 Task: Play online wordle game with 9 letters.
Action: Mouse moved to (506, 430)
Screenshot: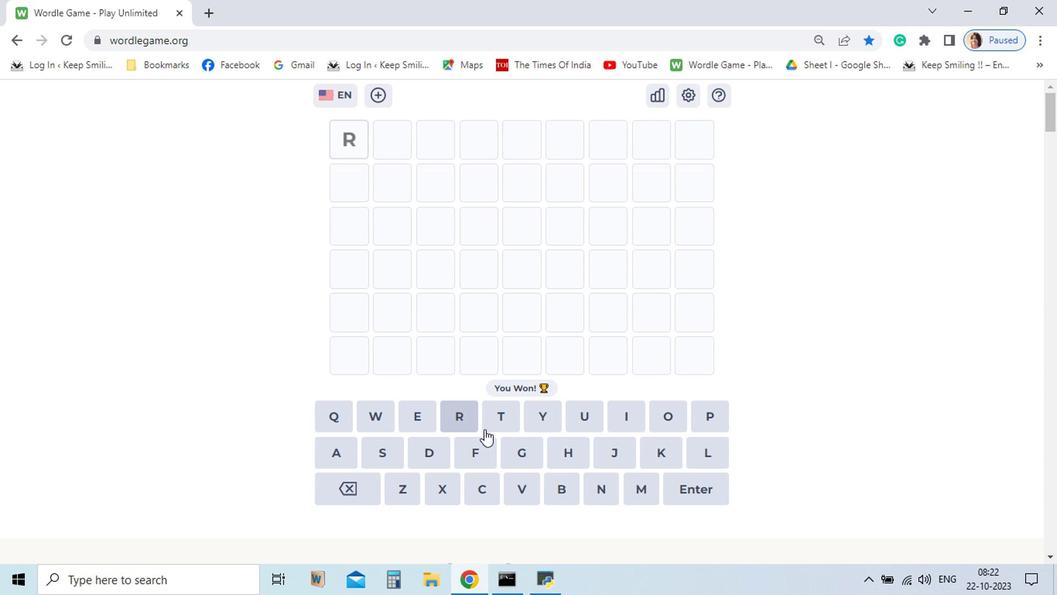 
Action: Mouse pressed left at (506, 430)
Screenshot: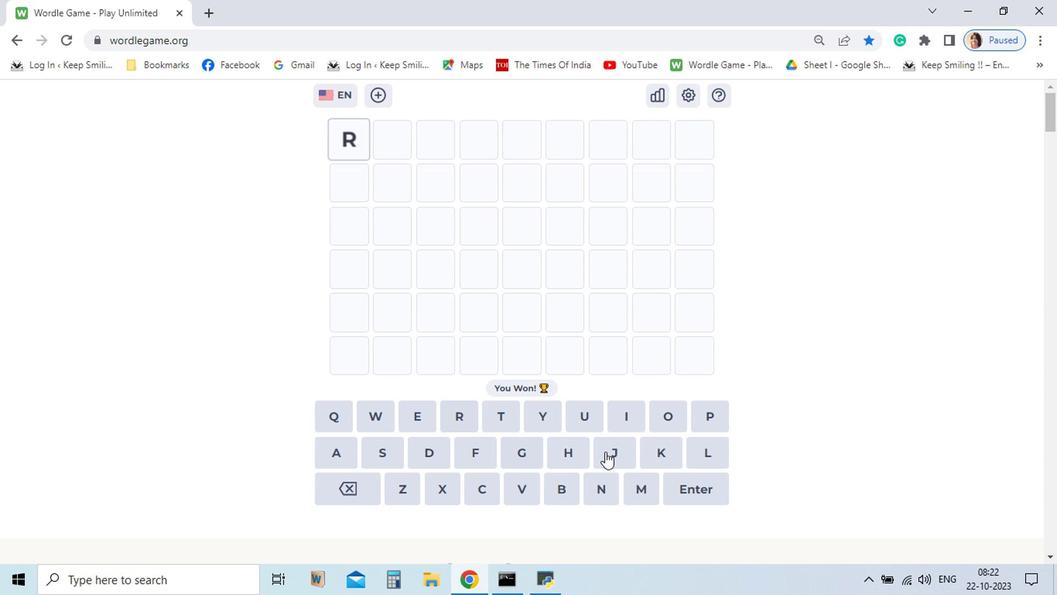
Action: Mouse moved to (609, 431)
Screenshot: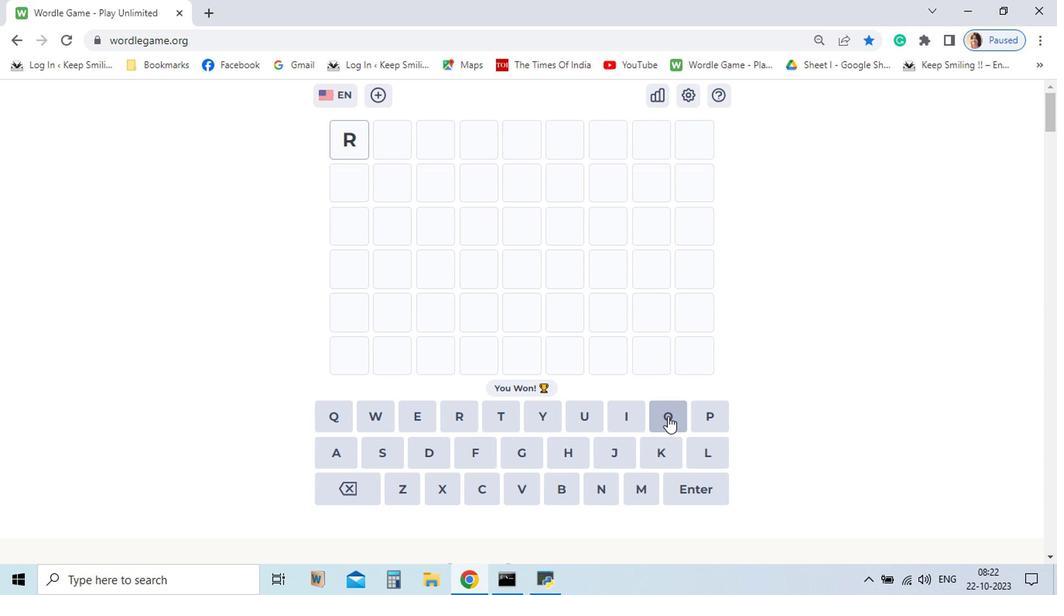
Action: Mouse pressed left at (609, 431)
Screenshot: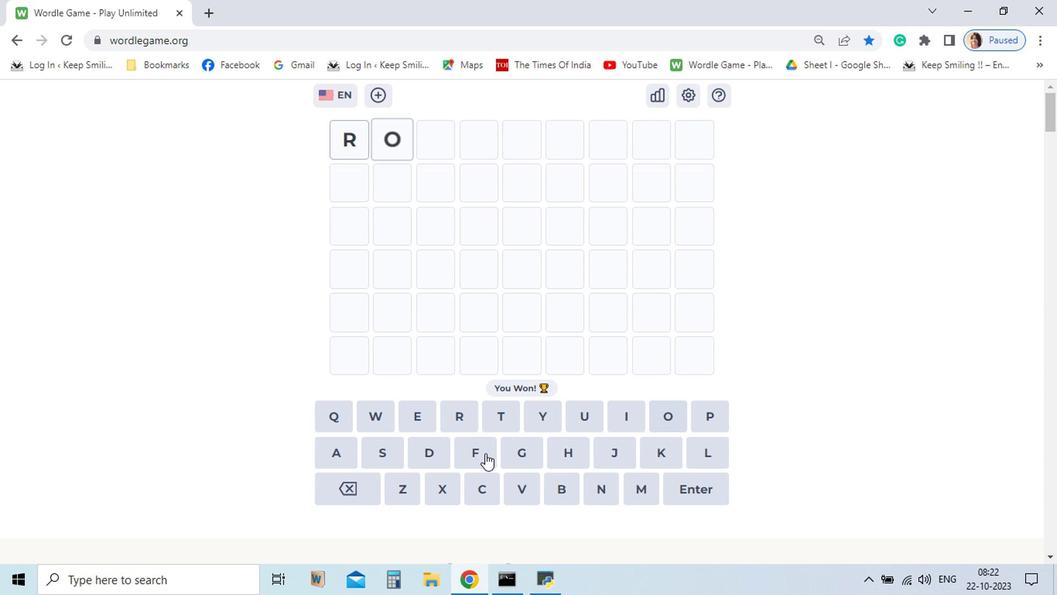 
Action: Mouse moved to (522, 435)
Screenshot: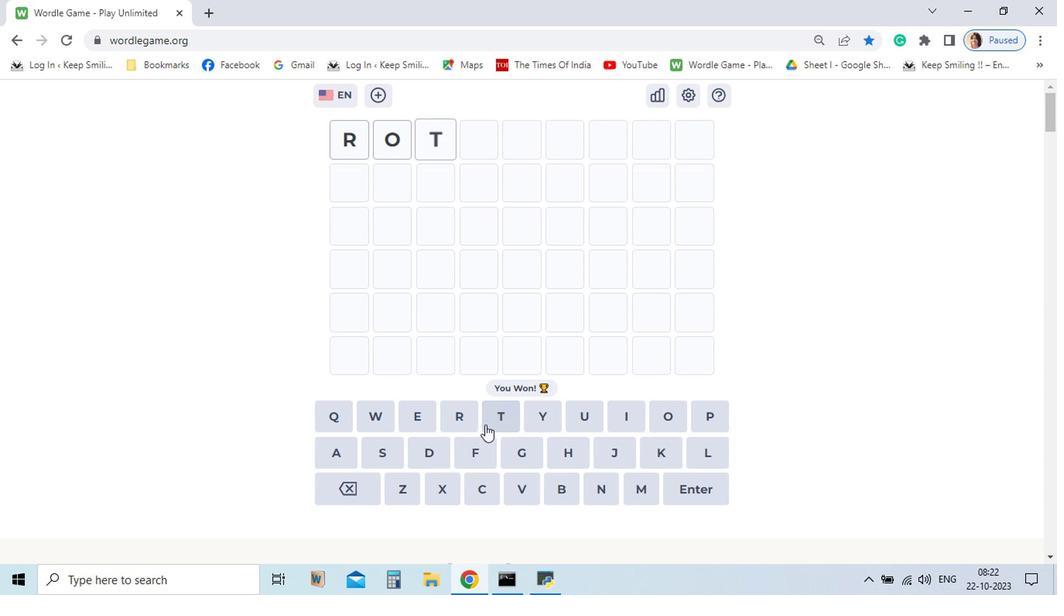 
Action: Mouse pressed left at (522, 435)
Screenshot: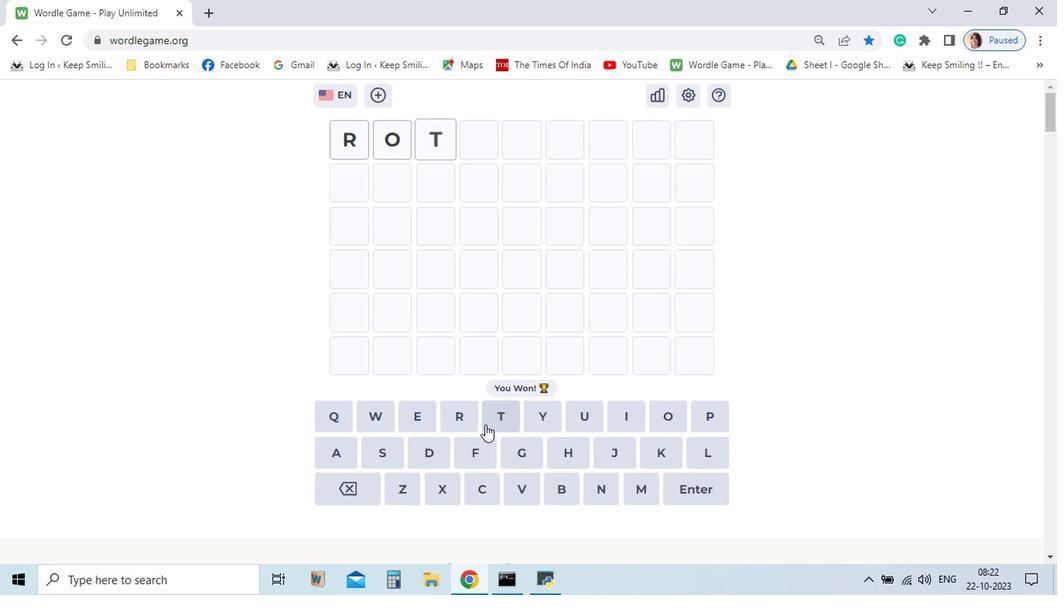 
Action: Mouse moved to (444, 458)
Screenshot: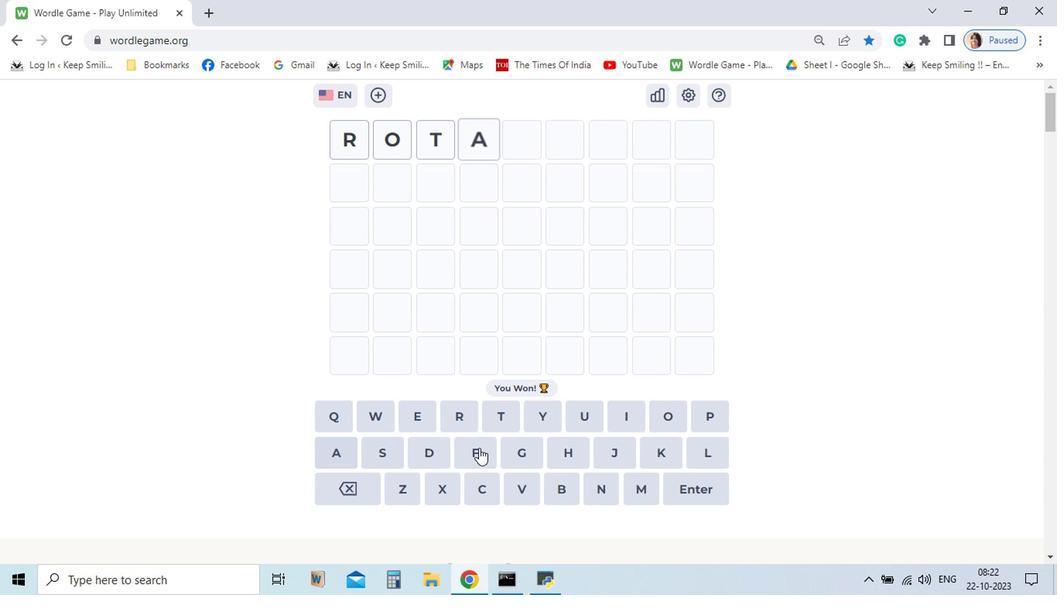
Action: Mouse pressed left at (444, 458)
Screenshot: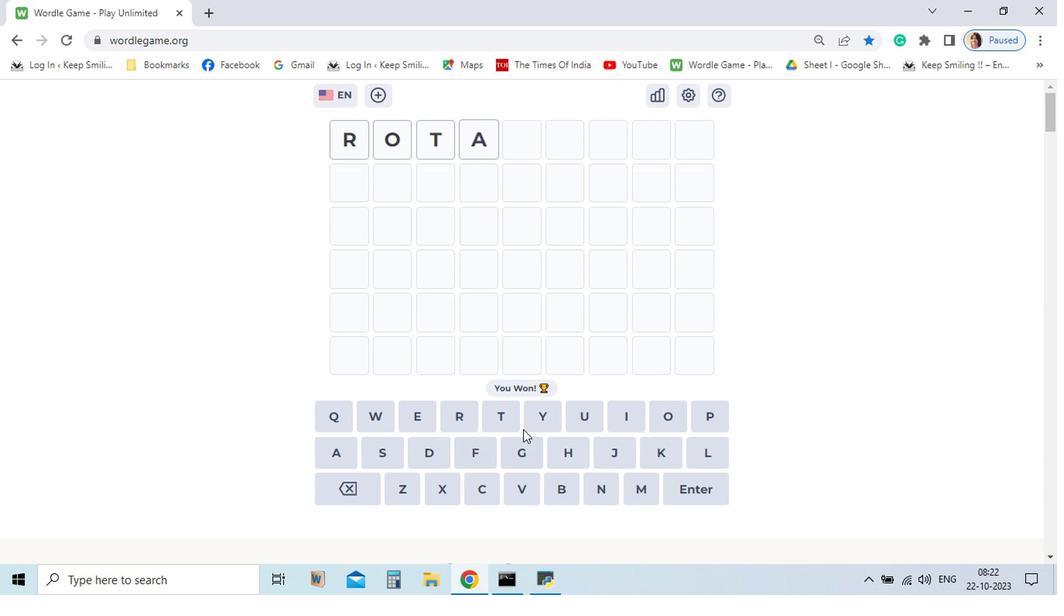 
Action: Mouse moved to (522, 430)
Screenshot: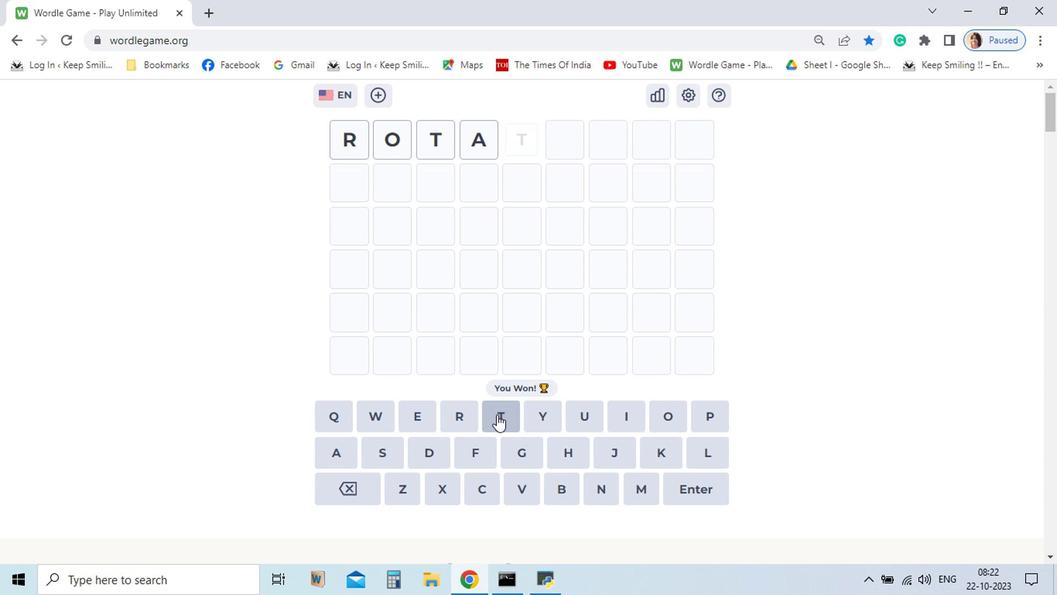 
Action: Mouse pressed left at (522, 430)
Screenshot: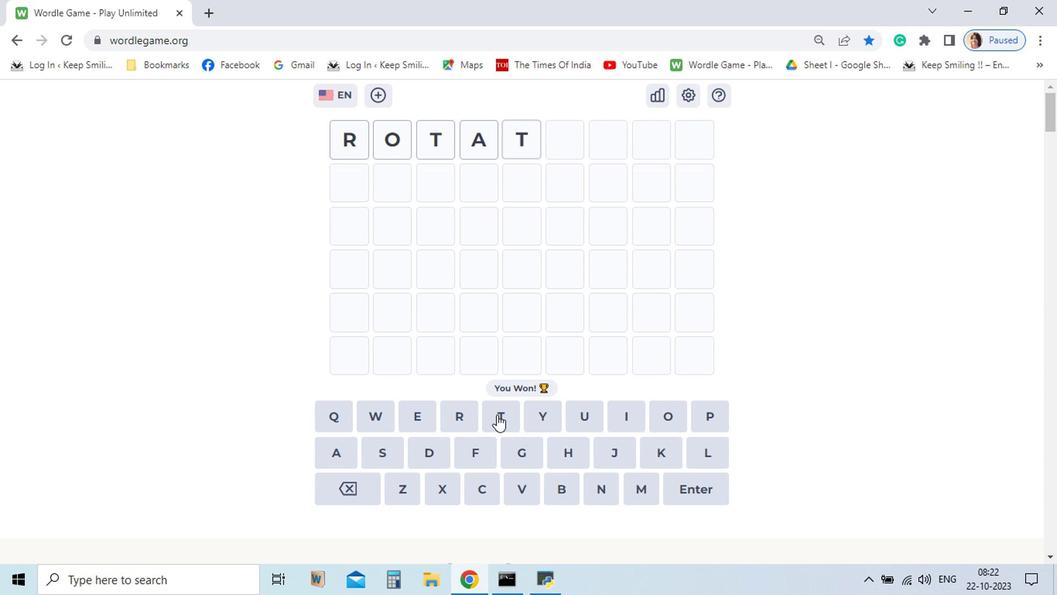 
Action: Mouse moved to (587, 426)
Screenshot: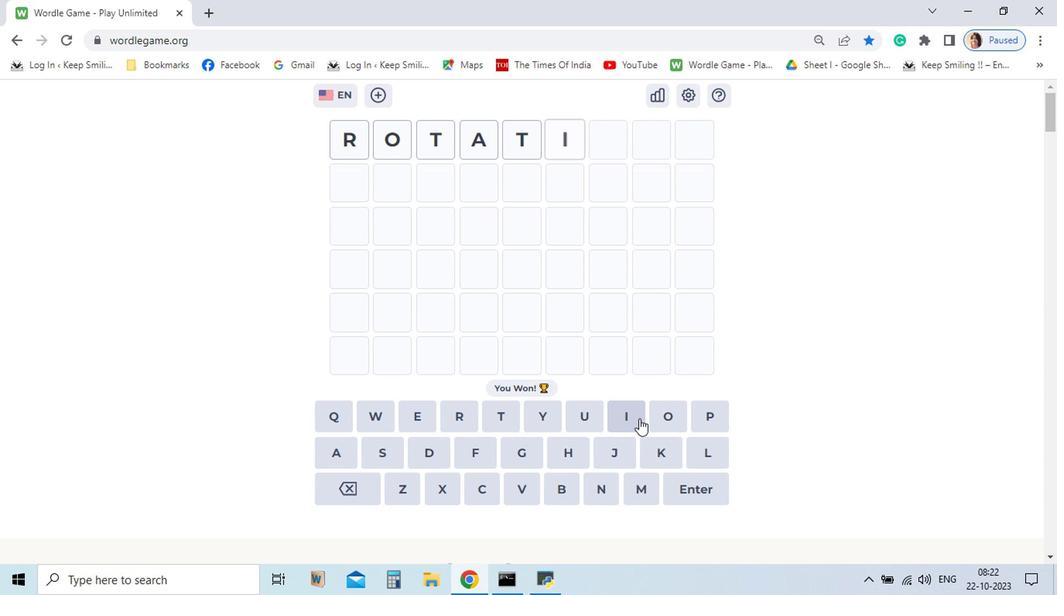 
Action: Mouse pressed left at (587, 426)
Screenshot: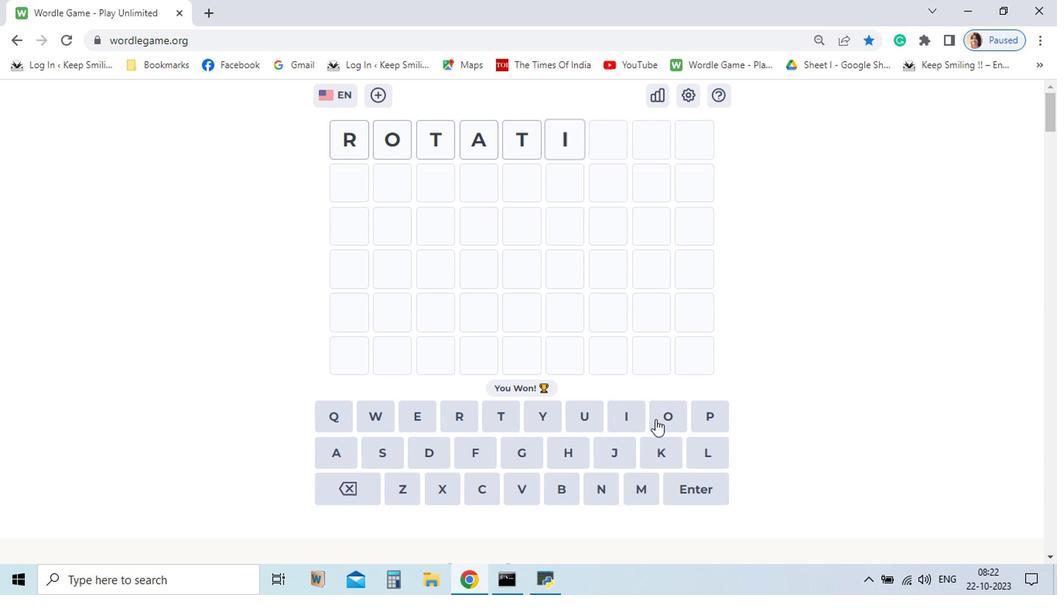 
Action: Mouse moved to (611, 430)
Screenshot: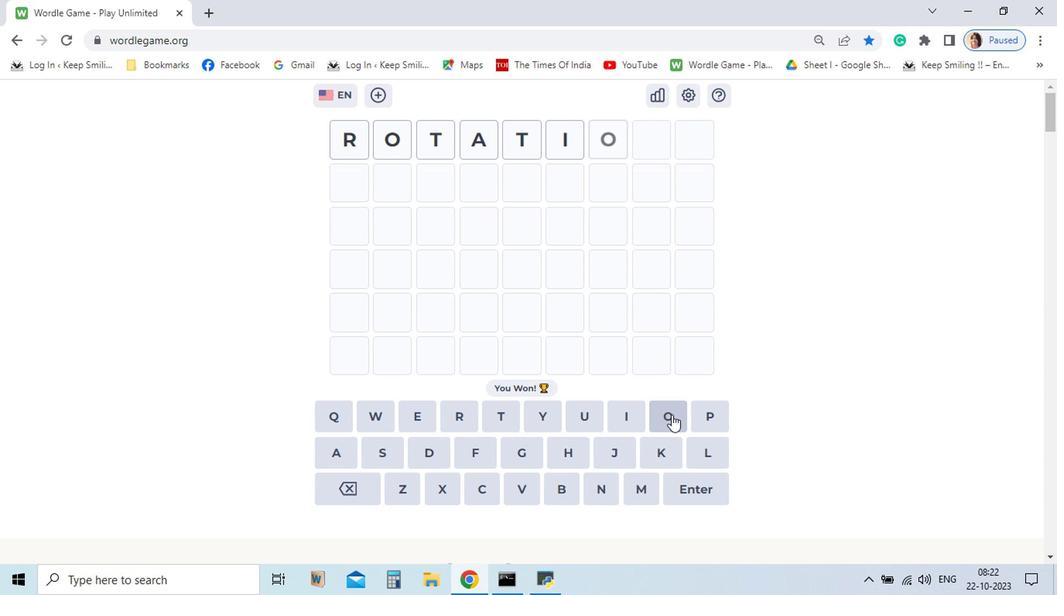 
Action: Mouse pressed left at (611, 430)
Screenshot: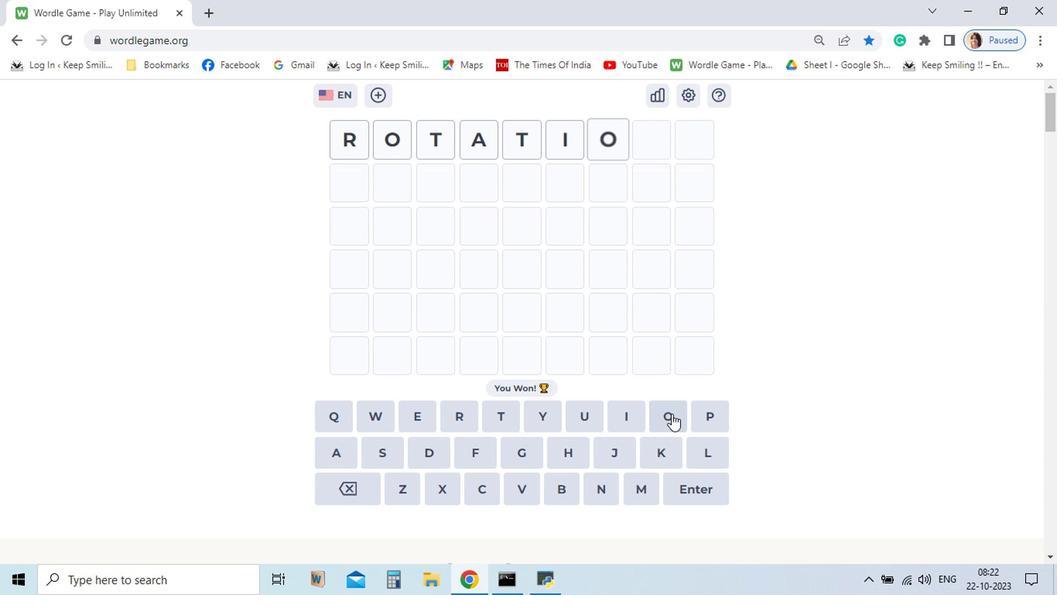 
Action: Mouse moved to (568, 488)
Screenshot: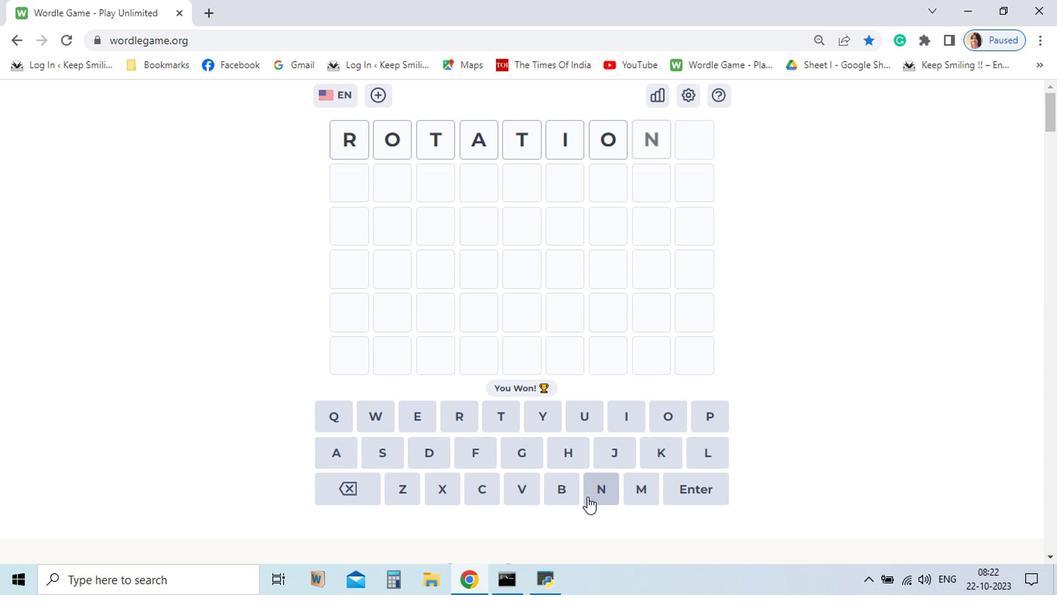 
Action: Mouse pressed left at (568, 488)
Screenshot: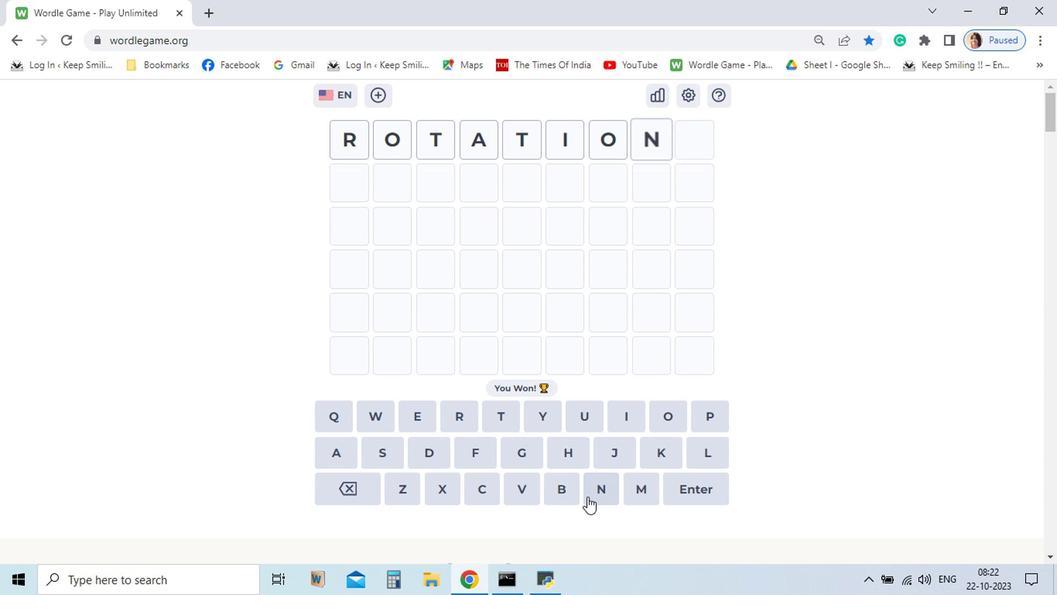 
Action: Mouse moved to (461, 458)
Screenshot: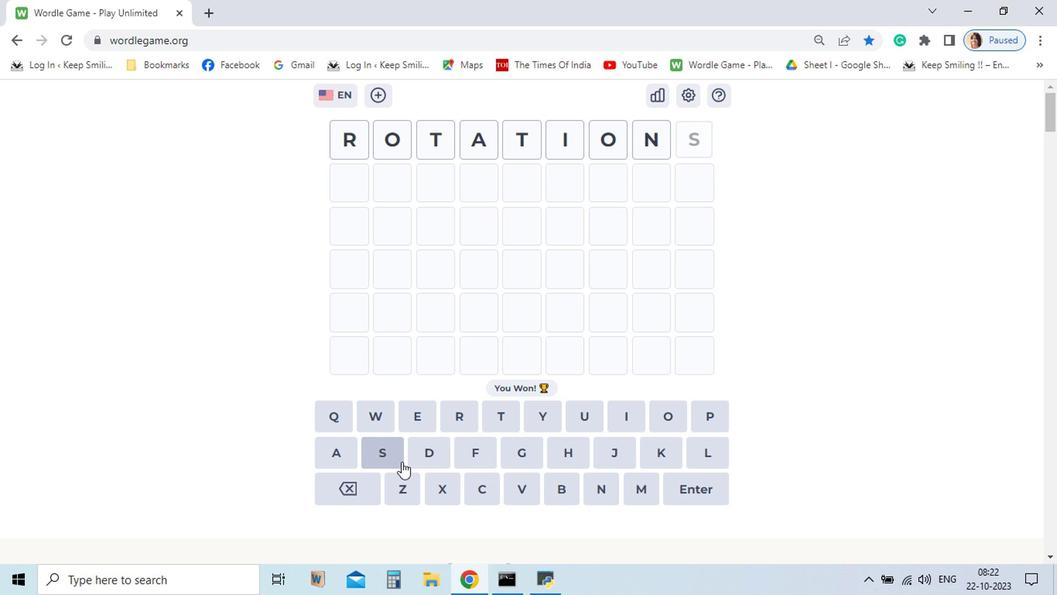
Action: Mouse pressed left at (461, 458)
Screenshot: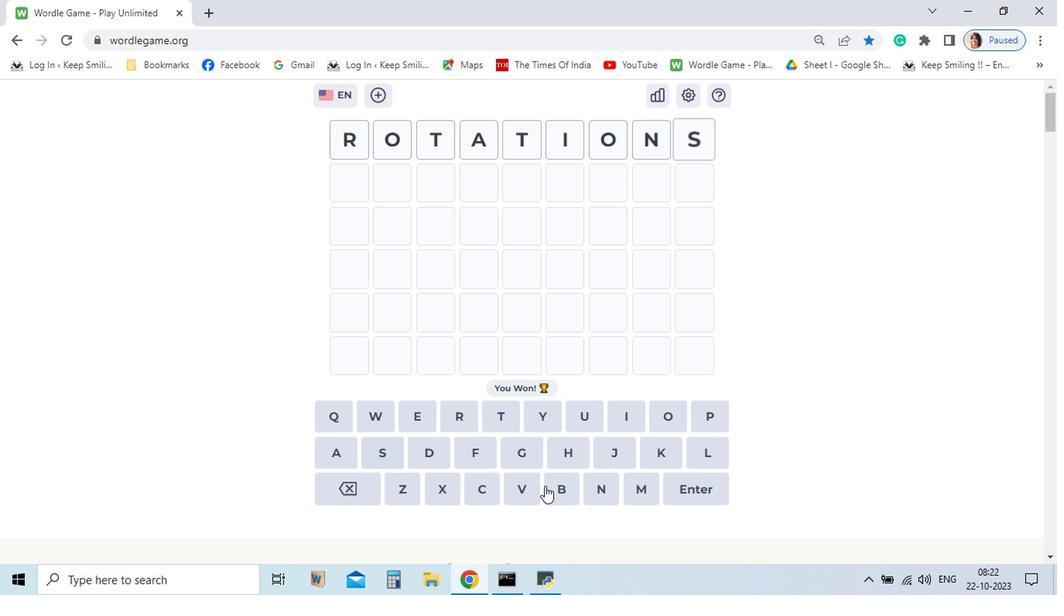 
Action: Mouse moved to (616, 481)
Screenshot: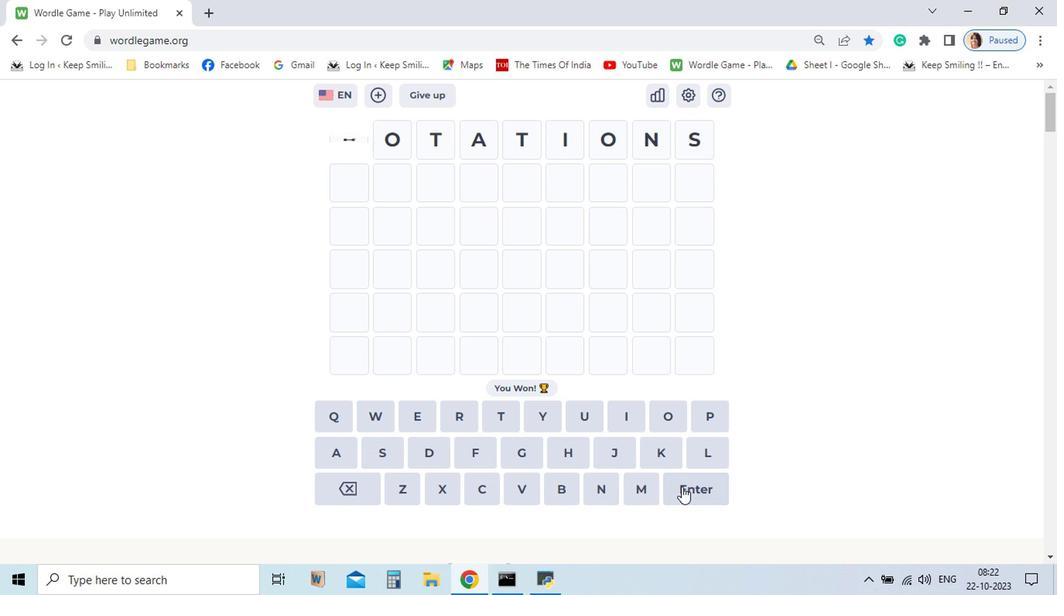 
Action: Mouse pressed left at (616, 481)
Screenshot: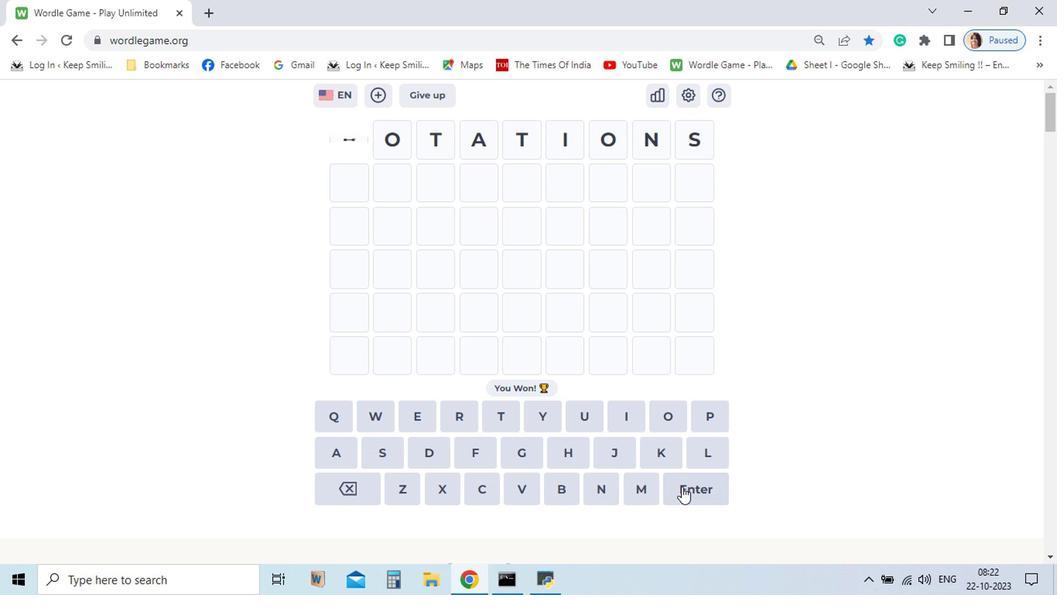 
Action: Mouse moved to (630, 432)
Screenshot: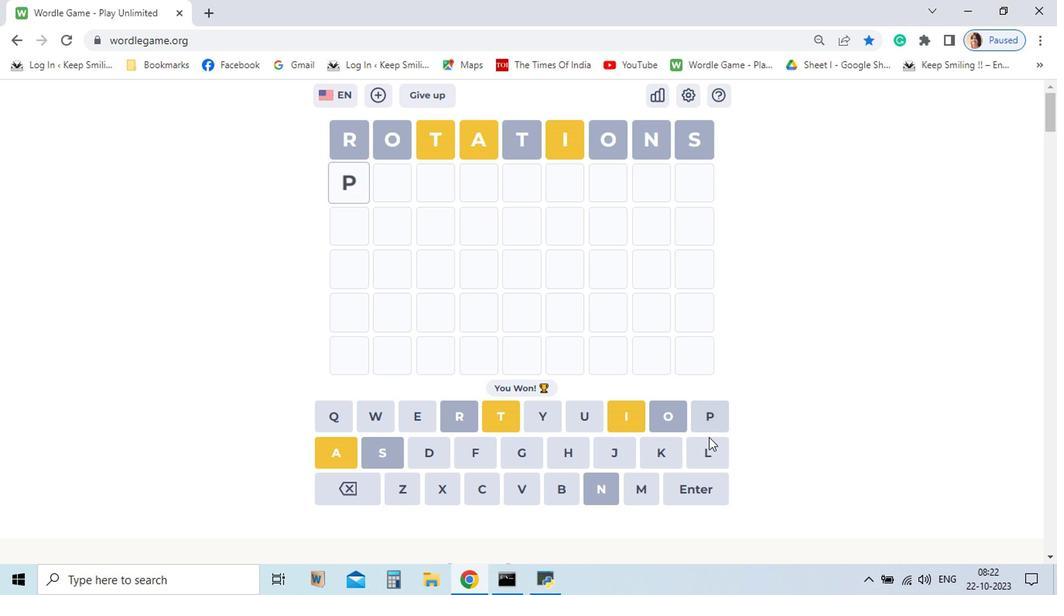 
Action: Mouse pressed left at (630, 432)
Screenshot: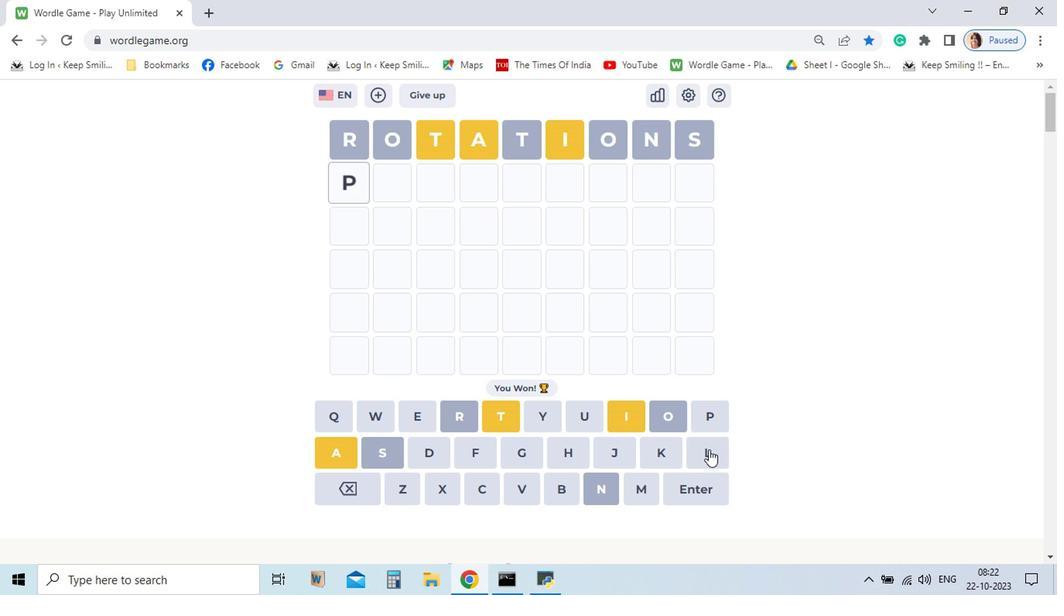 
Action: Mouse moved to (630, 456)
Screenshot: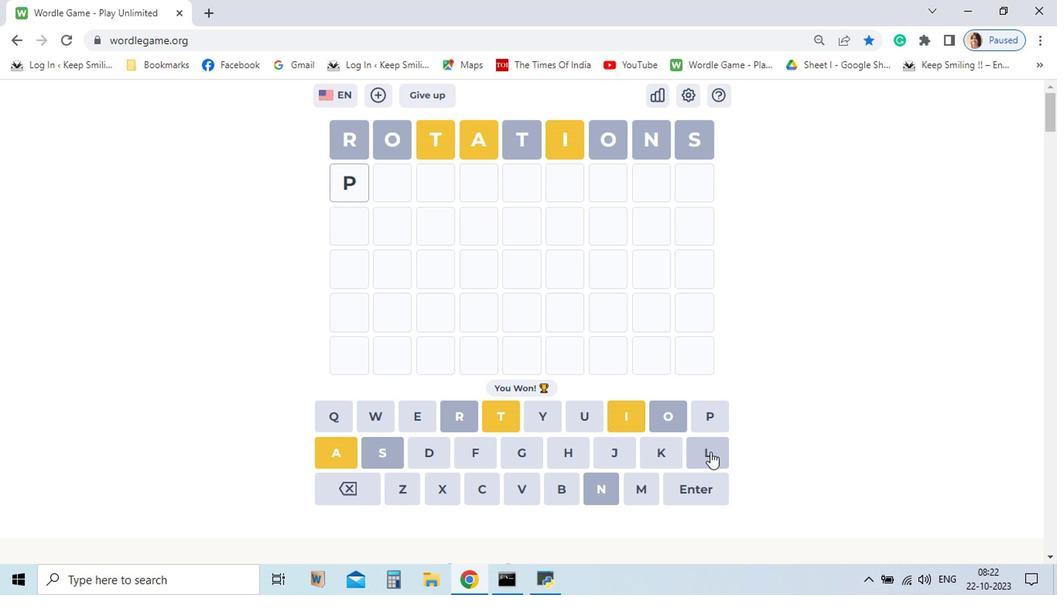 
Action: Mouse pressed left at (630, 456)
Screenshot: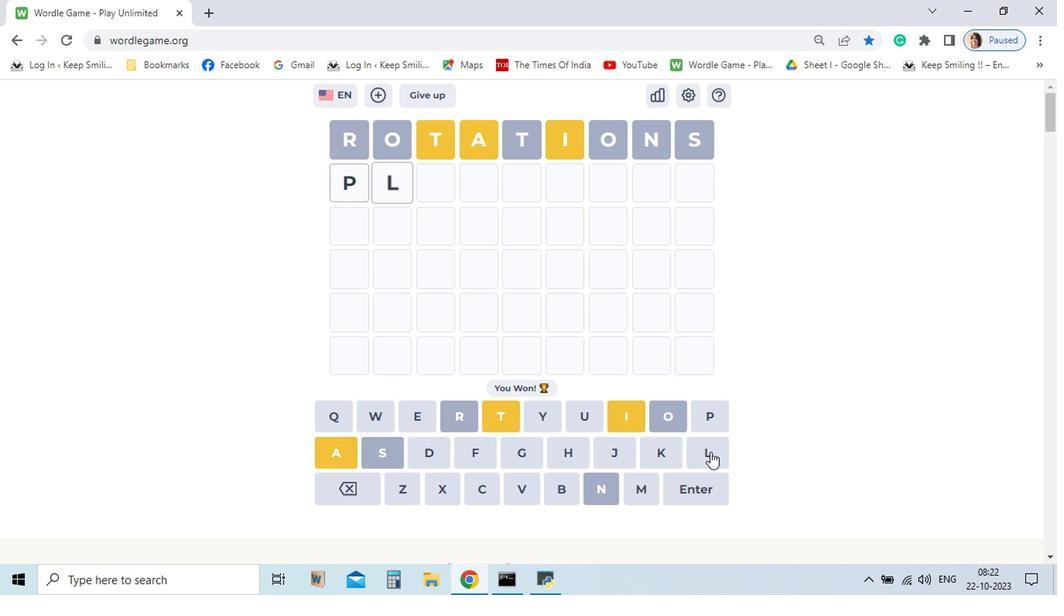 
Action: Mouse moved to (445, 484)
Screenshot: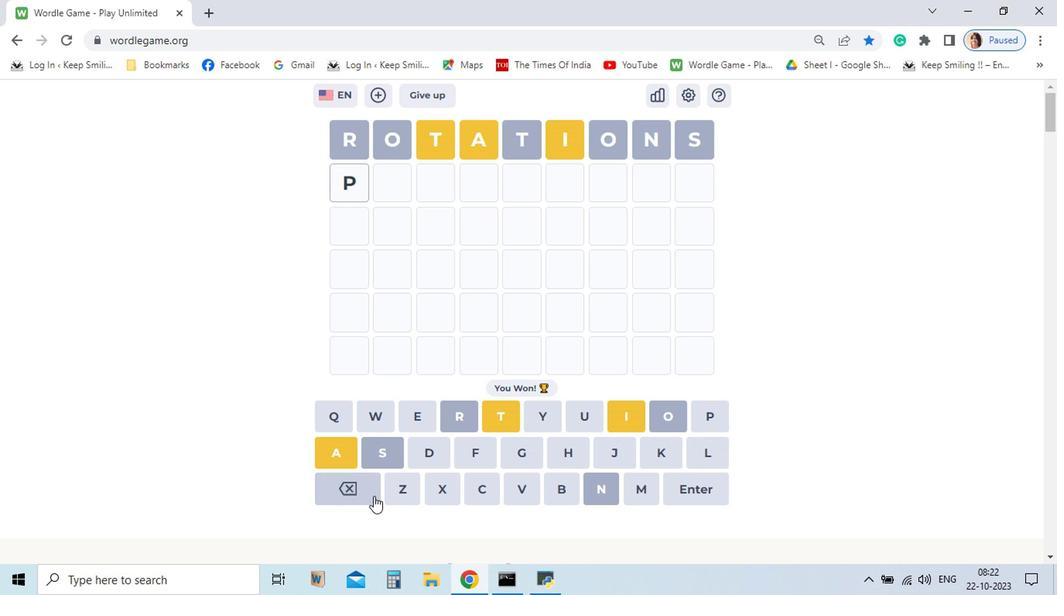 
Action: Mouse pressed left at (445, 484)
Screenshot: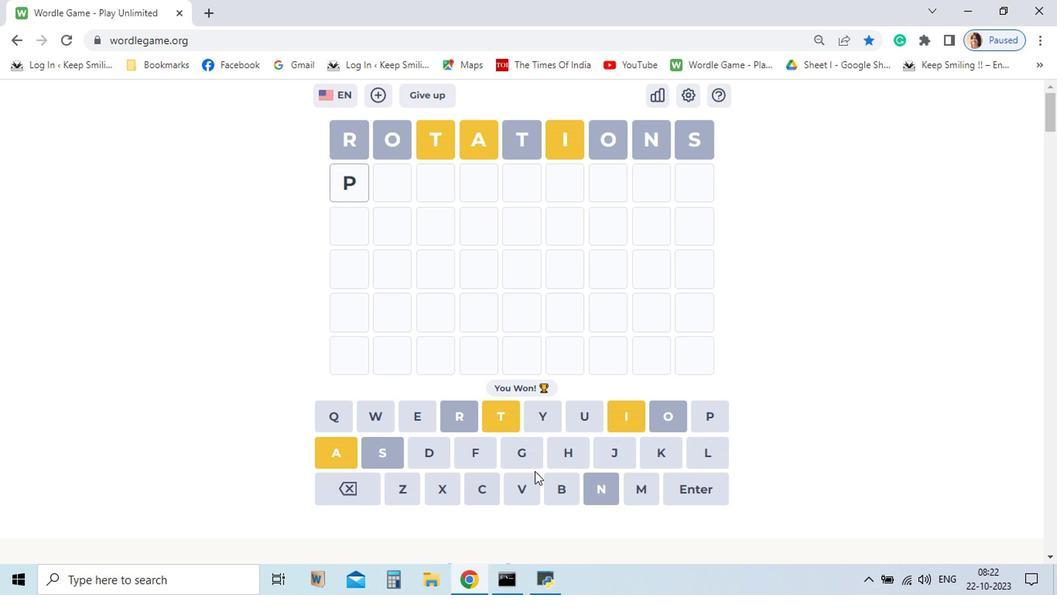
Action: Mouse moved to (626, 458)
Screenshot: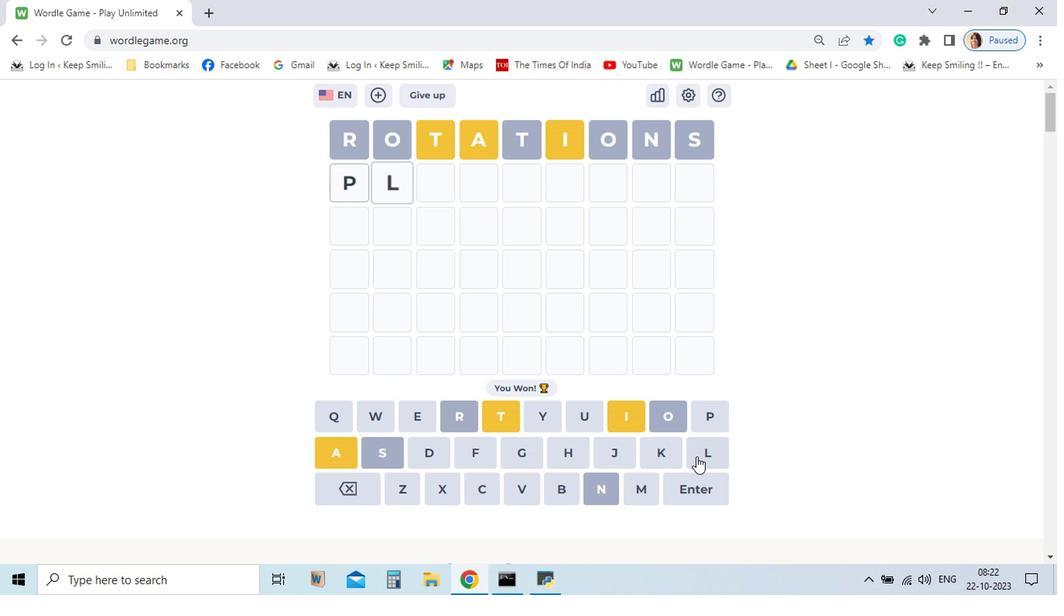 
Action: Mouse pressed left at (626, 458)
Screenshot: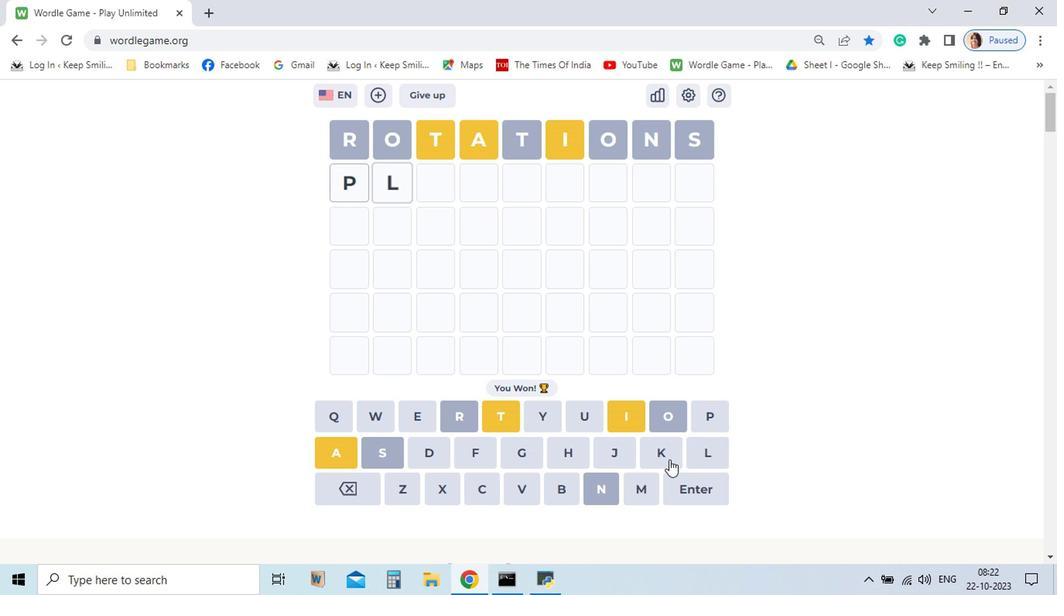 
Action: Mouse moved to (443, 460)
Screenshot: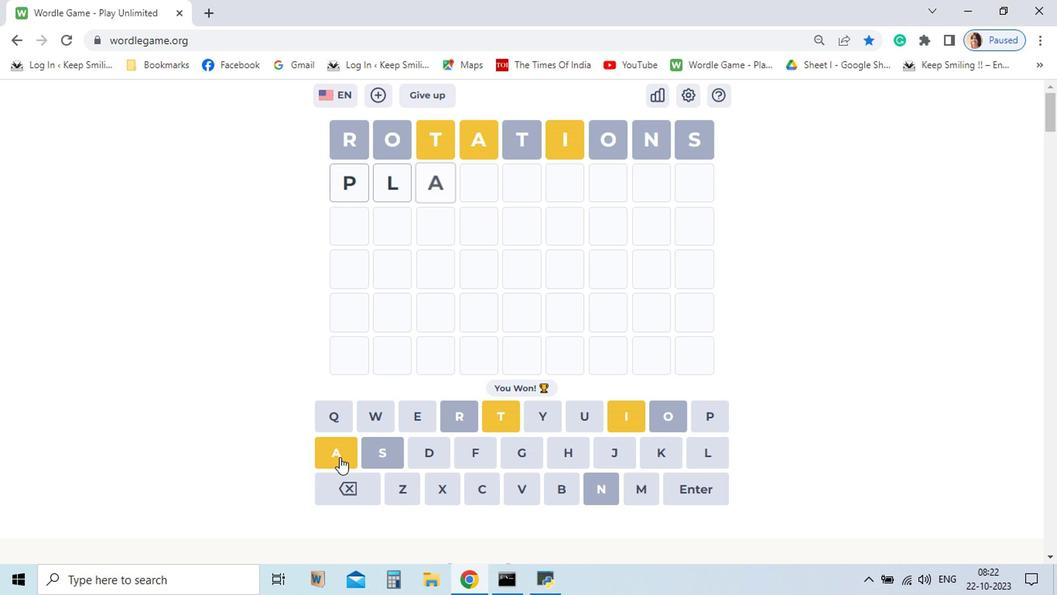 
Action: Mouse pressed left at (443, 460)
Screenshot: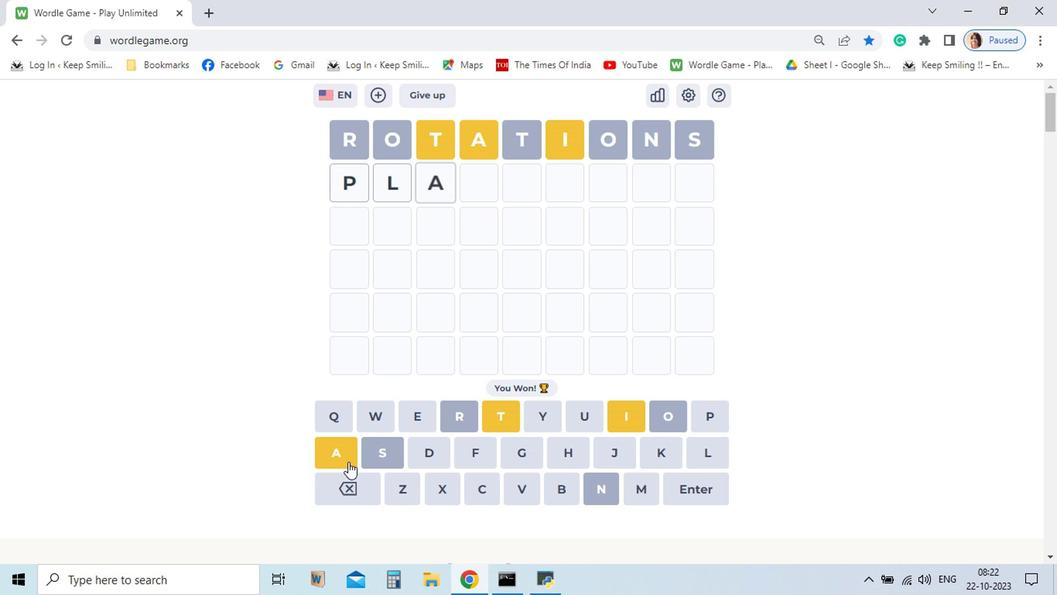 
Action: Mouse moved to (525, 430)
Screenshot: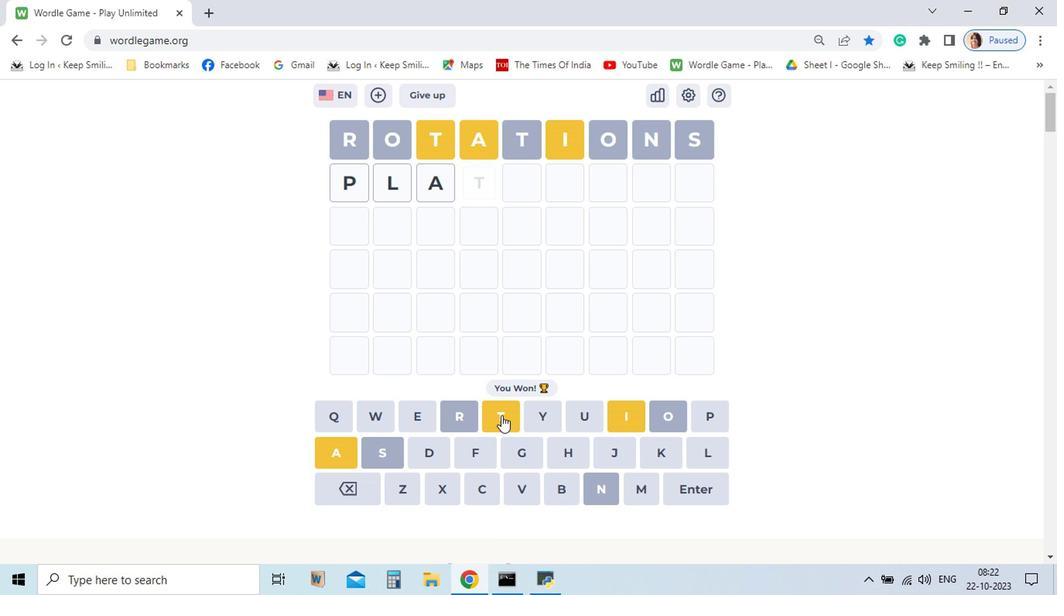 
Action: Mouse pressed left at (525, 430)
Screenshot: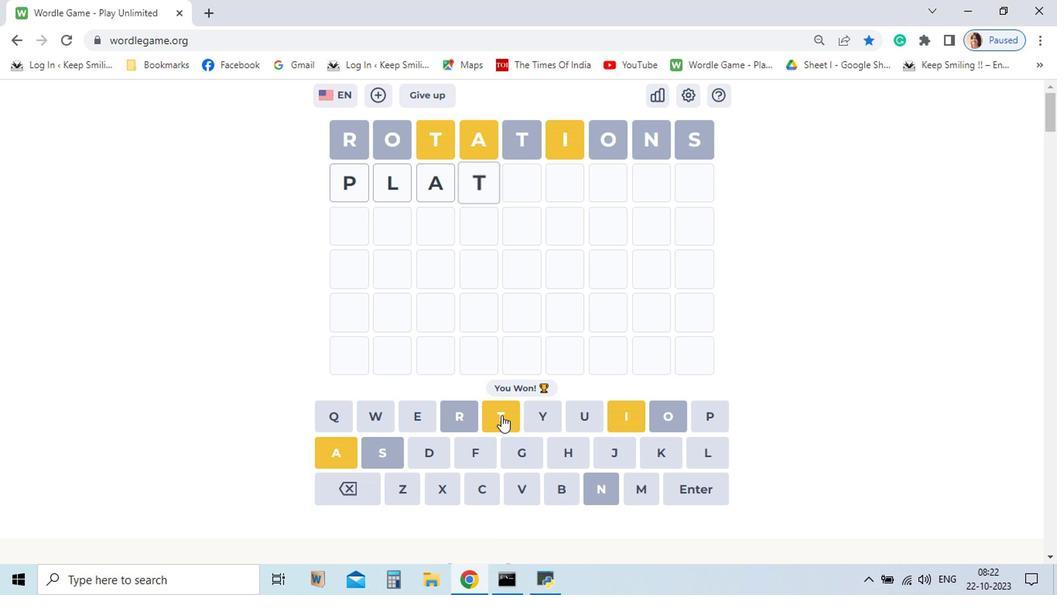 
Action: Mouse pressed left at (525, 430)
Screenshot: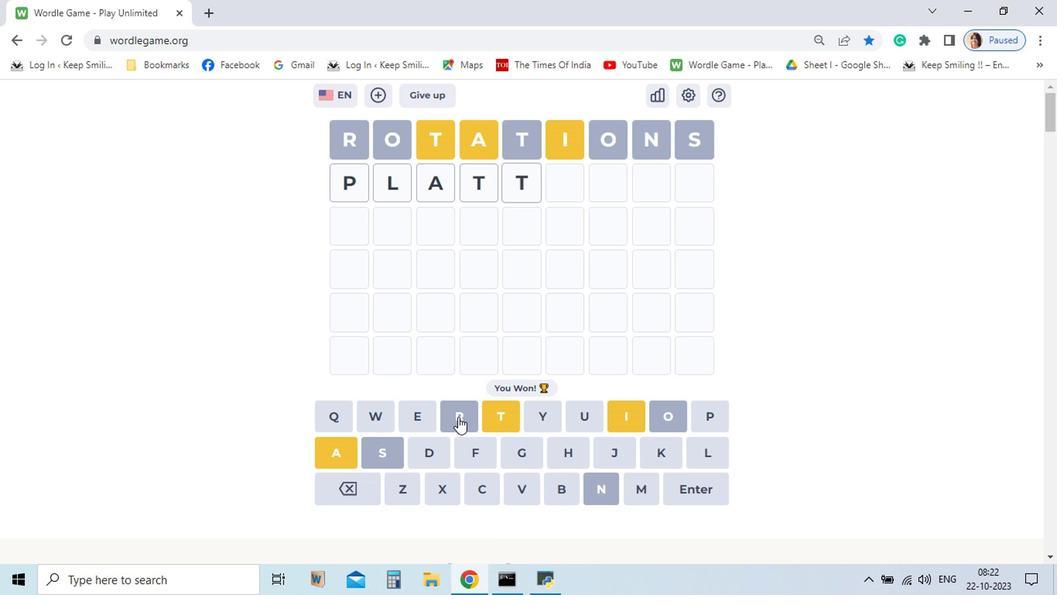 
Action: Mouse moved to (486, 428)
Screenshot: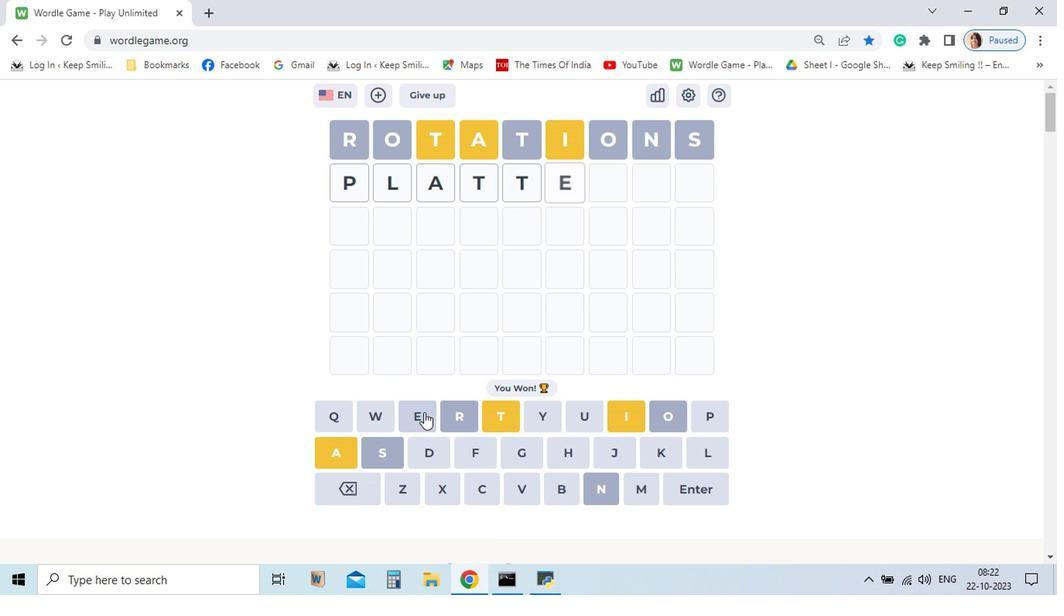 
Action: Mouse pressed left at (486, 428)
Screenshot: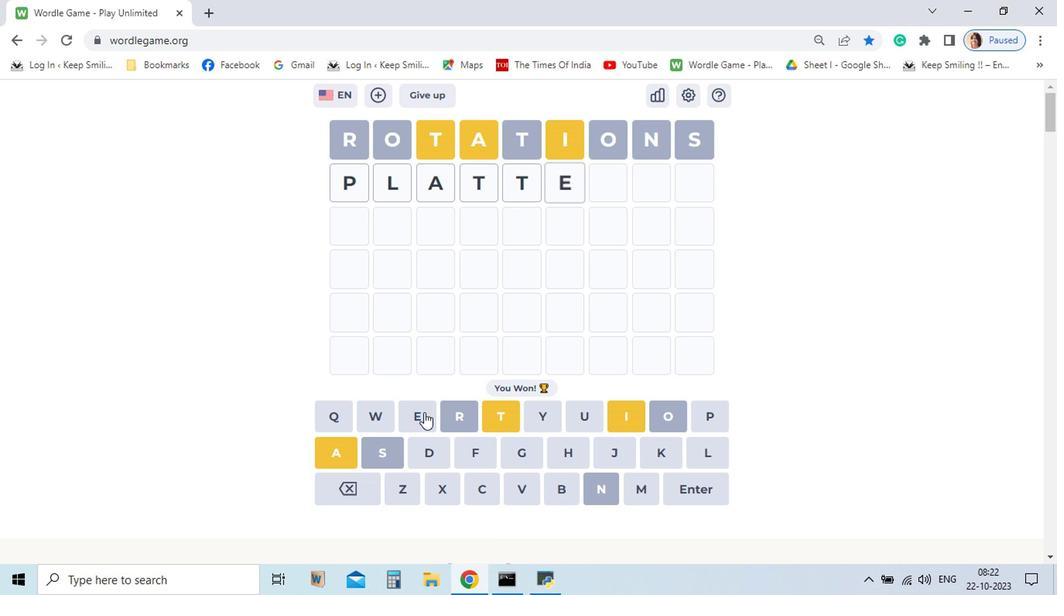 
Action: Mouse moved to (505, 430)
Screenshot: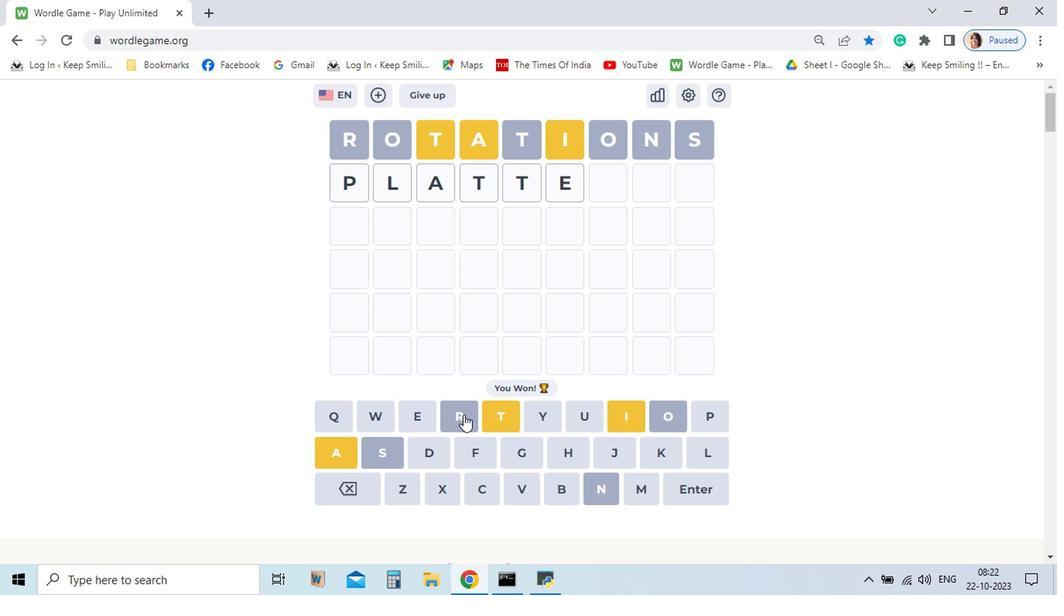 
Action: Mouse pressed left at (505, 430)
Screenshot: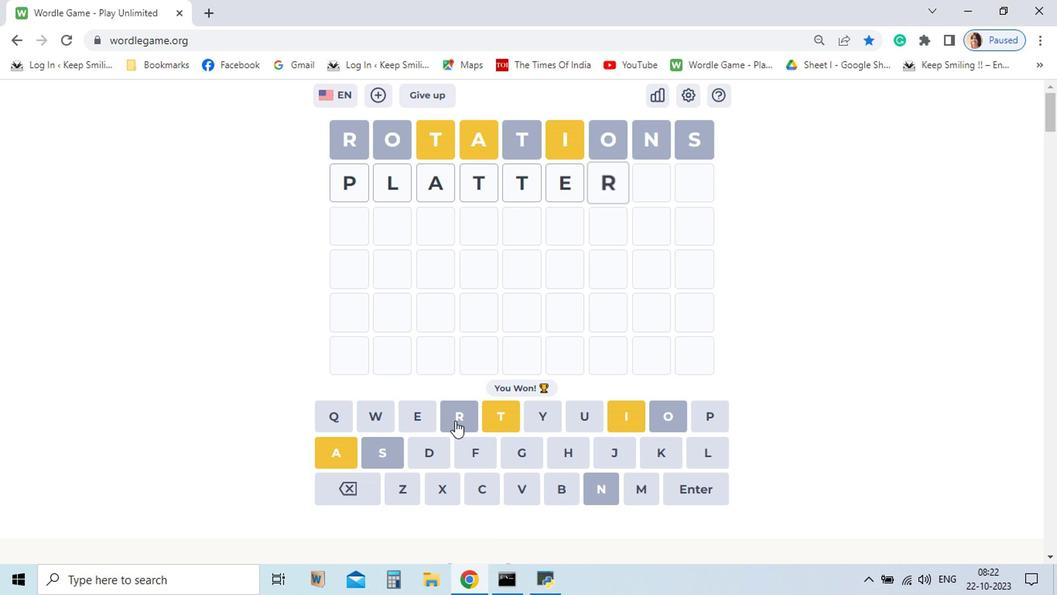 
Action: Mouse moved to (468, 453)
Screenshot: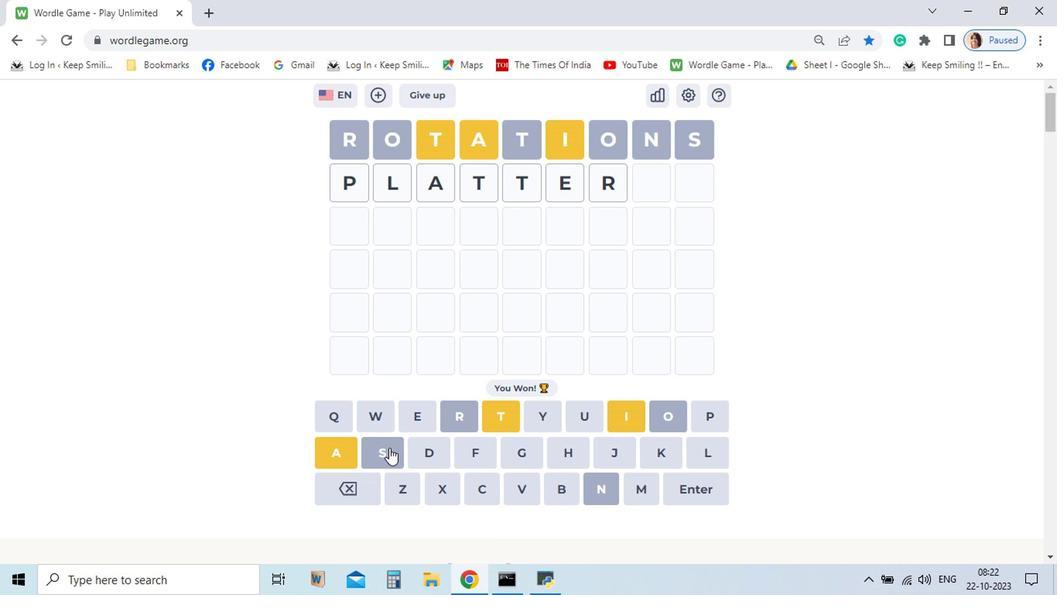 
Action: Mouse pressed left at (468, 453)
Screenshot: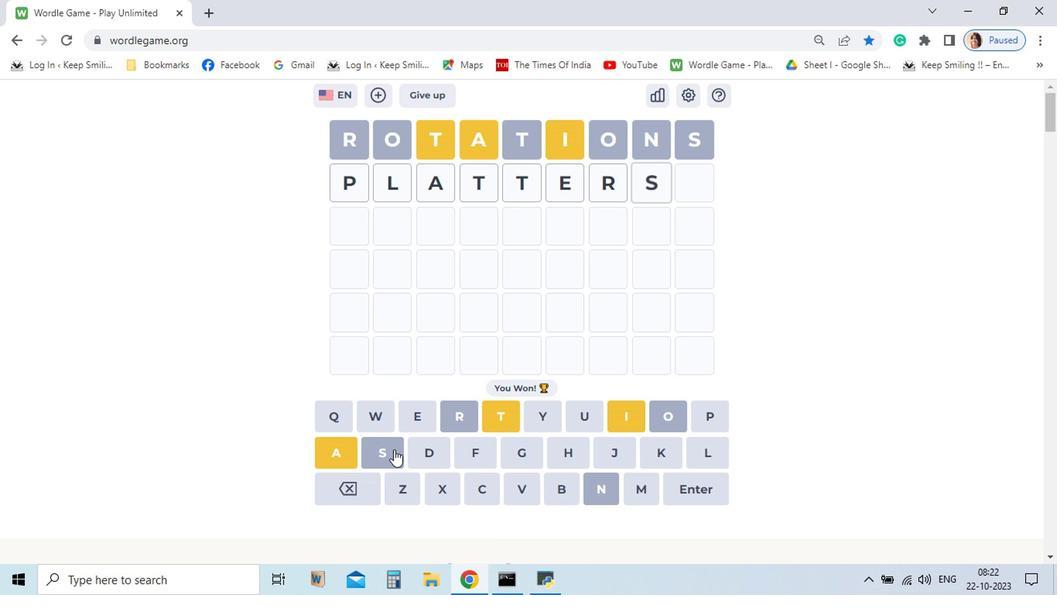 
Action: Mouse moved to (445, 486)
Screenshot: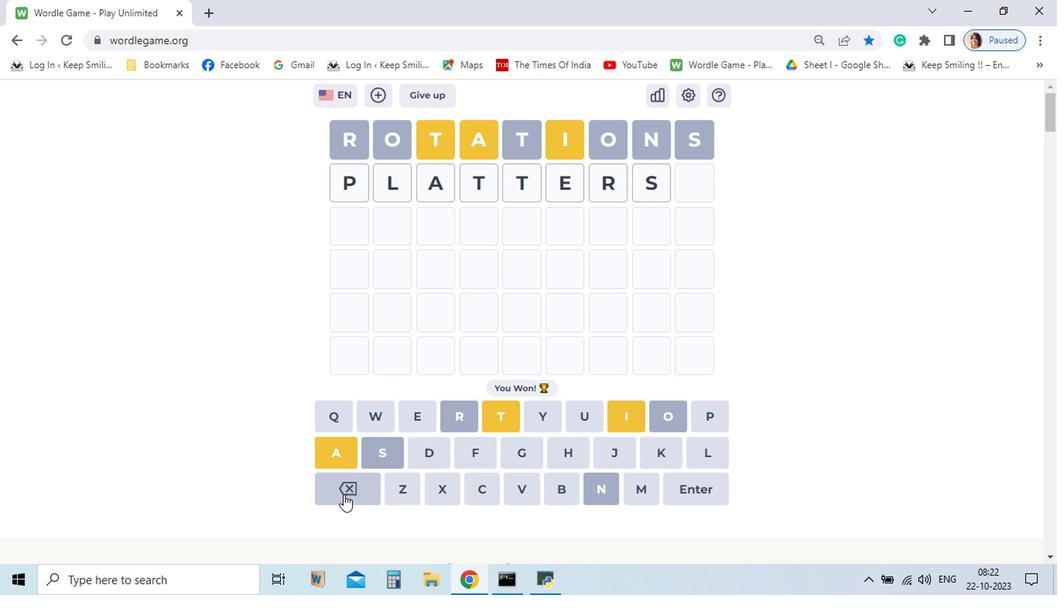 
Action: Mouse pressed left at (445, 486)
Screenshot: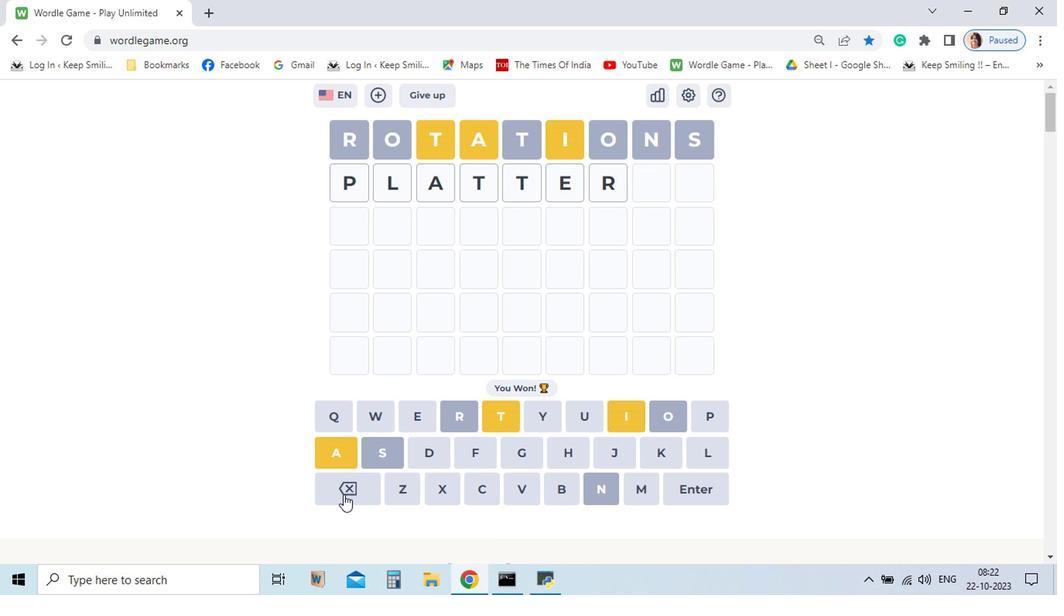 
Action: Mouse moved to (446, 483)
Screenshot: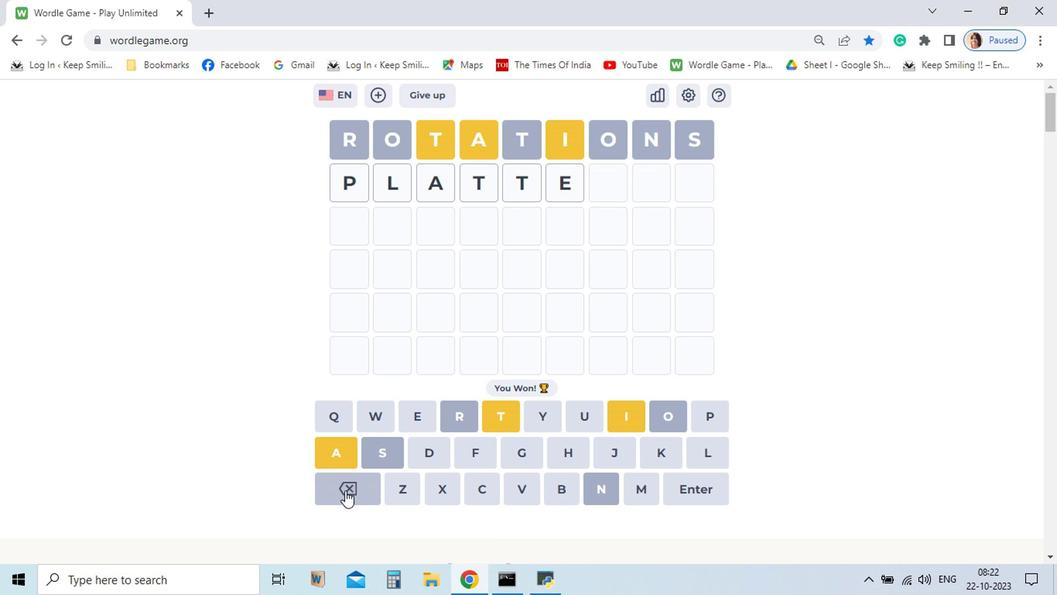 
Action: Mouse pressed left at (446, 483)
Screenshot: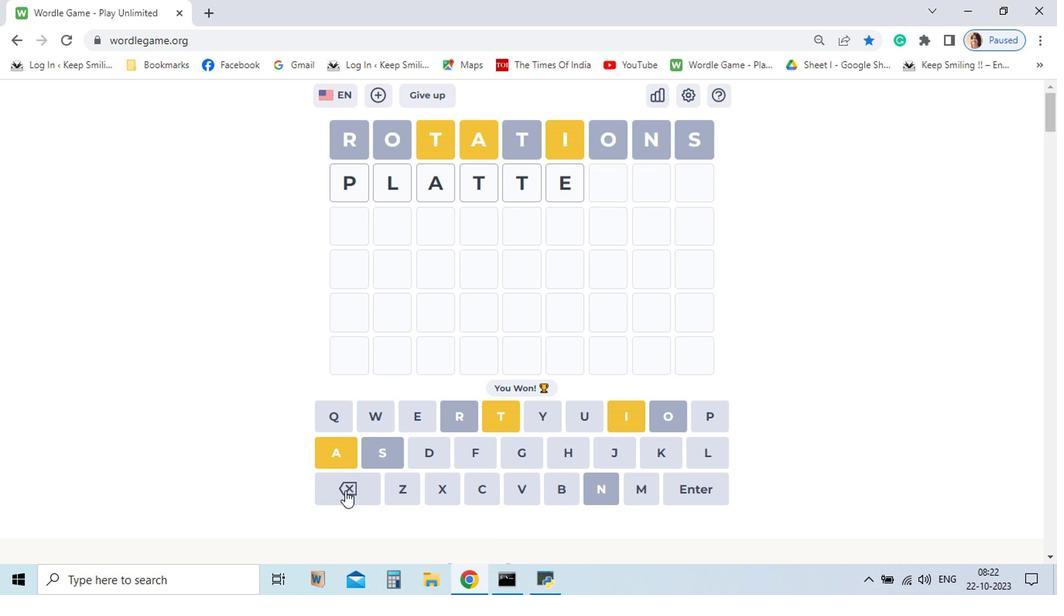 
Action: Mouse pressed left at (446, 483)
Screenshot: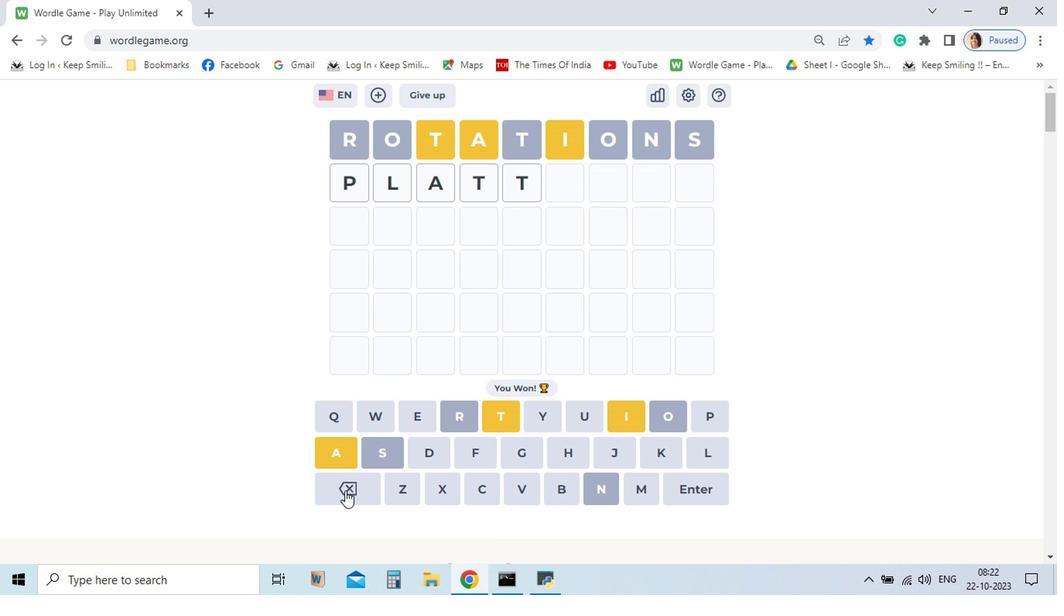 
Action: Mouse pressed left at (446, 483)
Screenshot: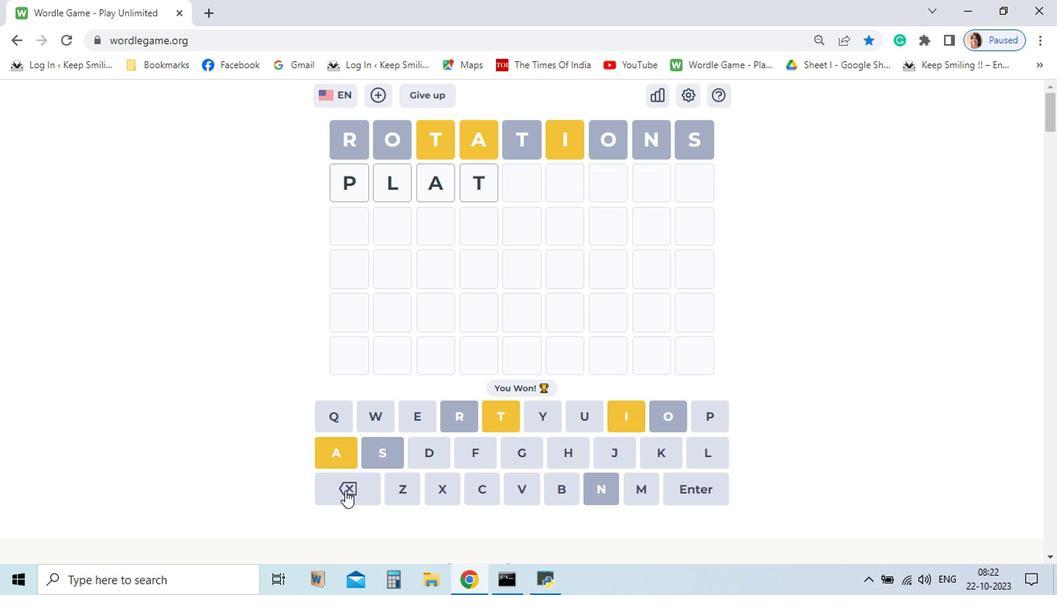 
Action: Mouse moved to (588, 431)
Screenshot: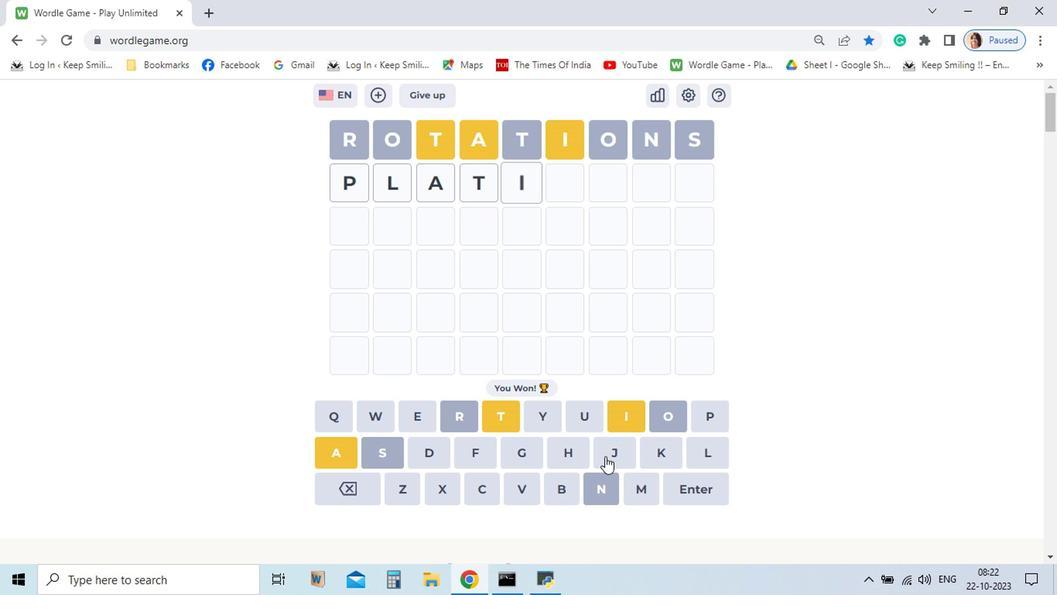 
Action: Mouse pressed left at (588, 431)
Screenshot: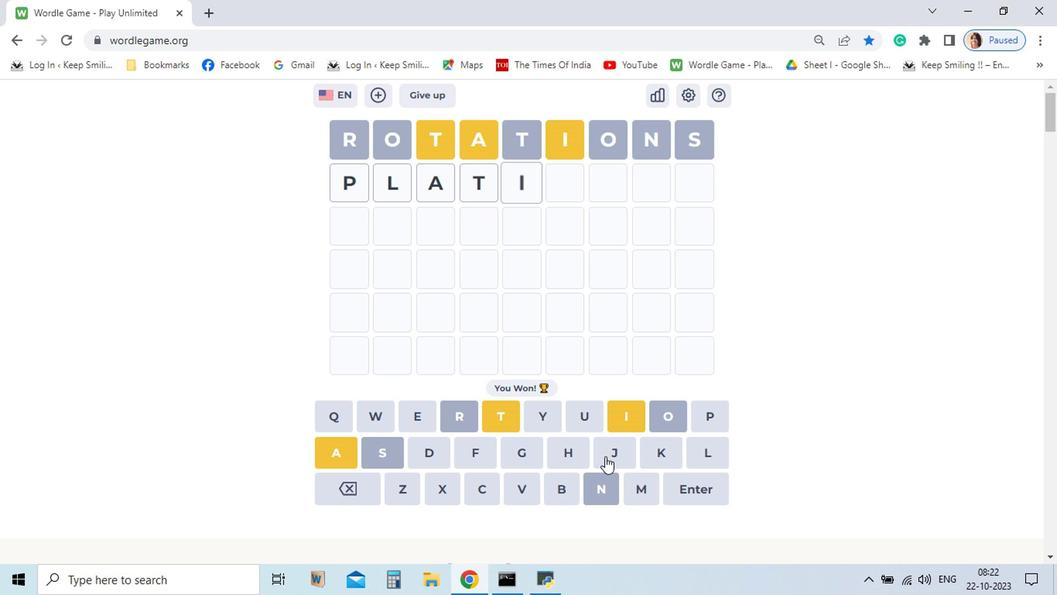 
Action: Mouse moved to (571, 483)
Screenshot: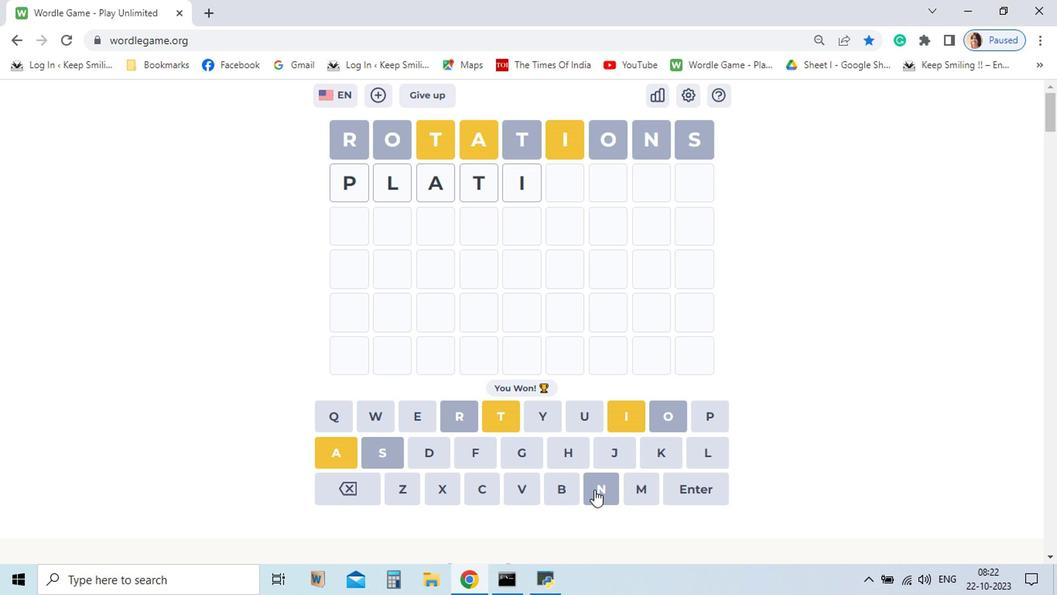 
Action: Mouse pressed left at (571, 483)
Screenshot: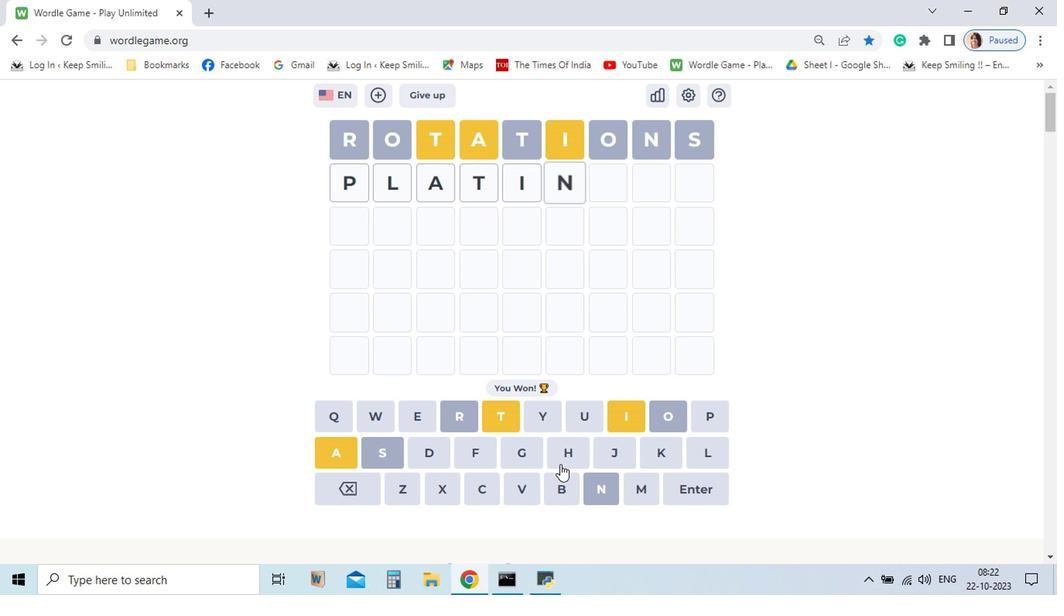 
Action: Mouse moved to (539, 454)
Screenshot: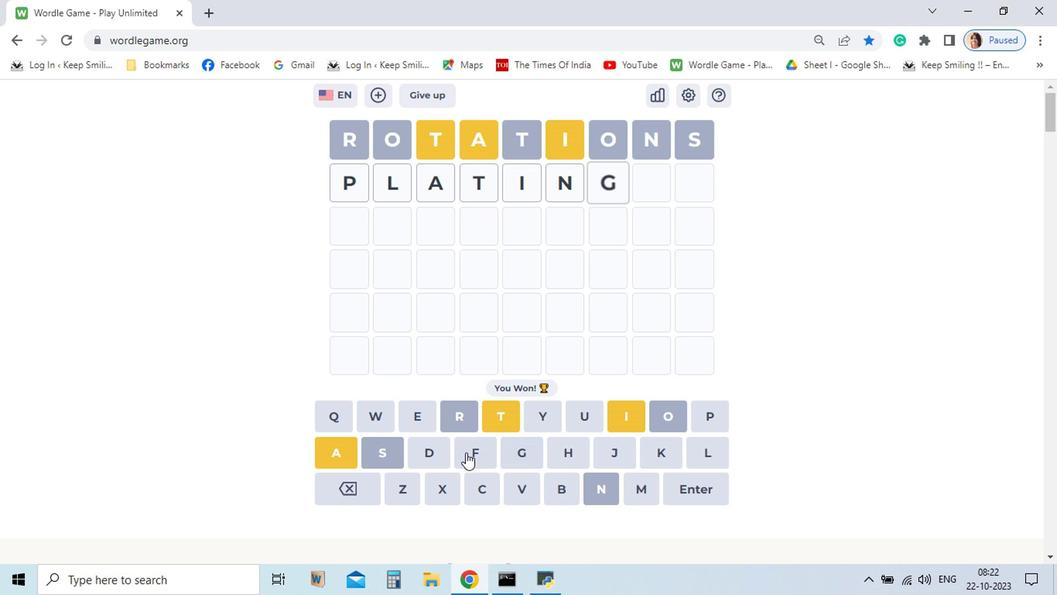
Action: Mouse pressed left at (539, 454)
Screenshot: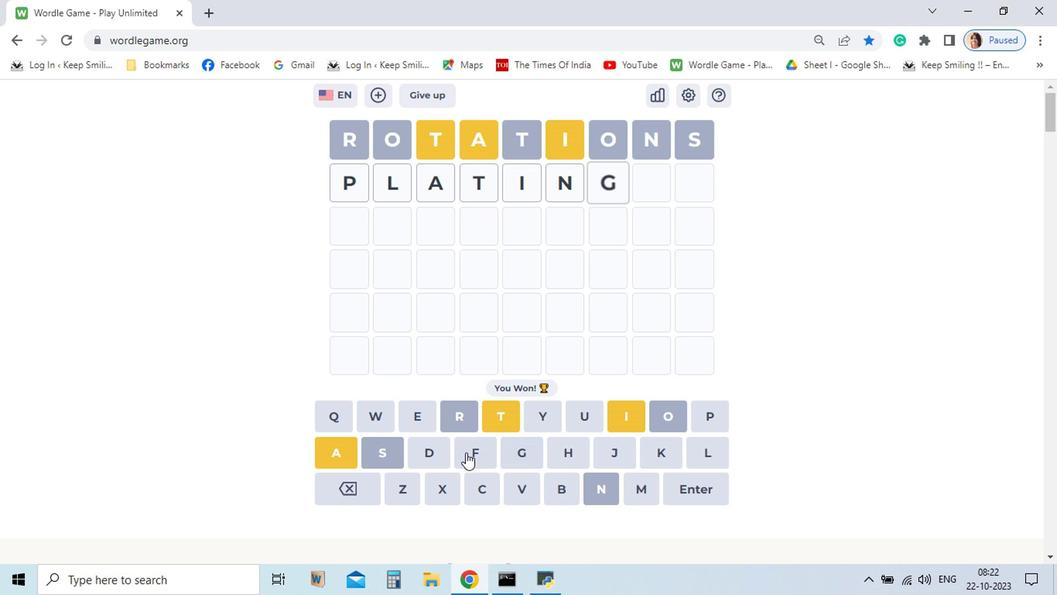 
Action: Mouse moved to (471, 459)
Screenshot: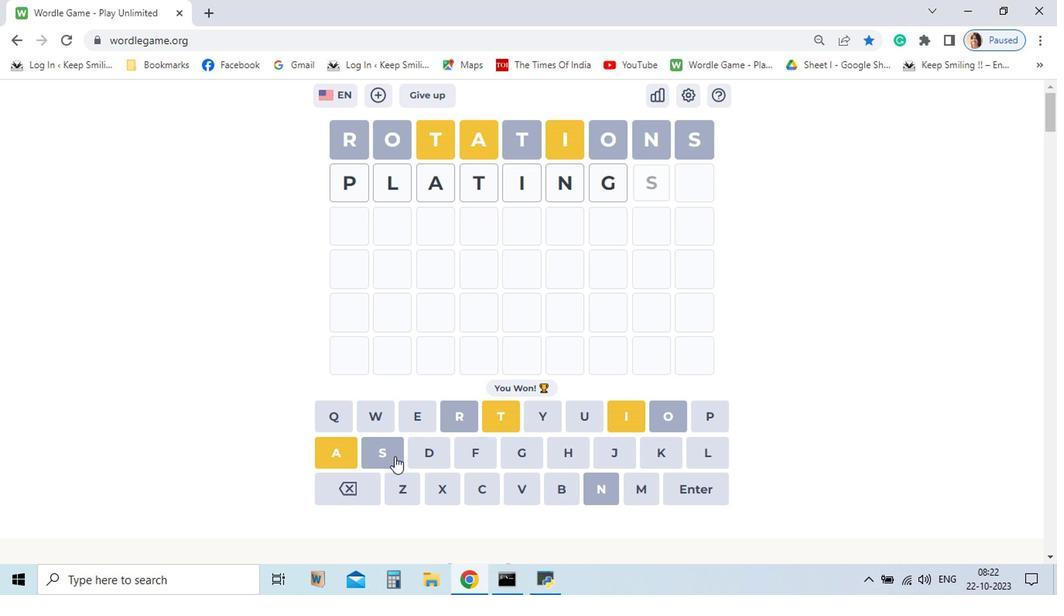 
Action: Mouse pressed left at (471, 459)
Screenshot: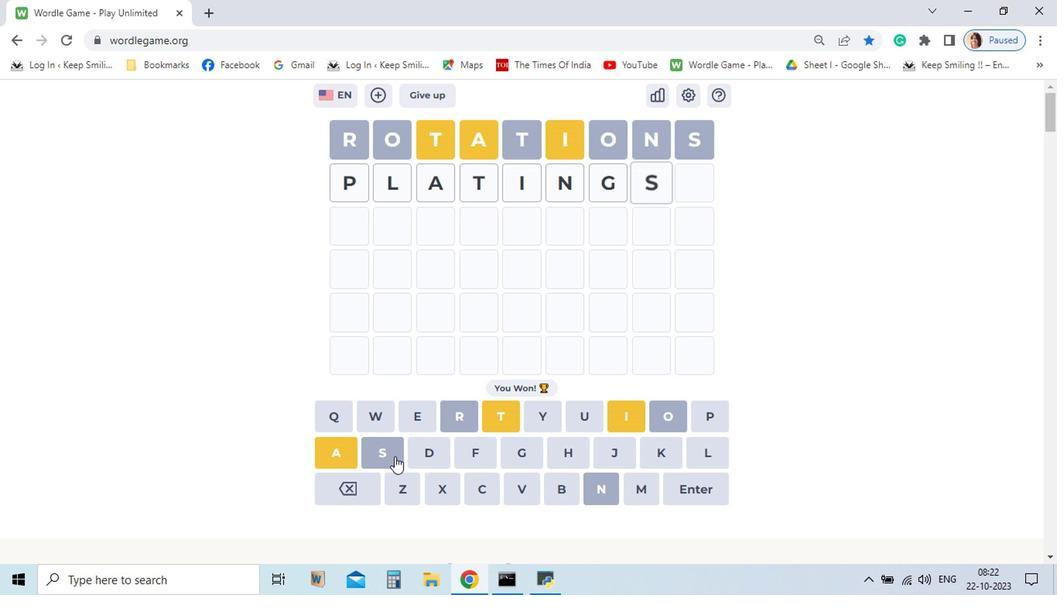 
Action: Mouse moved to (444, 483)
Screenshot: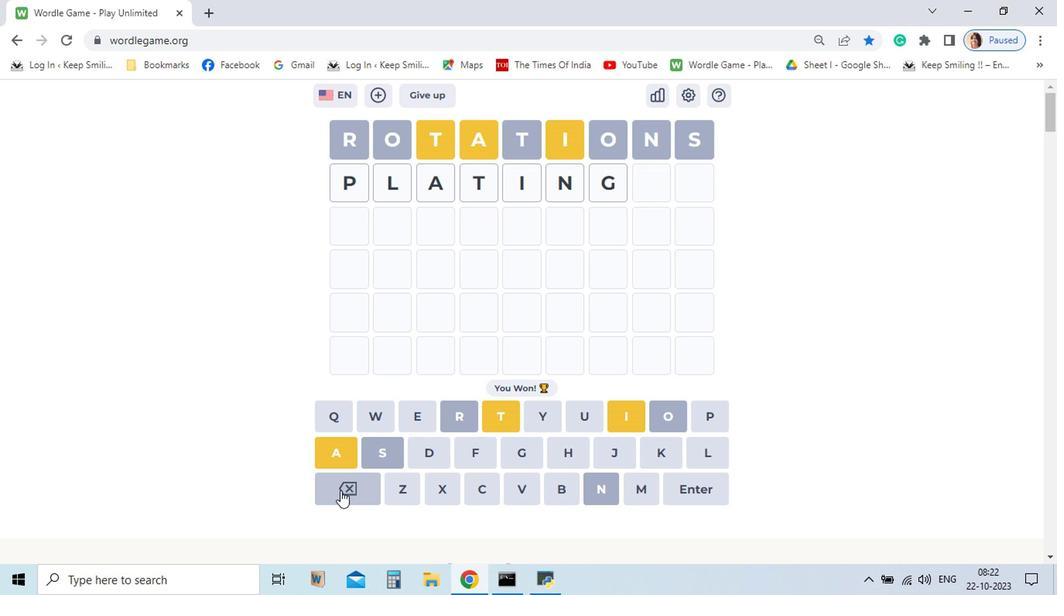 
Action: Mouse pressed left at (444, 483)
Screenshot: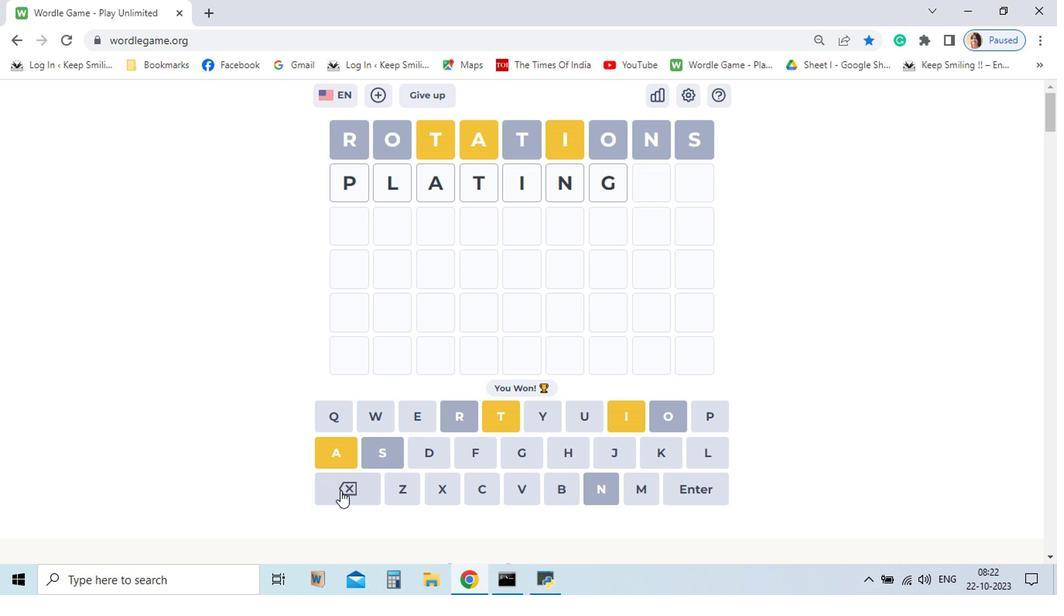 
Action: Mouse pressed left at (444, 483)
Screenshot: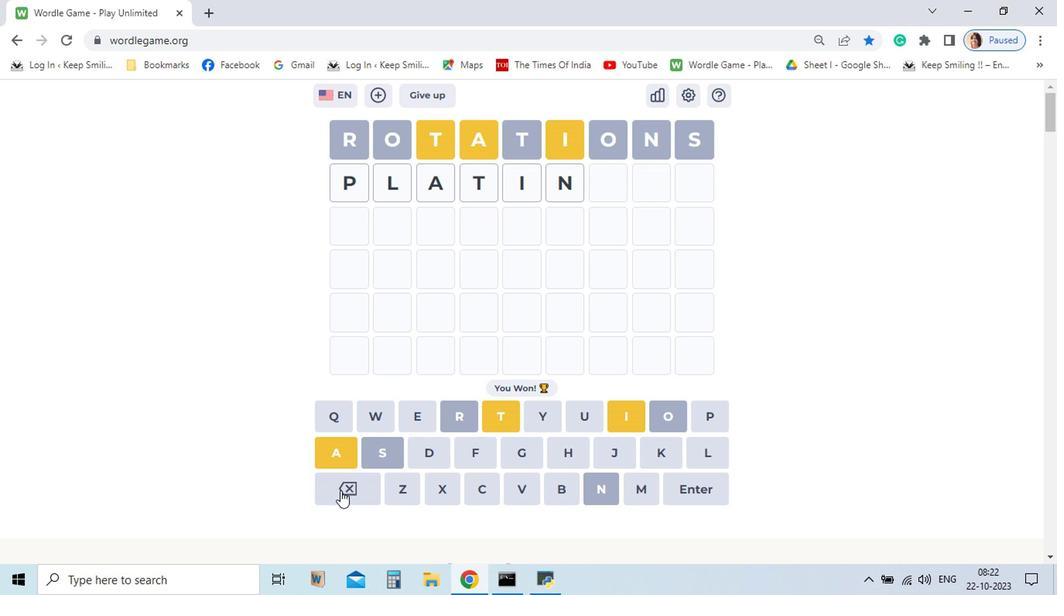 
Action: Mouse pressed left at (444, 483)
Screenshot: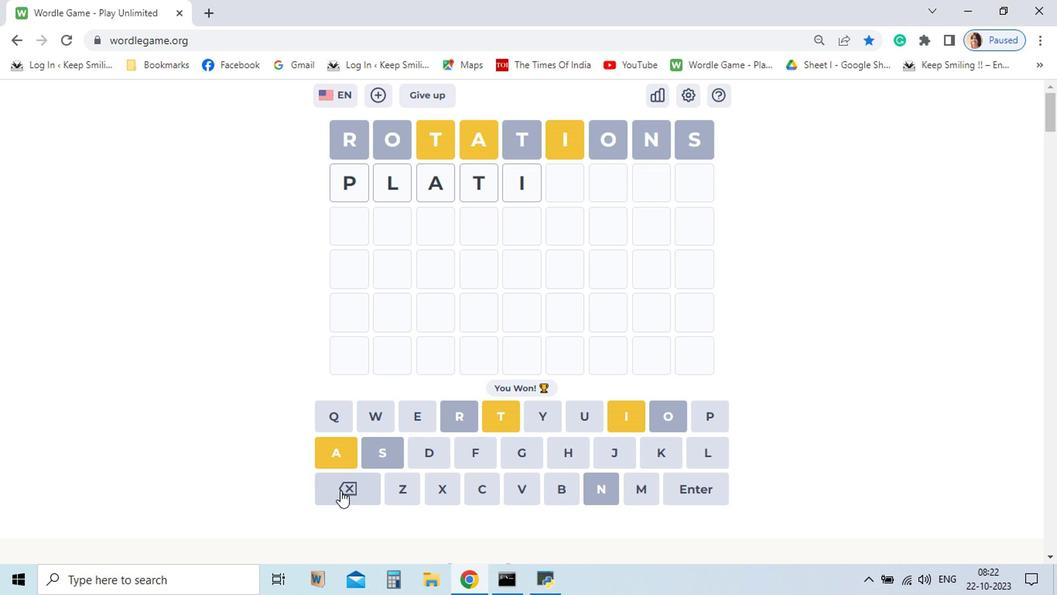 
Action: Mouse pressed left at (444, 483)
Screenshot: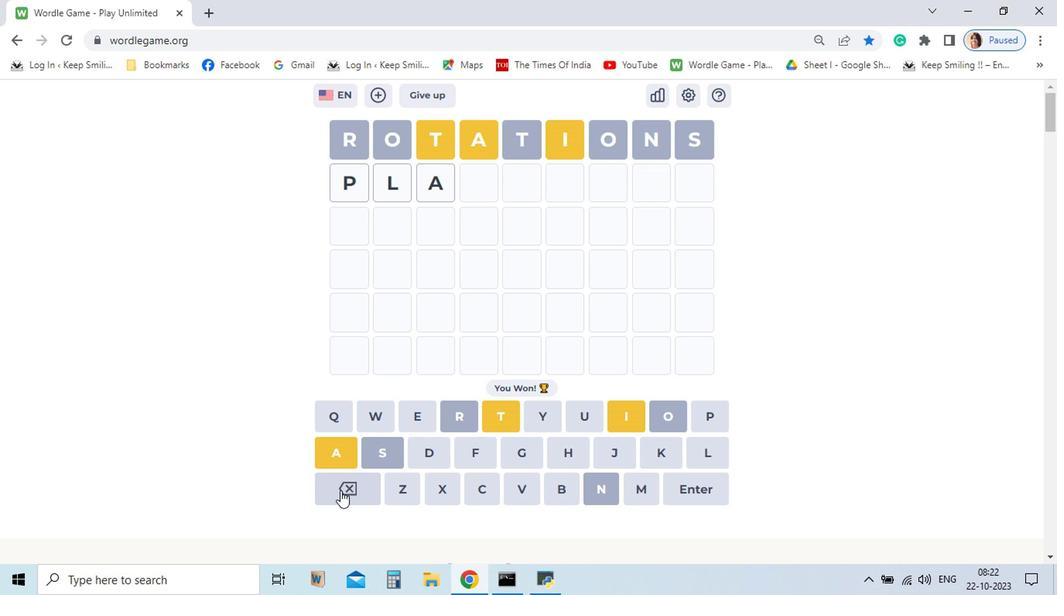 
Action: Mouse pressed left at (444, 483)
Screenshot: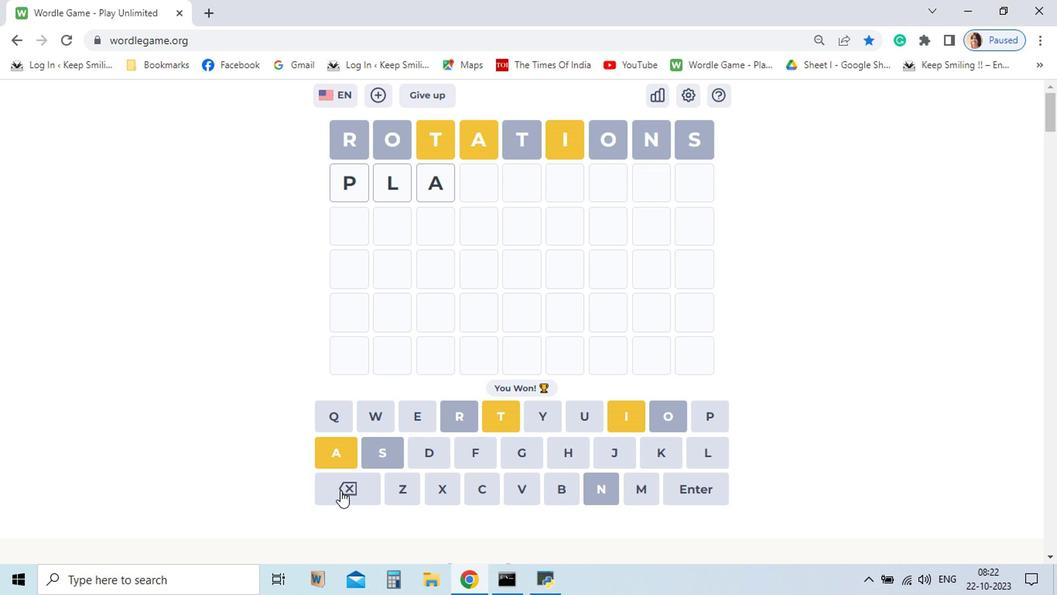 
Action: Mouse moved to (523, 431)
Screenshot: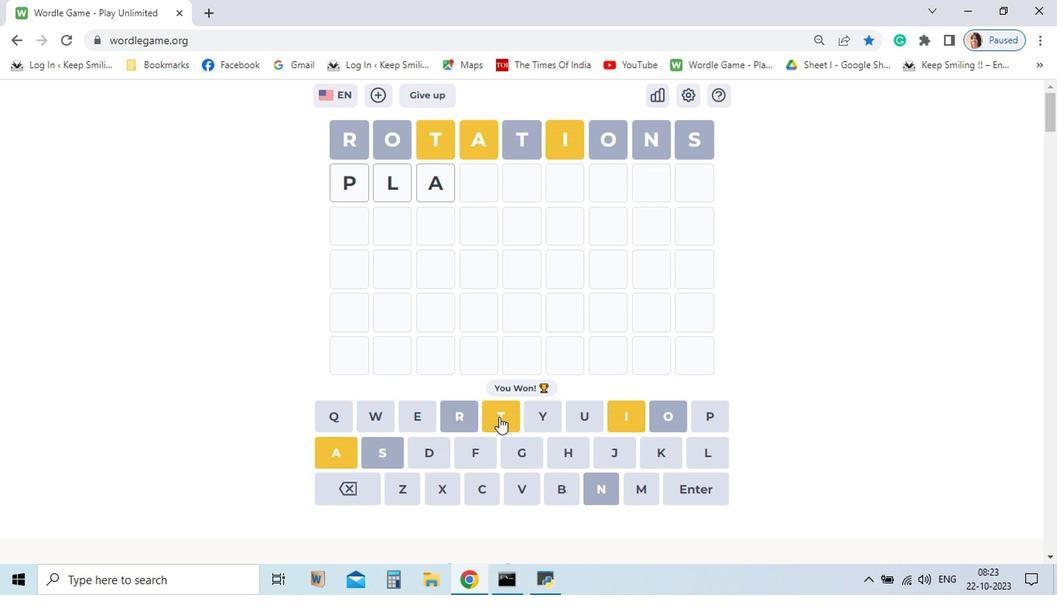 
Action: Mouse pressed left at (523, 431)
Screenshot: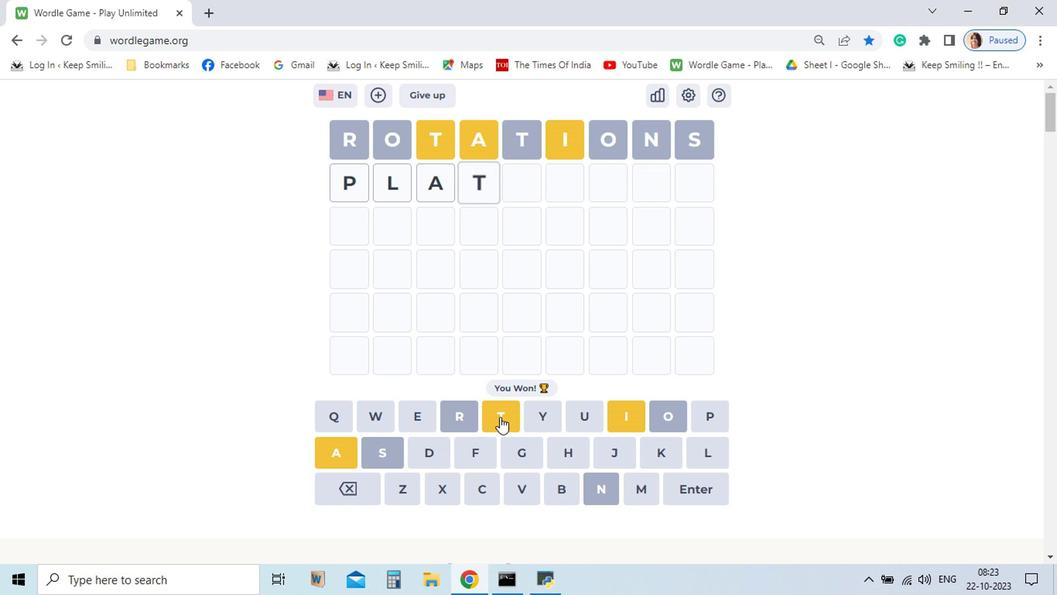 
Action: Mouse moved to (483, 430)
Screenshot: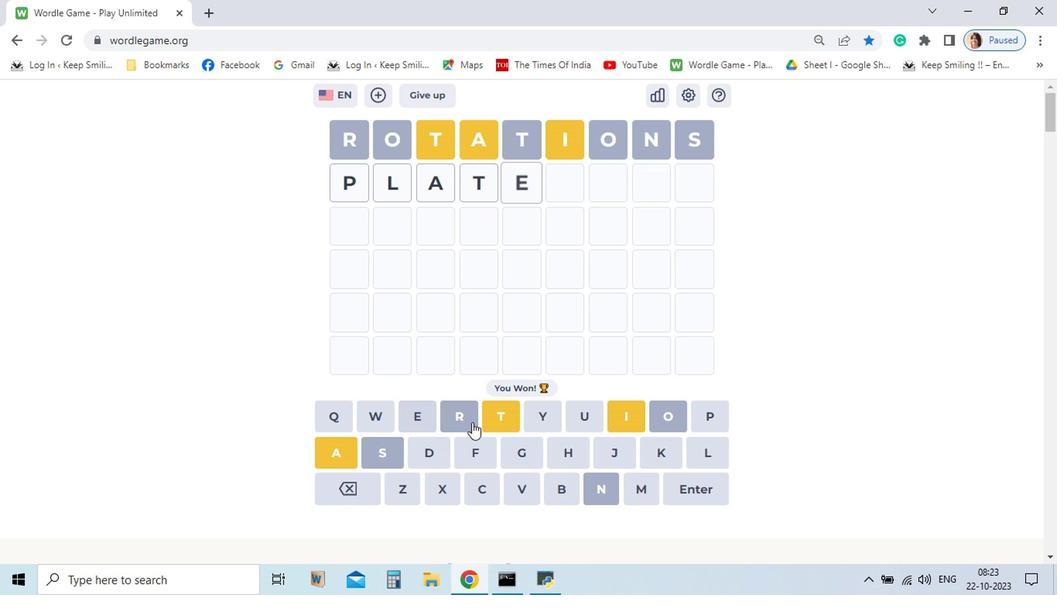 
Action: Mouse pressed left at (483, 430)
Screenshot: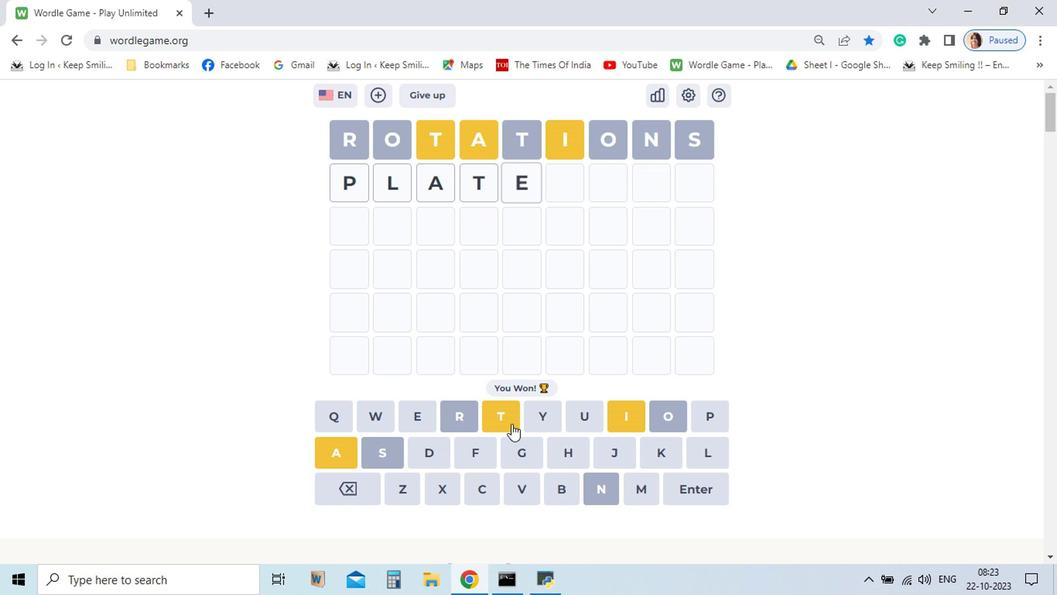 
Action: Mouse moved to (529, 430)
Screenshot: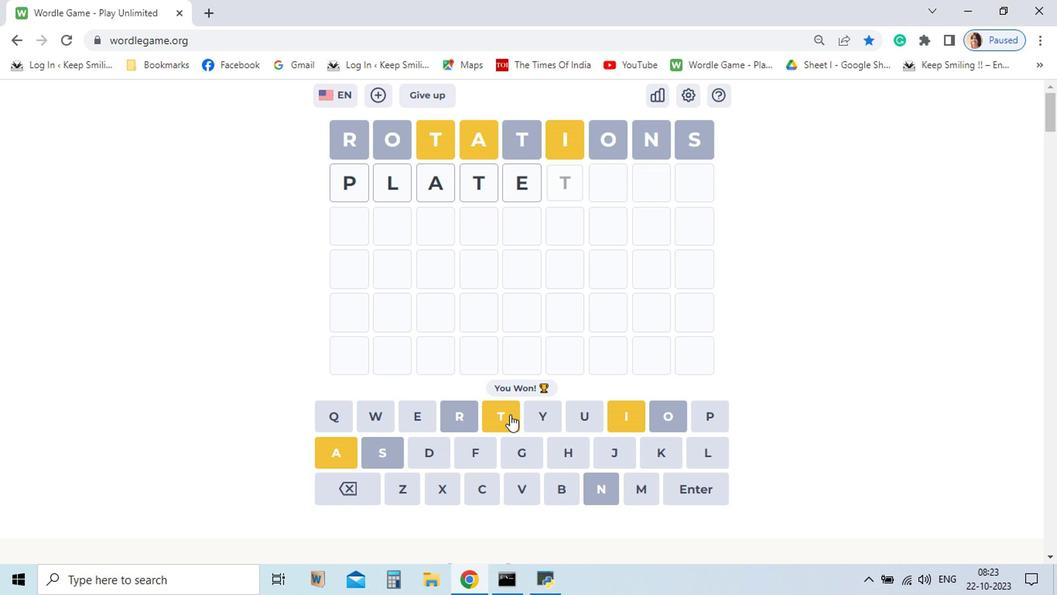 
Action: Mouse pressed left at (529, 430)
Screenshot: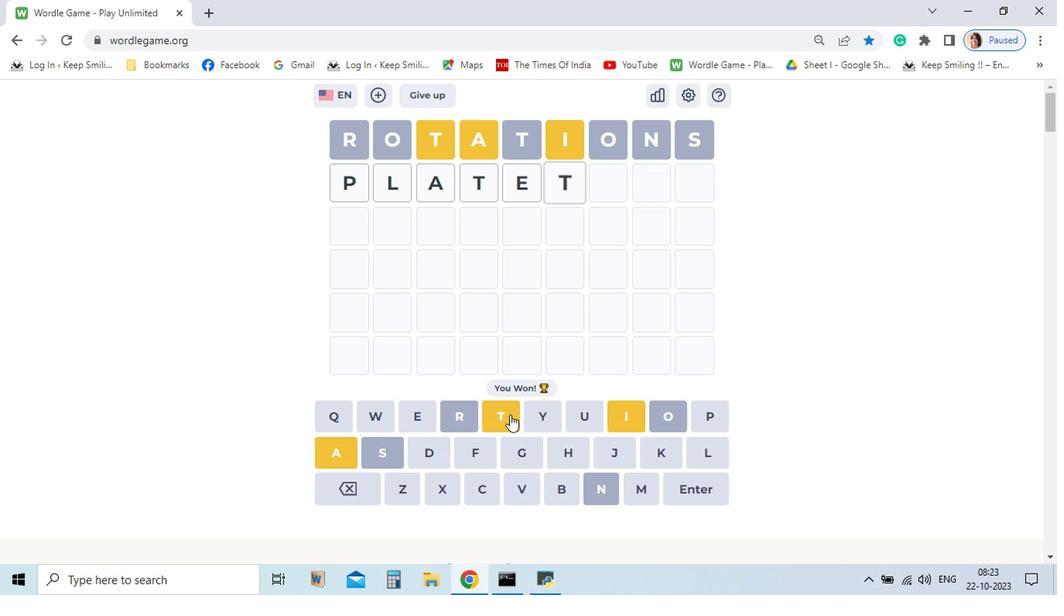 
Action: Mouse moved to (587, 428)
Screenshot: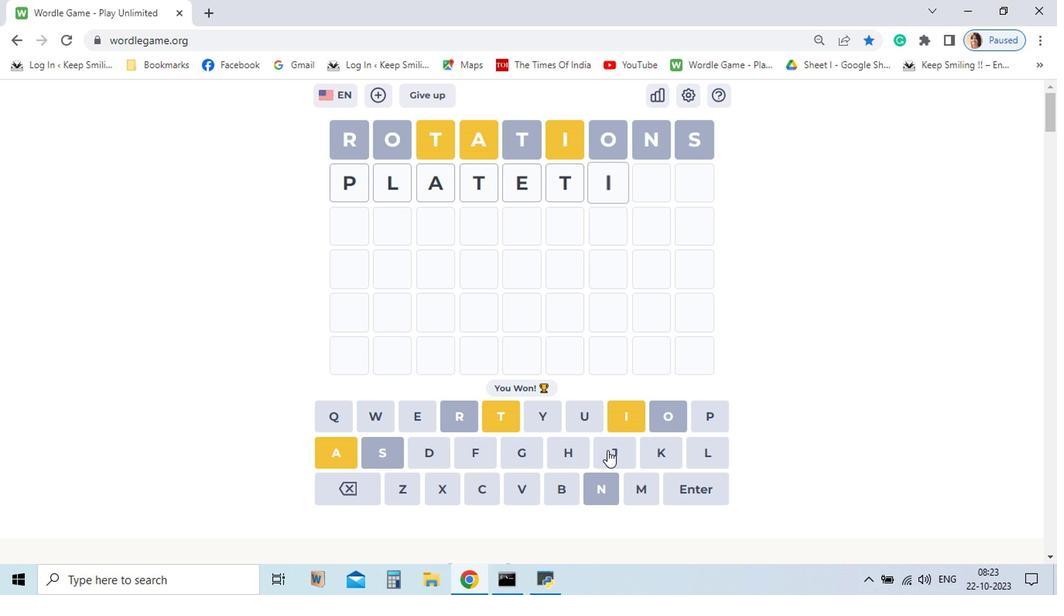 
Action: Mouse pressed left at (587, 428)
Screenshot: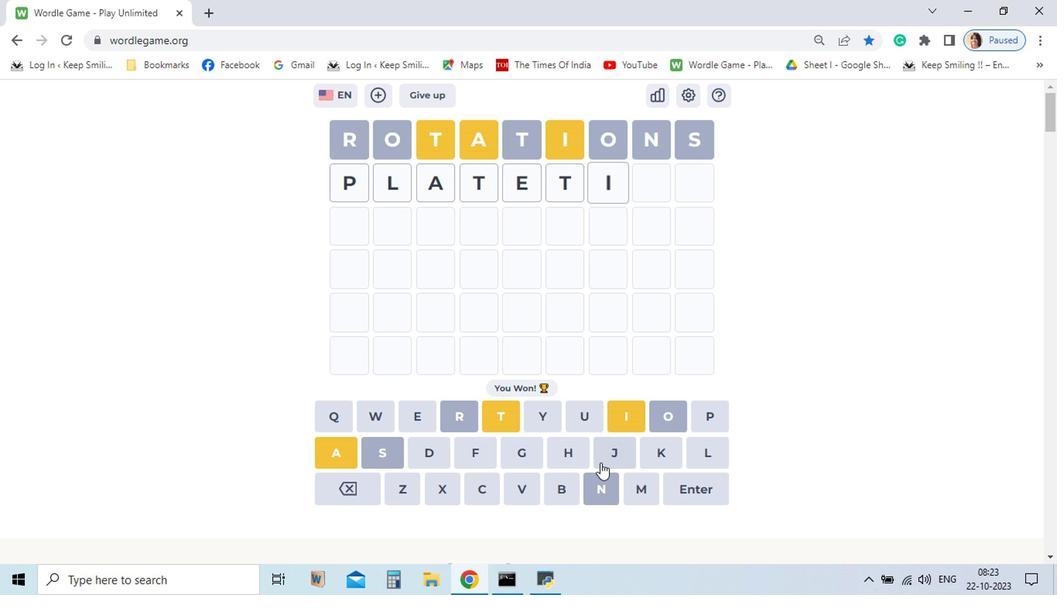 
Action: Mouse moved to (573, 479)
Screenshot: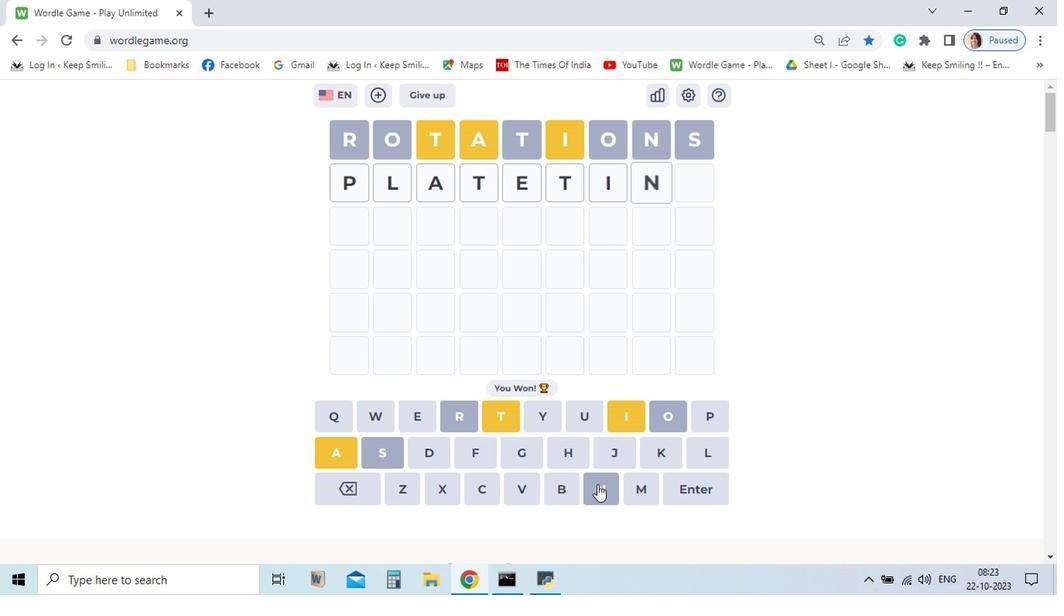 
Action: Mouse pressed left at (573, 479)
Screenshot: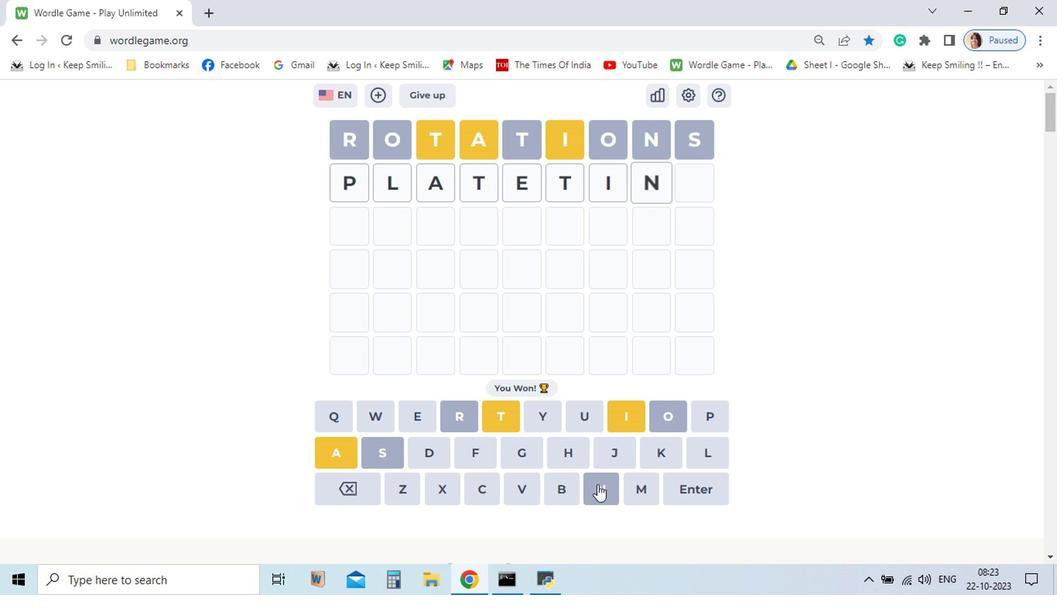 
Action: Mouse moved to (535, 455)
Screenshot: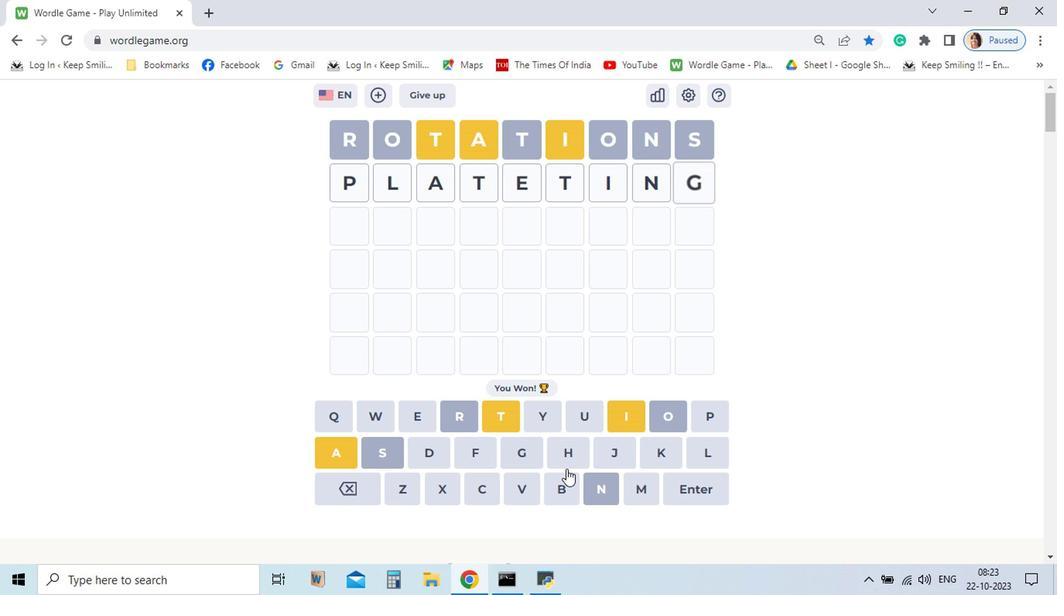 
Action: Mouse pressed left at (535, 455)
Screenshot: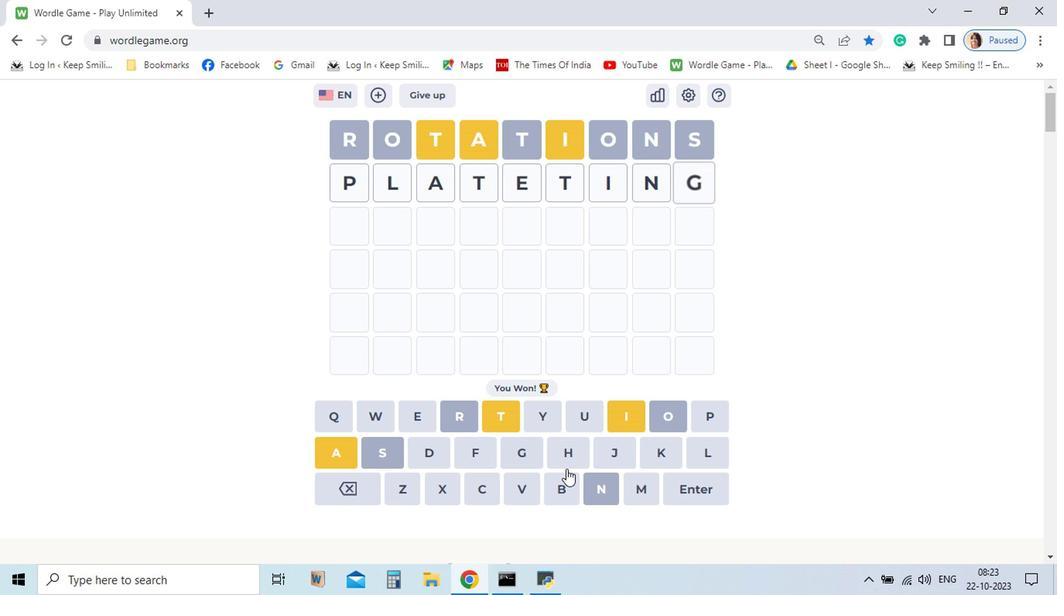 
Action: Mouse moved to (618, 485)
Screenshot: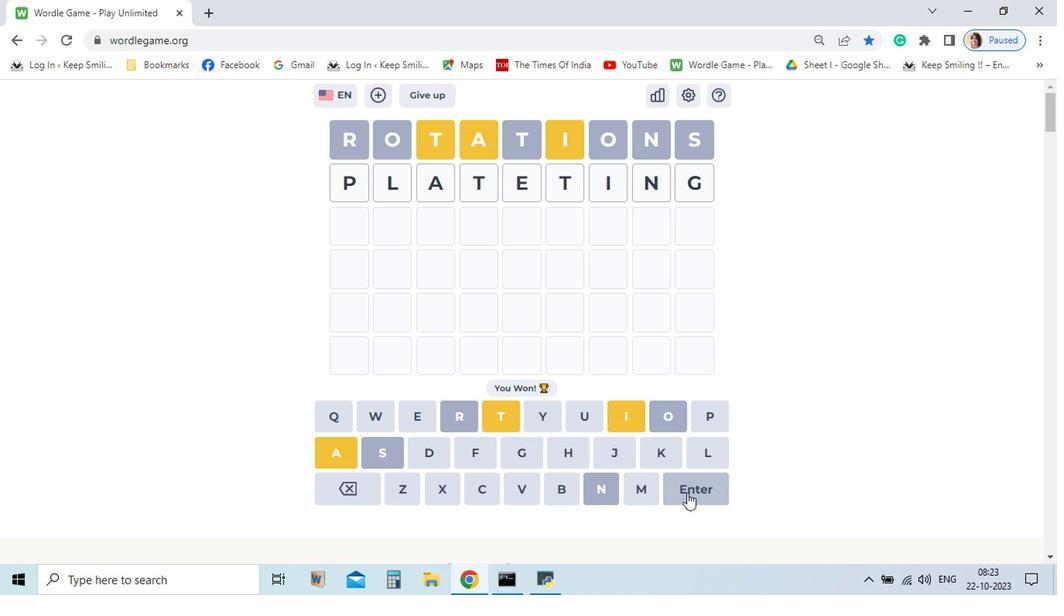 
Action: Mouse pressed left at (618, 485)
Screenshot: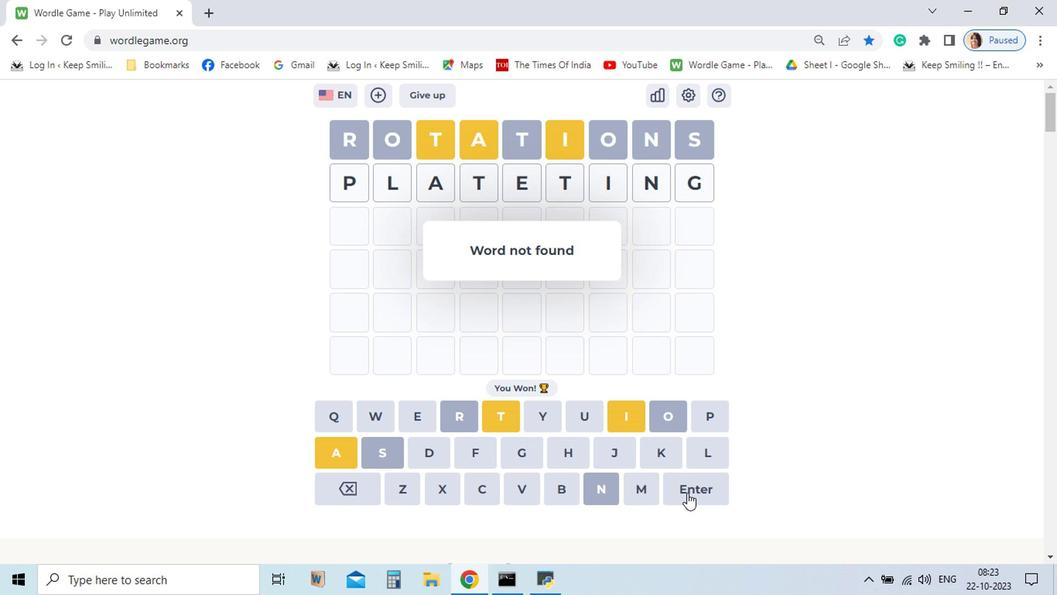 
Action: Mouse moved to (452, 481)
Screenshot: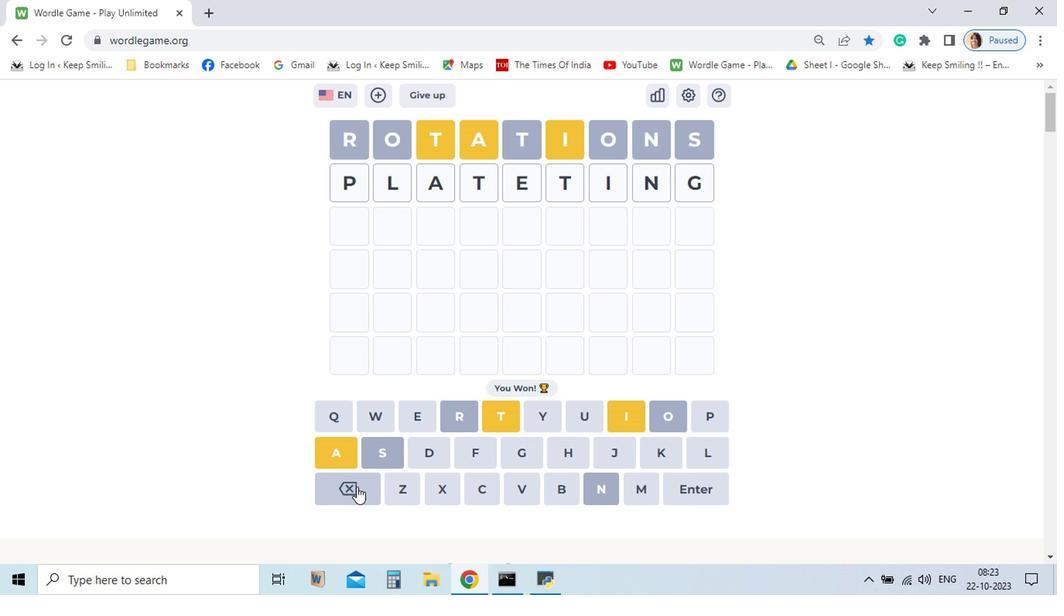 
Action: Mouse pressed left at (452, 481)
Screenshot: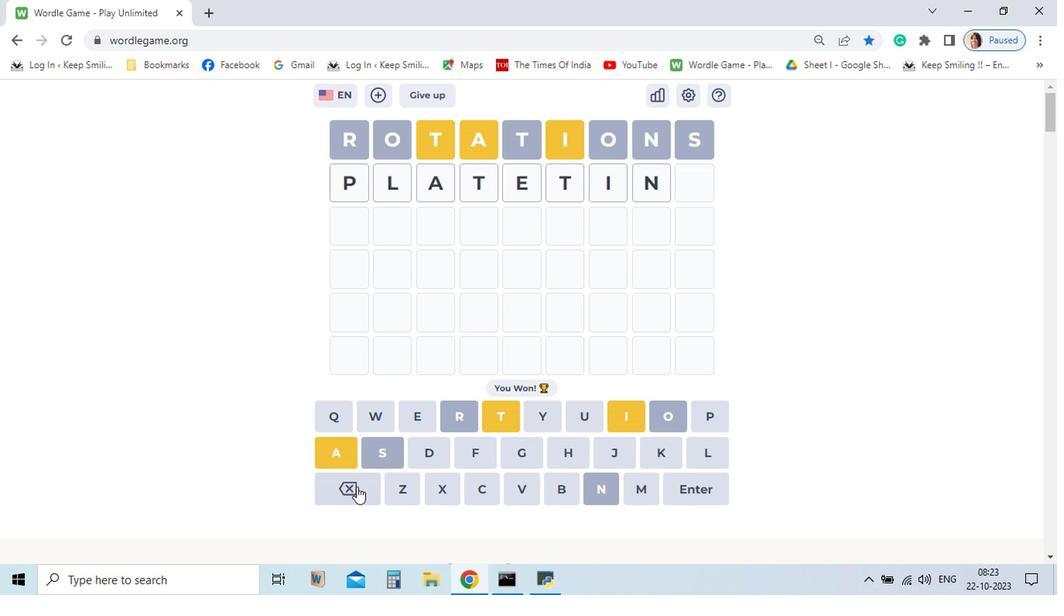 
Action: Mouse pressed left at (452, 481)
Screenshot: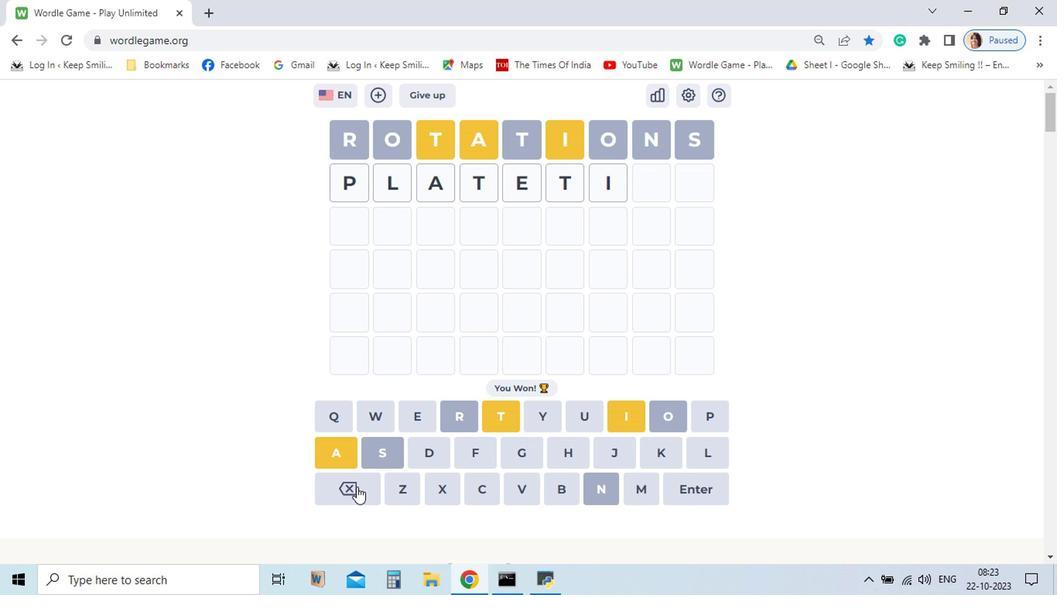
Action: Mouse pressed left at (452, 481)
Screenshot: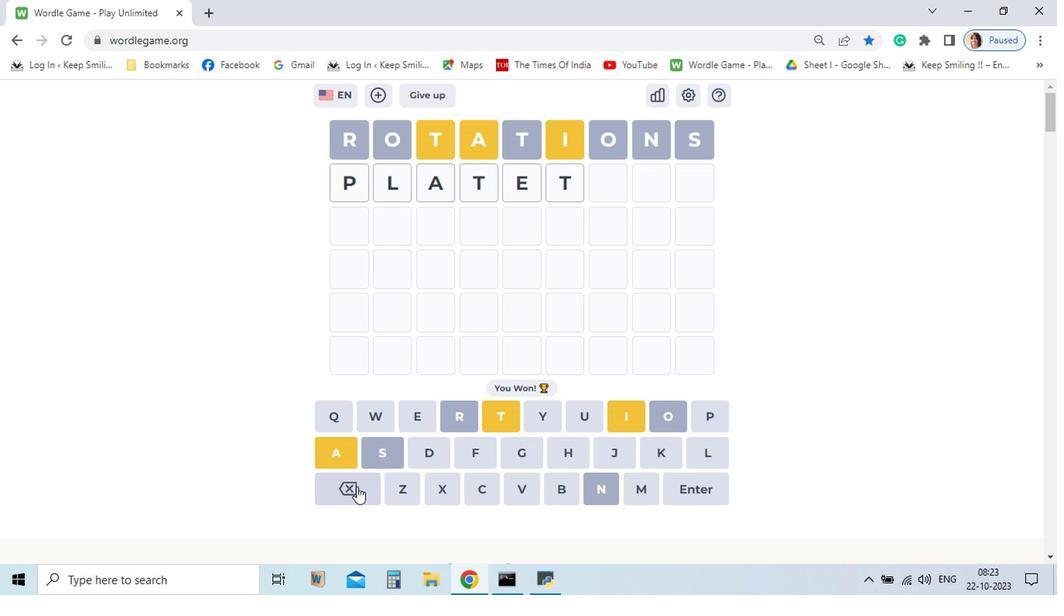
Action: Mouse pressed left at (452, 481)
Screenshot: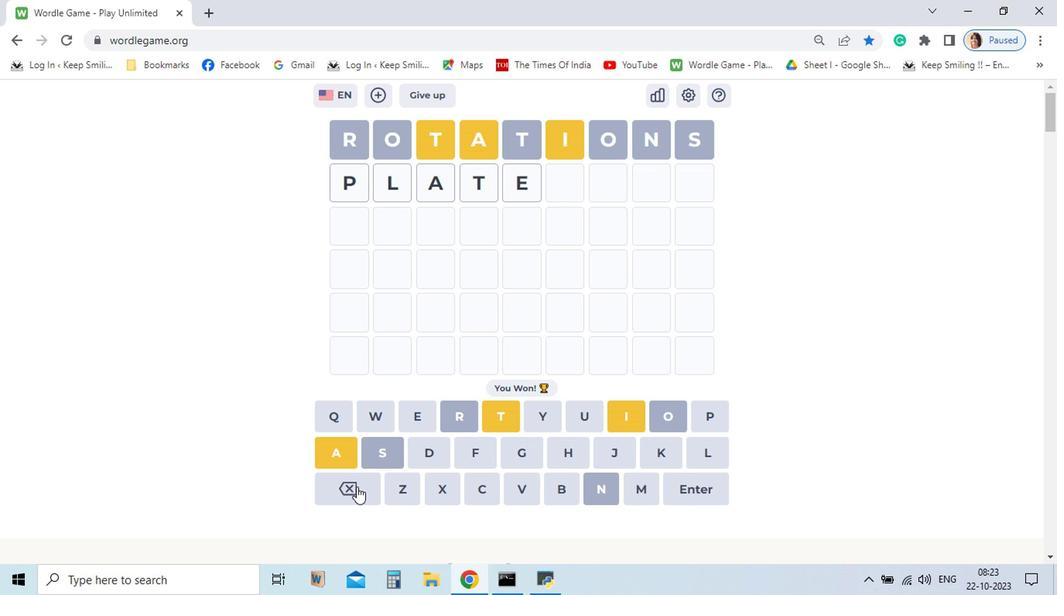 
Action: Mouse moved to (623, 452)
Screenshot: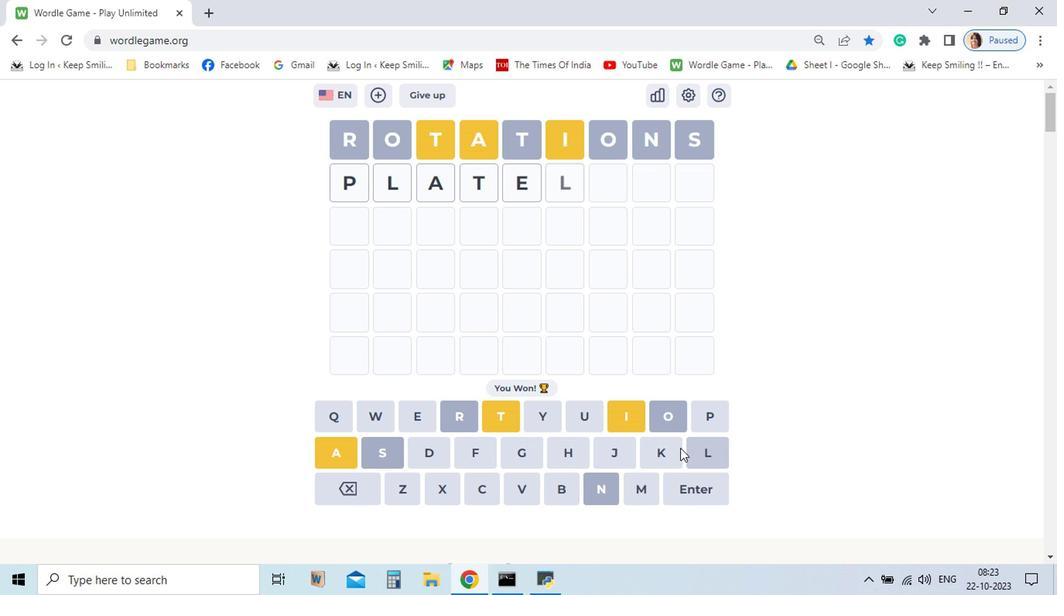 
Action: Mouse pressed left at (623, 452)
Screenshot: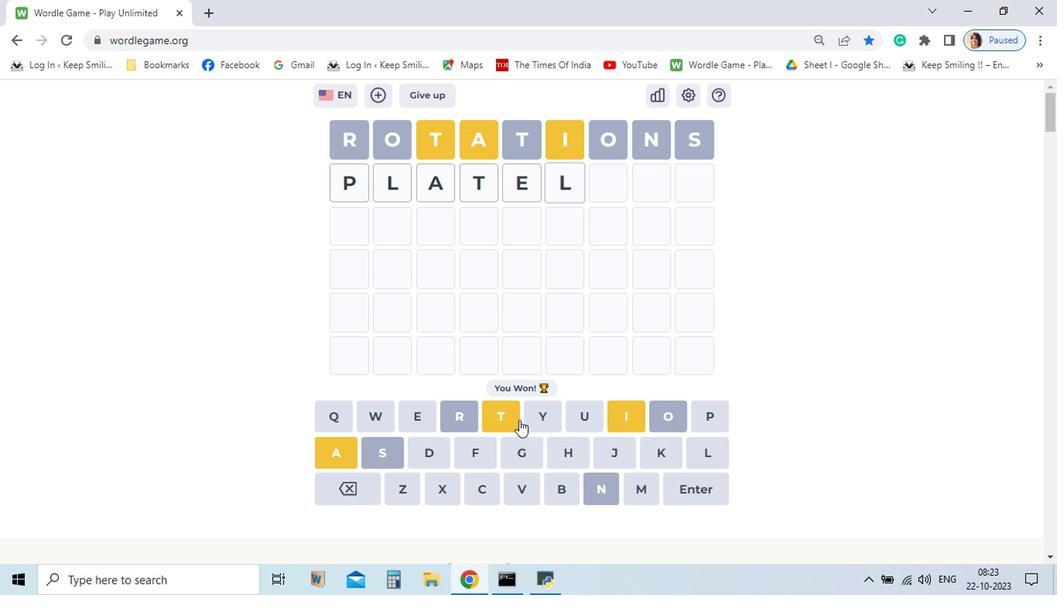 
Action: Mouse moved to (484, 430)
Screenshot: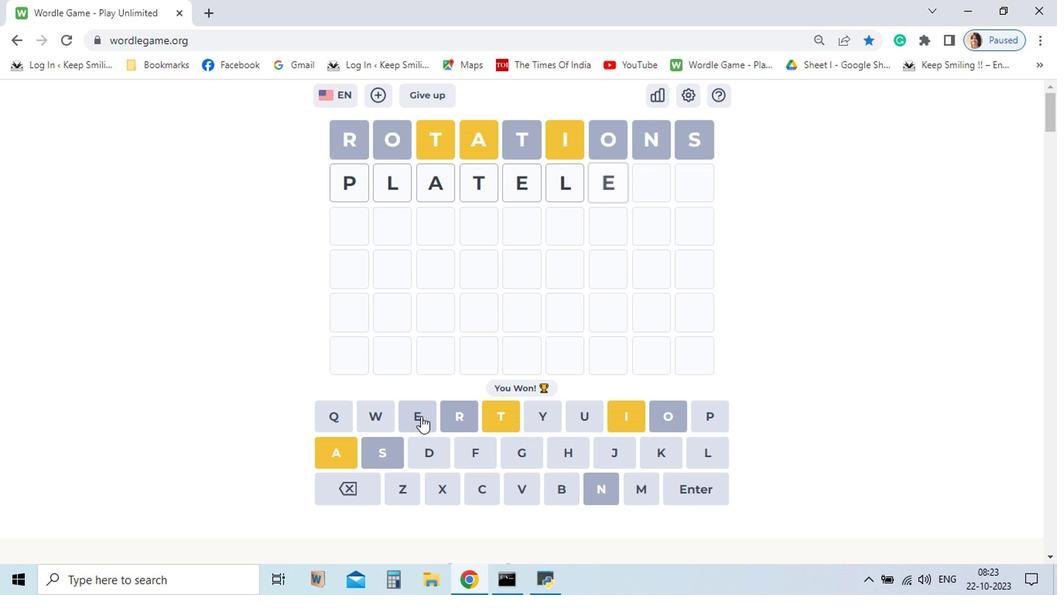 
Action: Mouse pressed left at (484, 430)
Screenshot: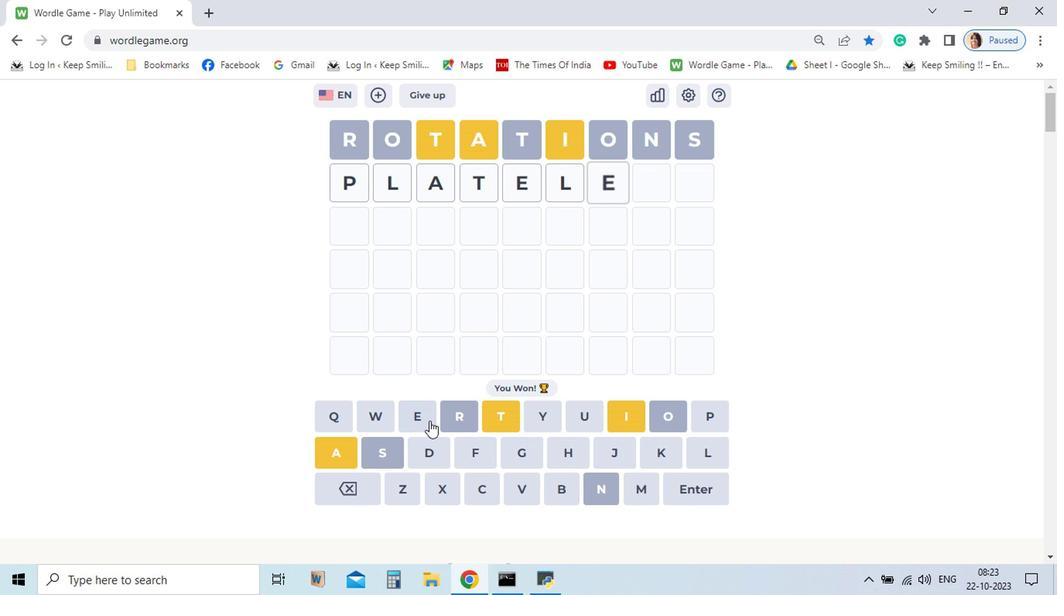 
Action: Mouse moved to (528, 431)
Screenshot: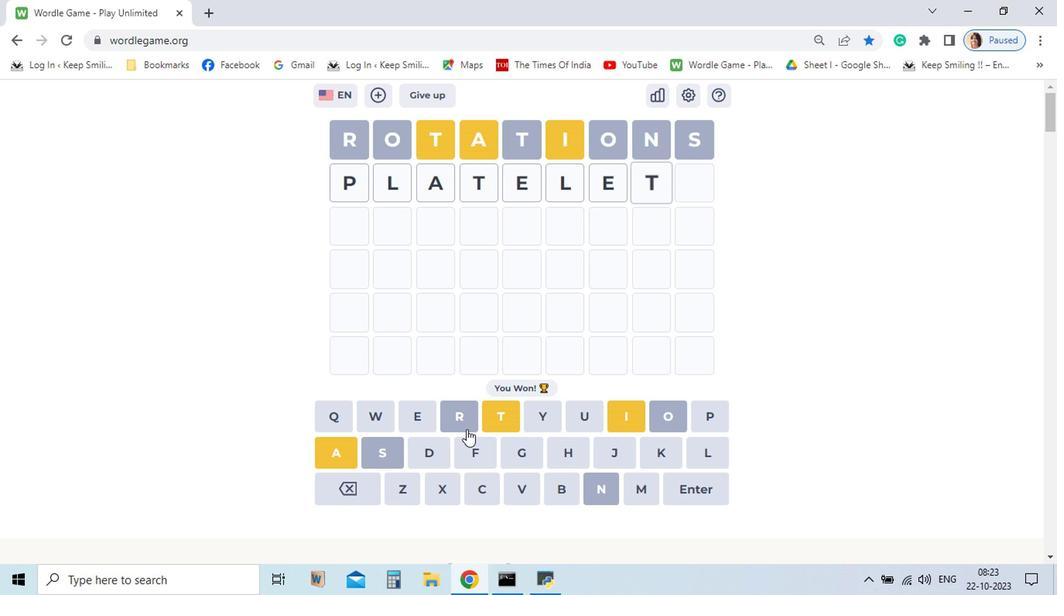 
Action: Mouse pressed left at (528, 431)
Screenshot: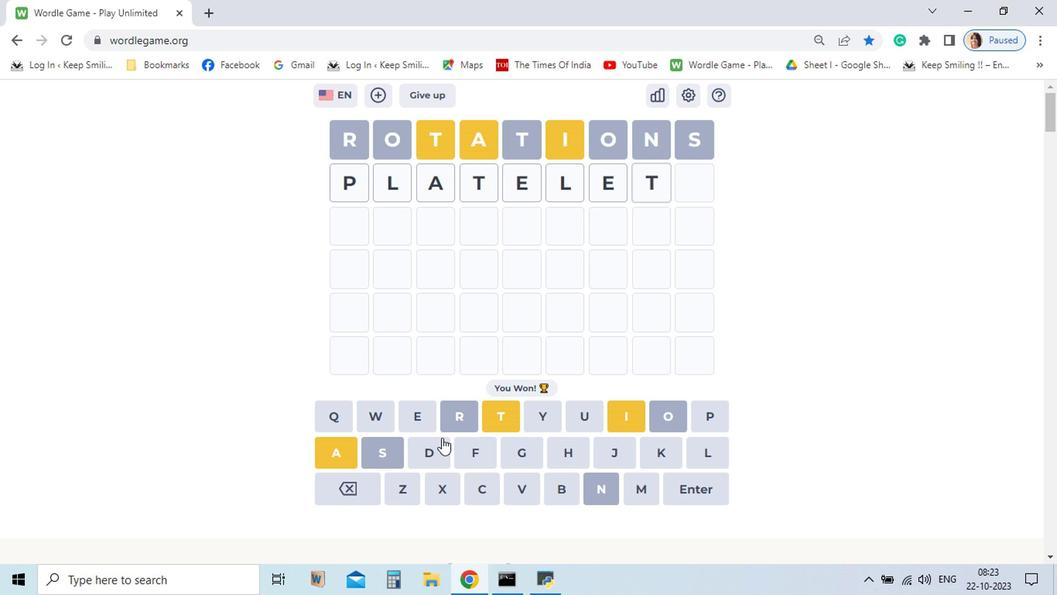 
Action: Mouse moved to (472, 455)
Screenshot: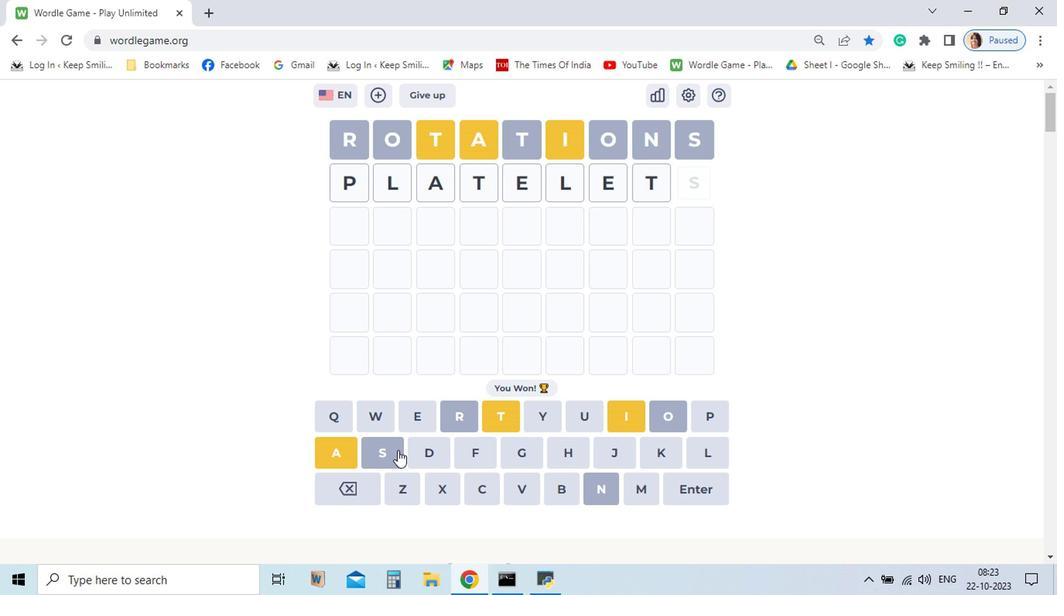 
Action: Mouse pressed left at (472, 455)
Screenshot: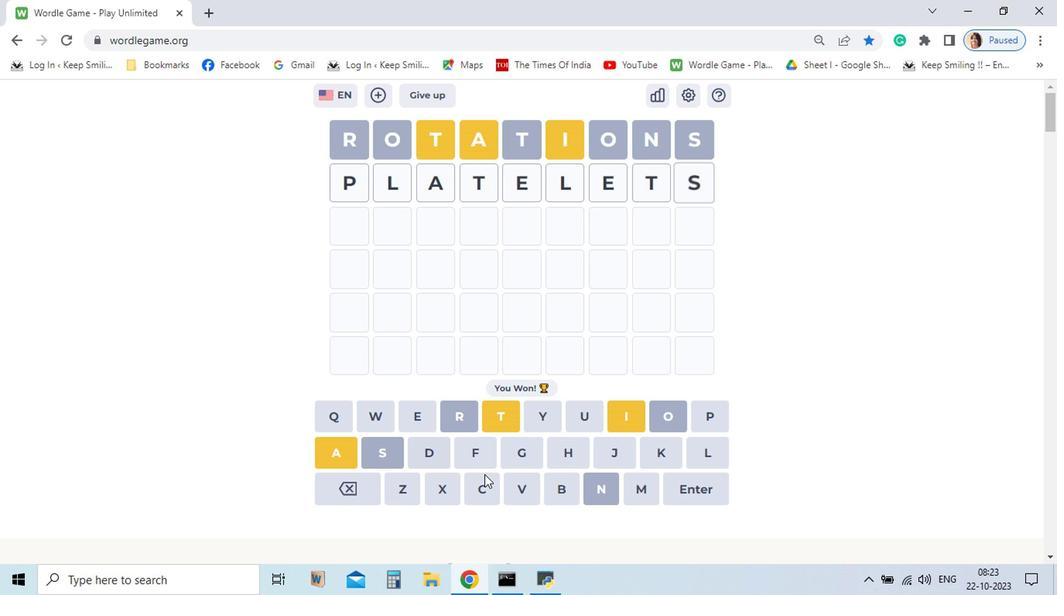 
Action: Mouse moved to (622, 483)
Screenshot: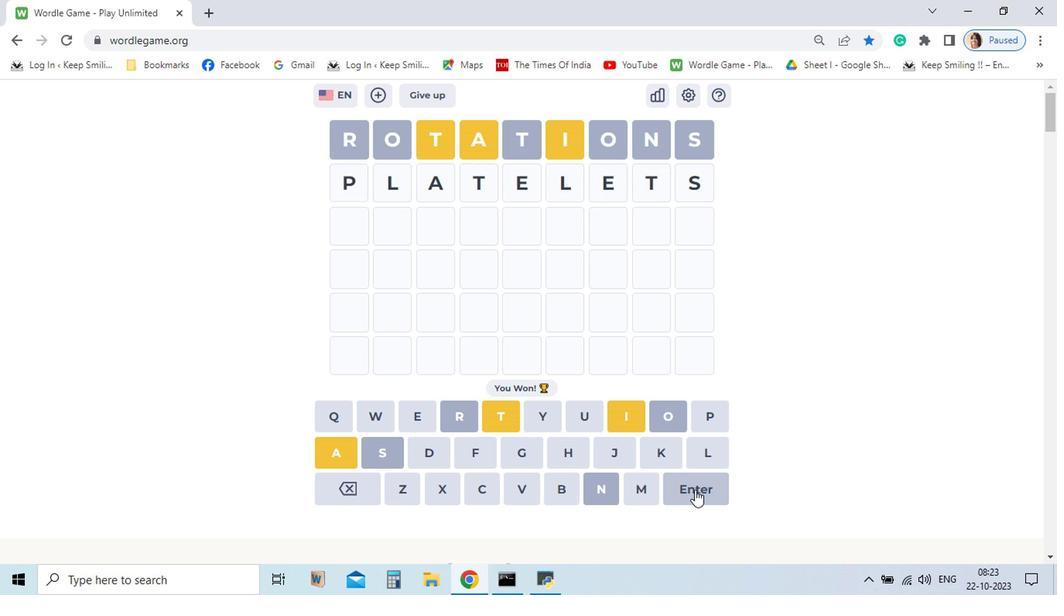 
Action: Mouse pressed left at (622, 483)
Screenshot: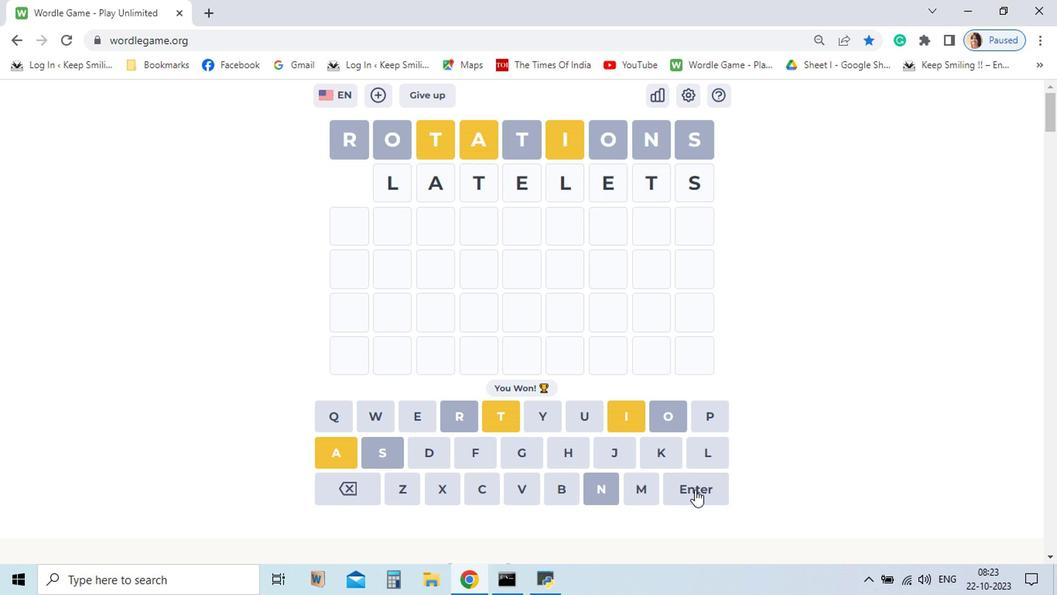 
Action: Mouse moved to (441, 454)
Screenshot: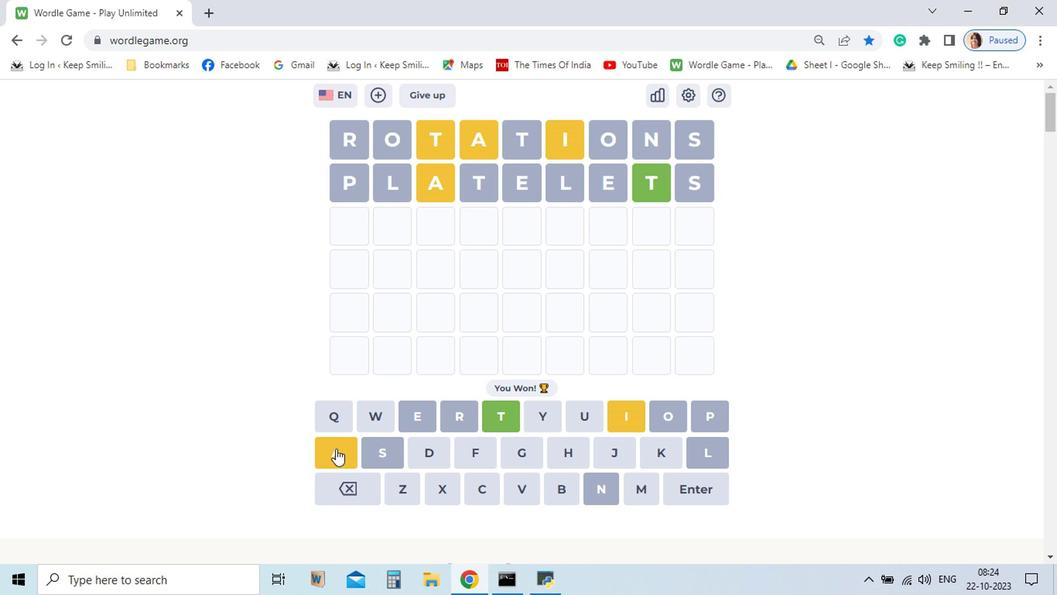 
Action: Mouse pressed left at (441, 454)
Screenshot: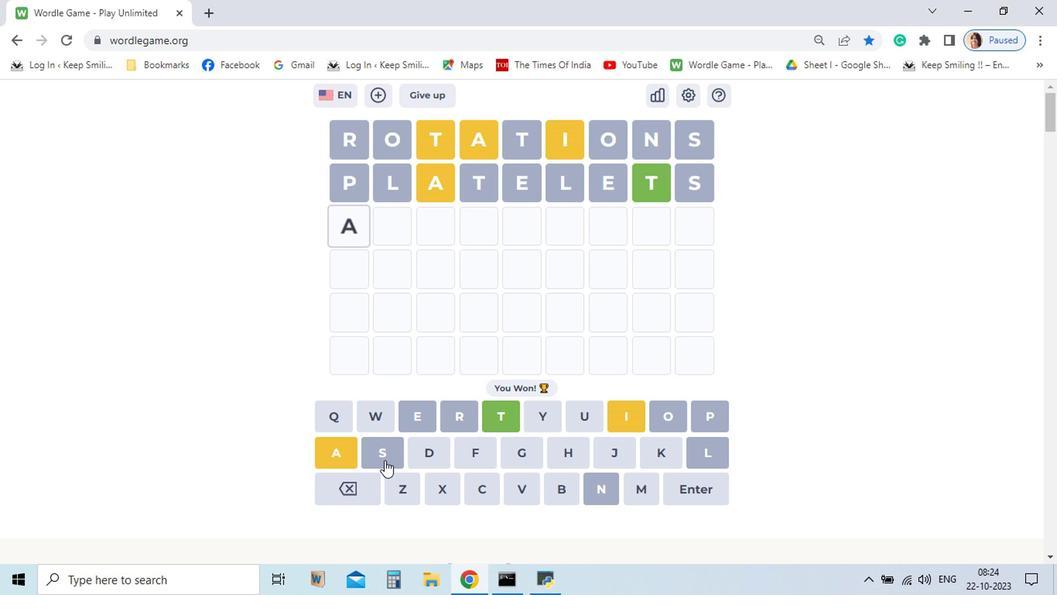 
Action: Mouse moved to (592, 480)
Screenshot: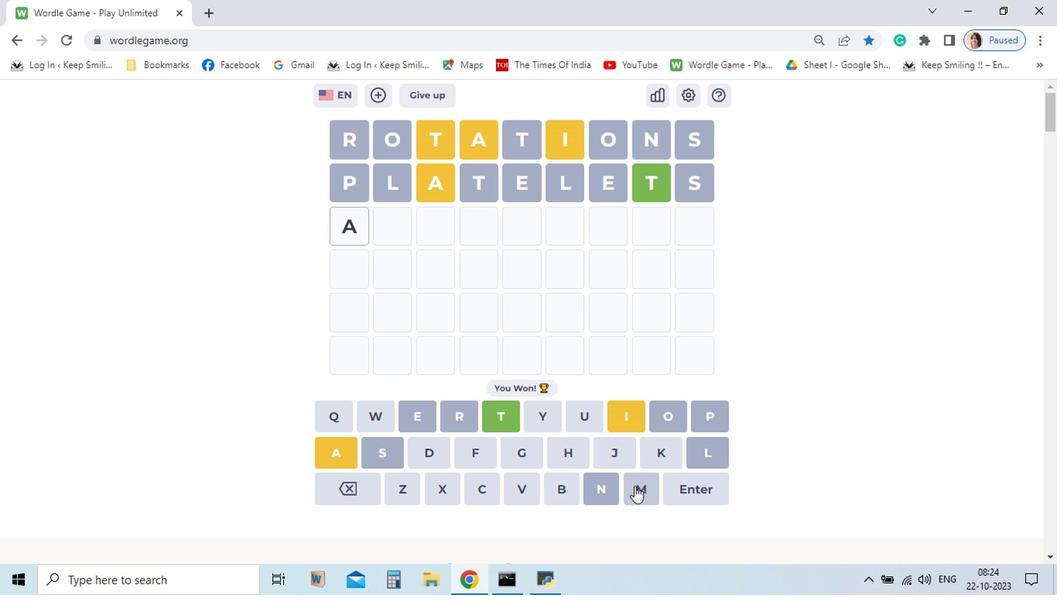 
Action: Mouse pressed left at (592, 480)
Screenshot: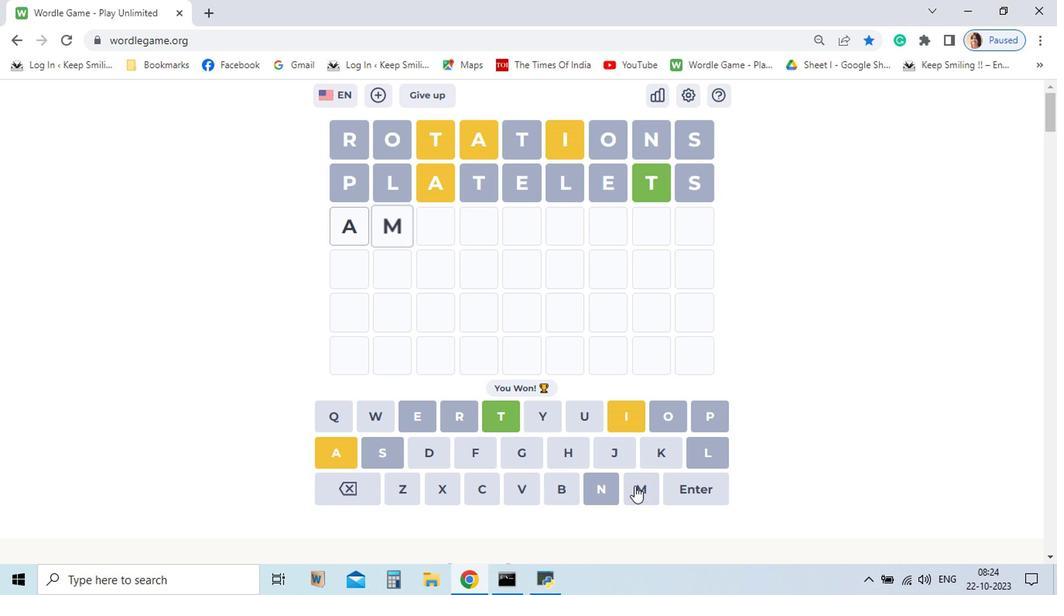 
Action: Mouse pressed left at (592, 480)
Screenshot: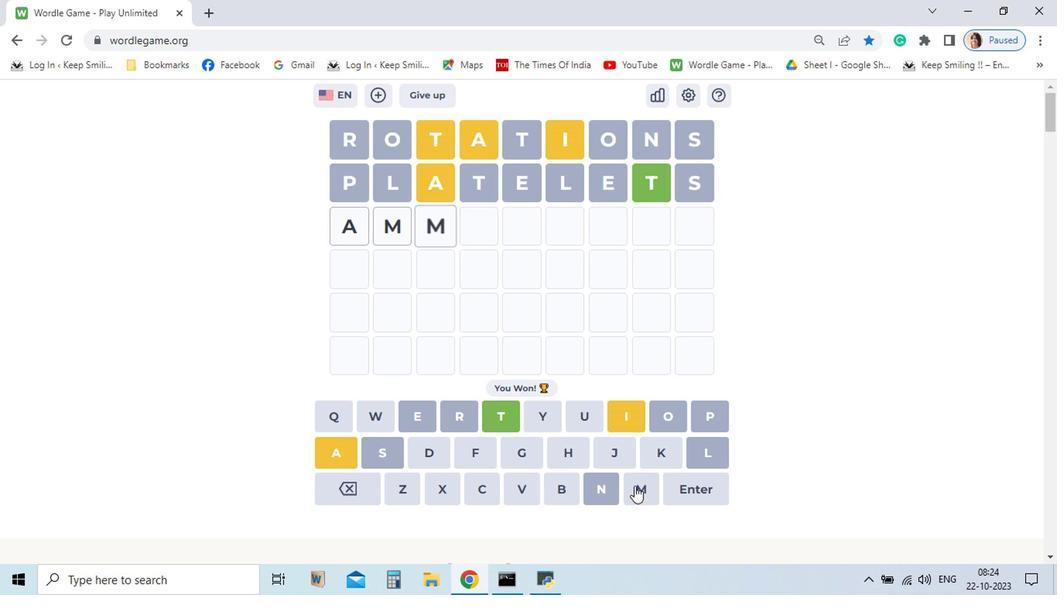 
Action: Mouse moved to (606, 429)
Screenshot: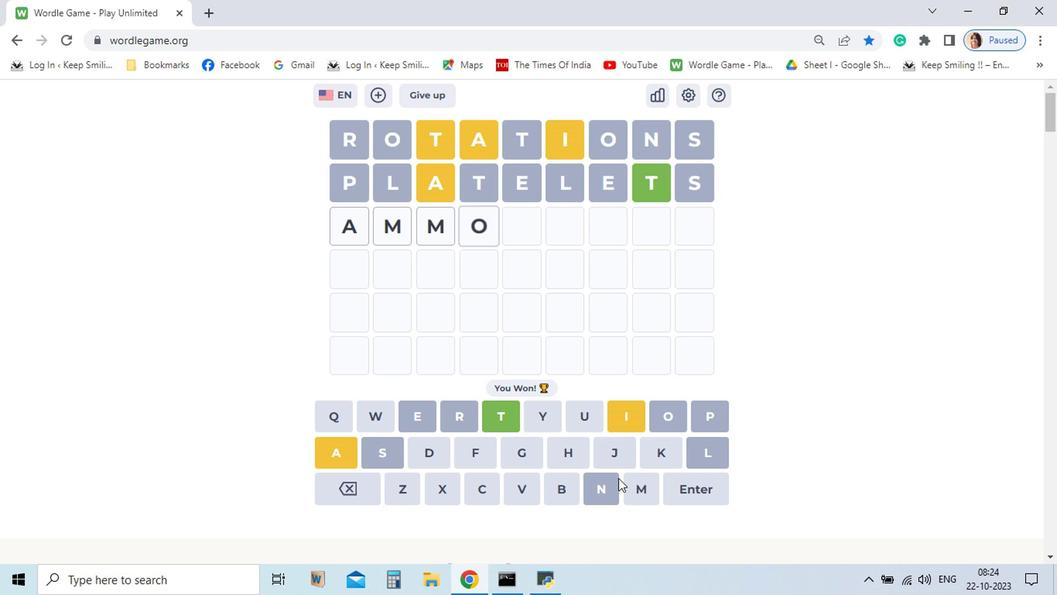 
Action: Mouse pressed left at (606, 429)
Screenshot: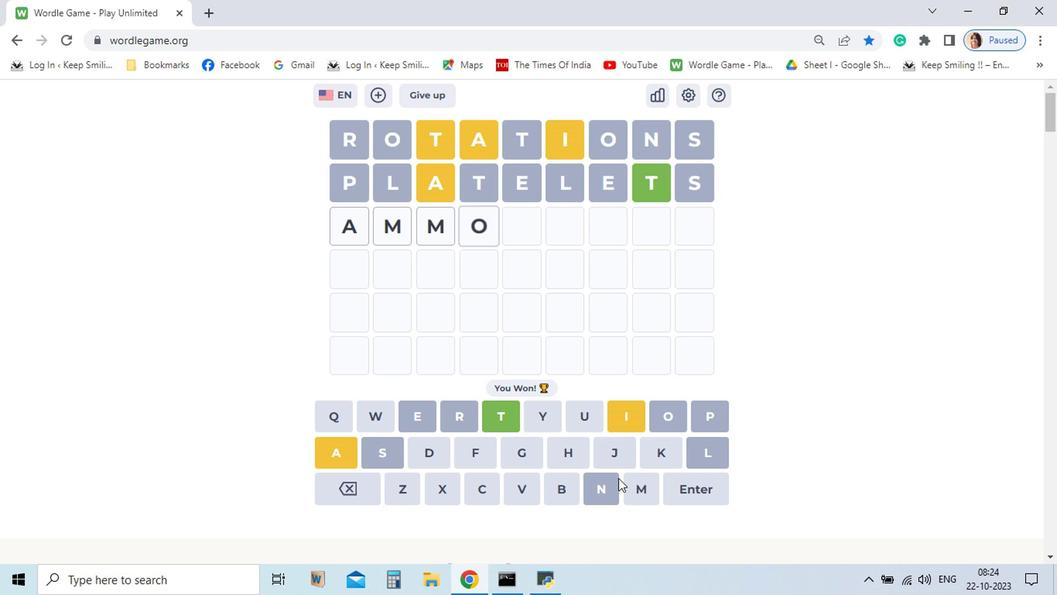 
Action: Mouse moved to (574, 485)
Screenshot: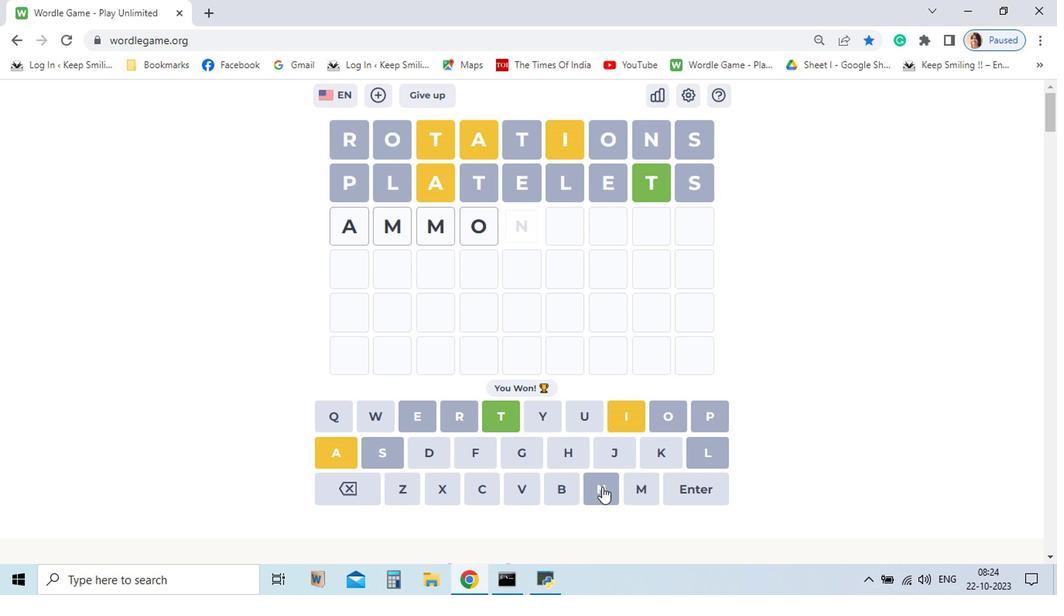 
Action: Mouse pressed left at (574, 485)
Screenshot: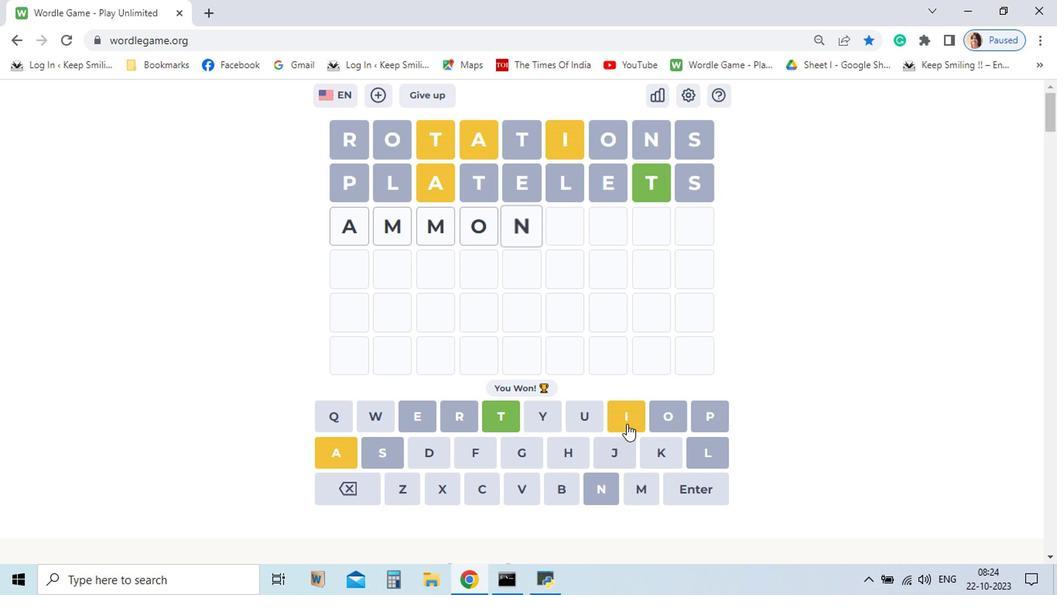 
Action: Mouse moved to (590, 429)
Screenshot: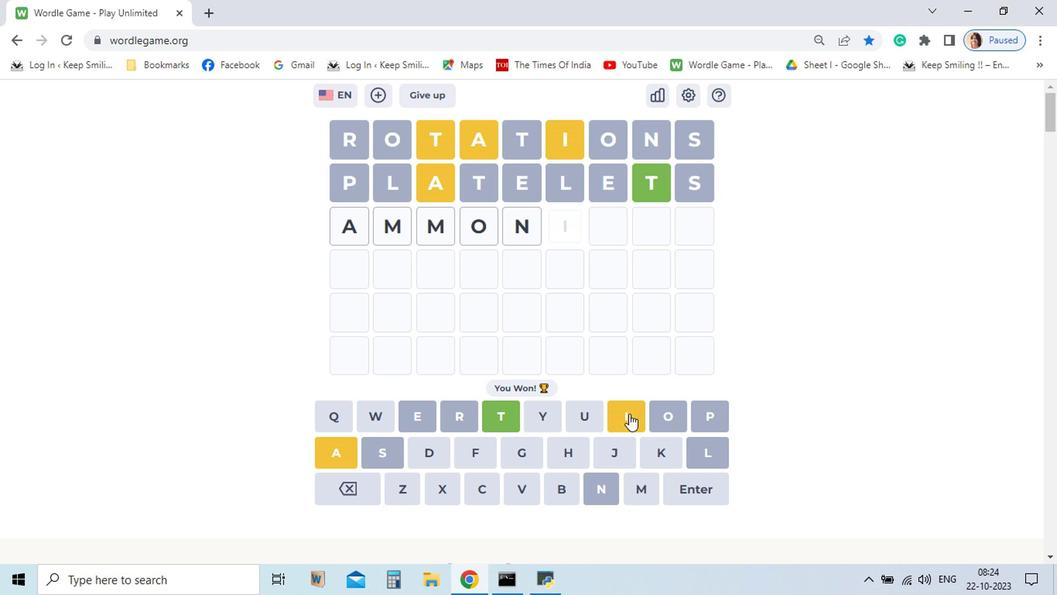 
Action: Mouse pressed left at (590, 429)
Screenshot: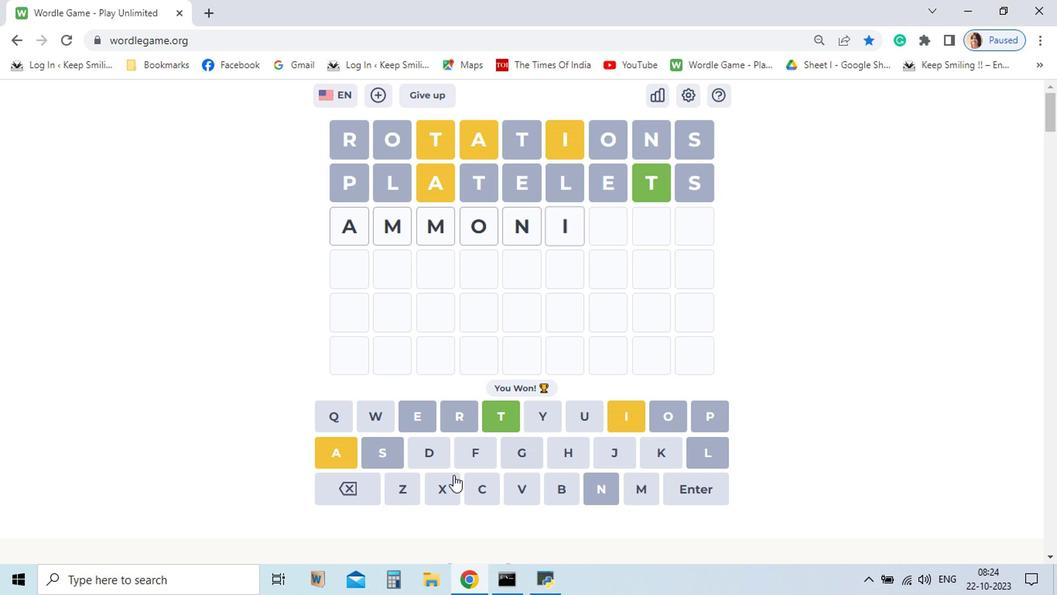 
Action: Mouse moved to (445, 461)
Screenshot: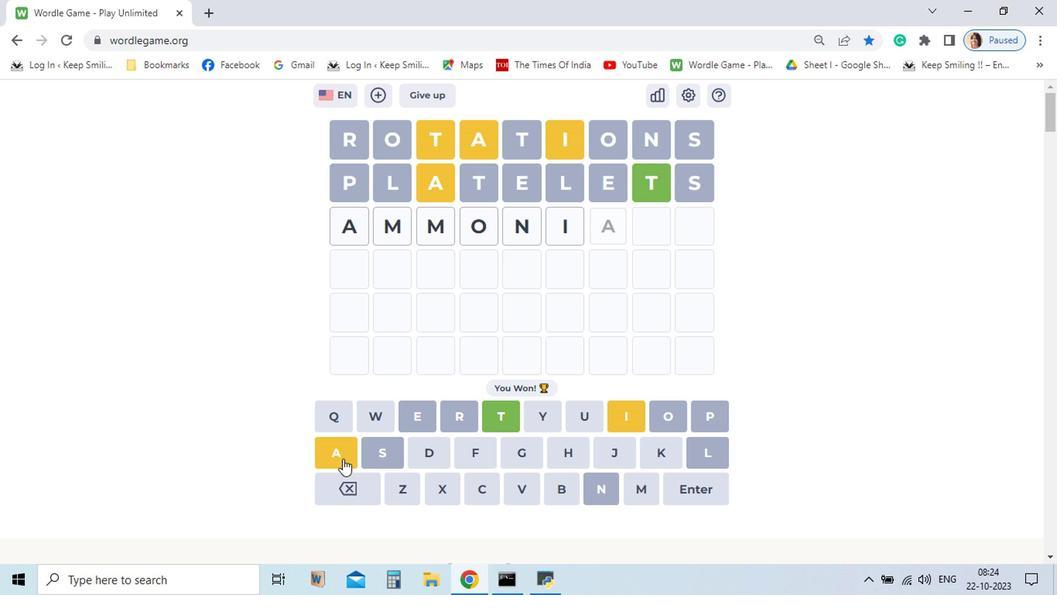 
Action: Mouse pressed left at (445, 461)
Screenshot: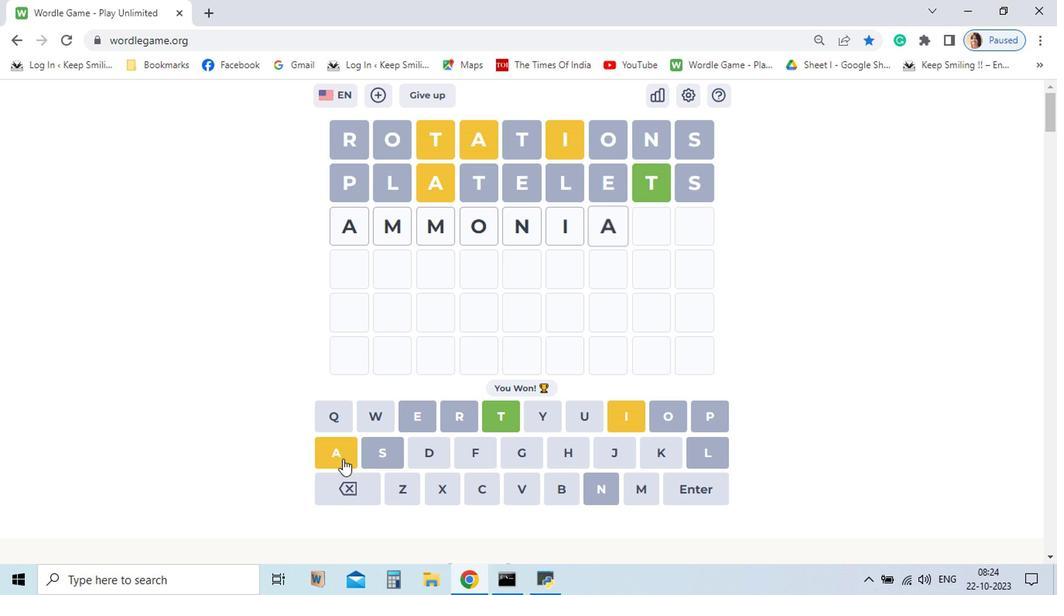 
Action: Mouse moved to (524, 430)
Screenshot: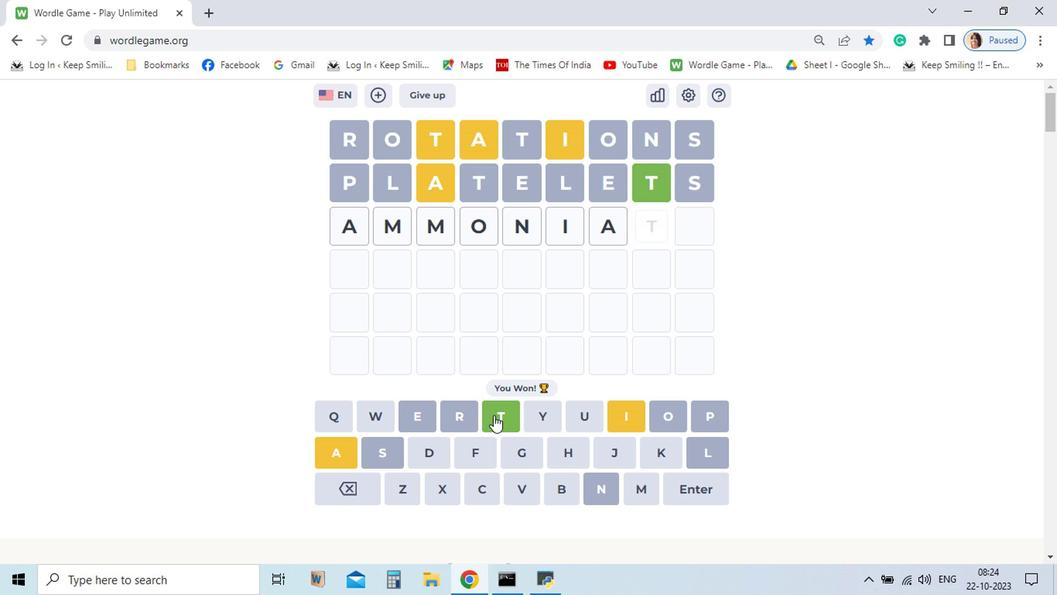 
Action: Mouse pressed left at (524, 430)
Screenshot: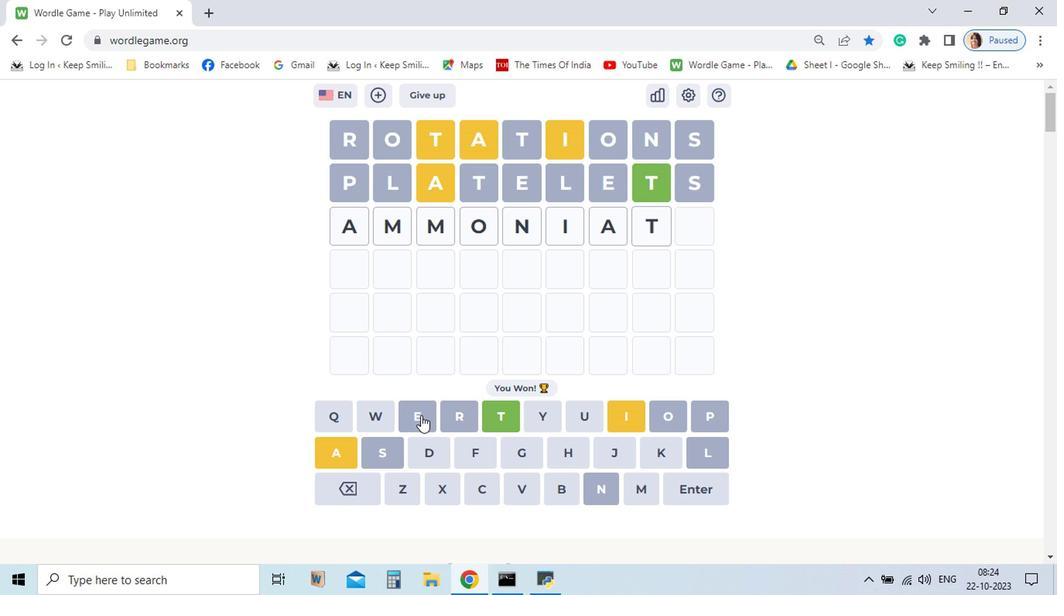
Action: Mouse moved to (481, 429)
Screenshot: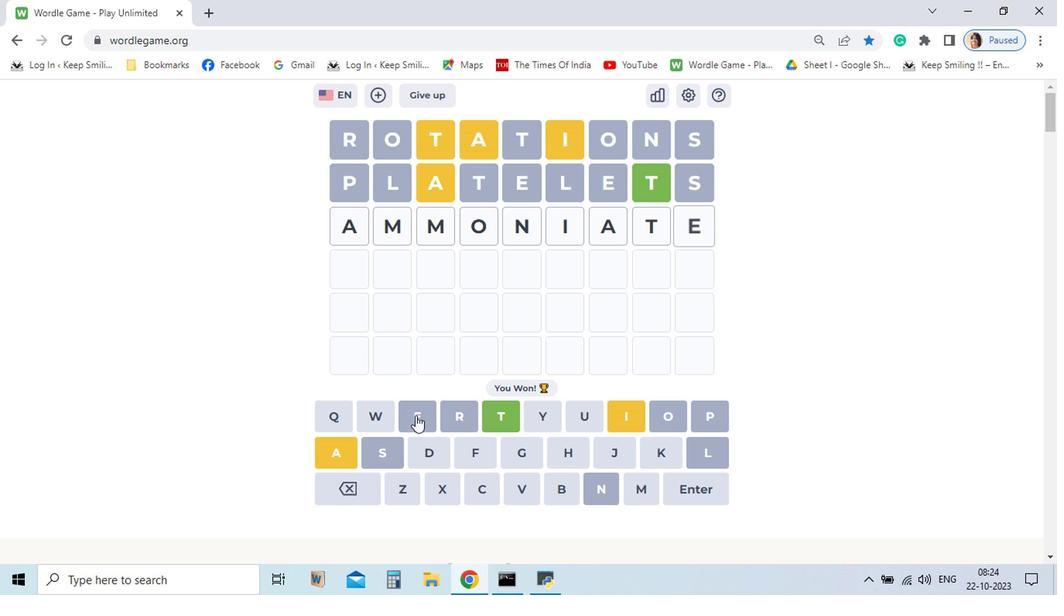 
Action: Mouse pressed left at (481, 429)
Screenshot: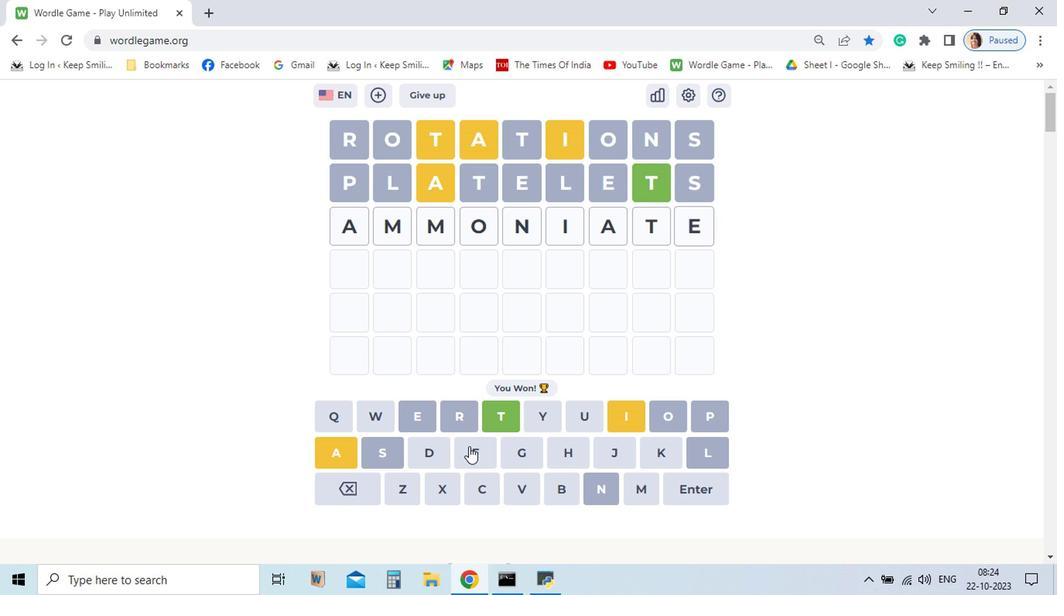 
Action: Mouse moved to (625, 477)
Screenshot: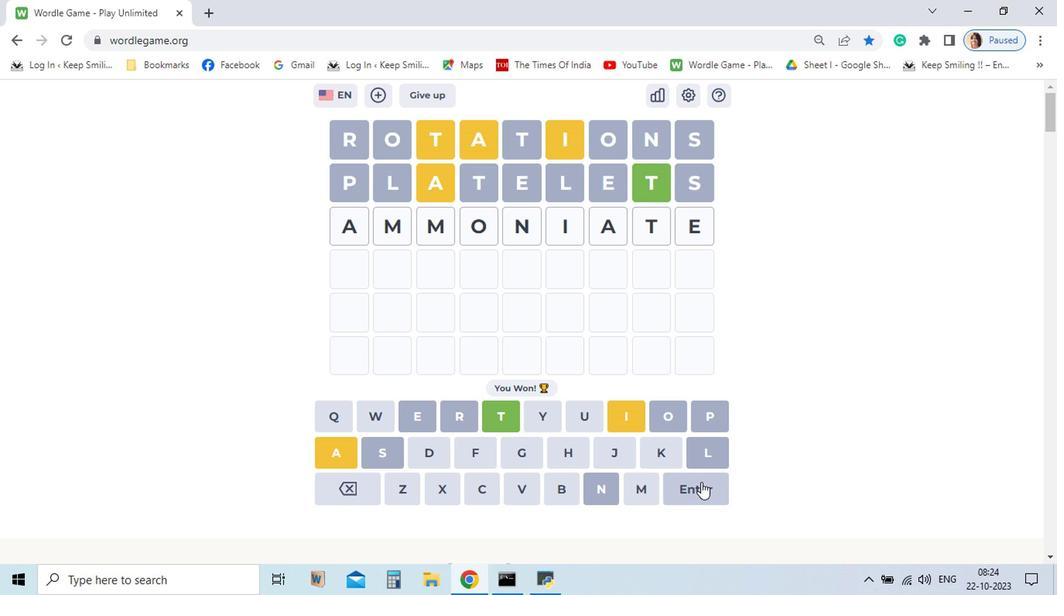 
Action: Mouse pressed left at (625, 477)
Screenshot: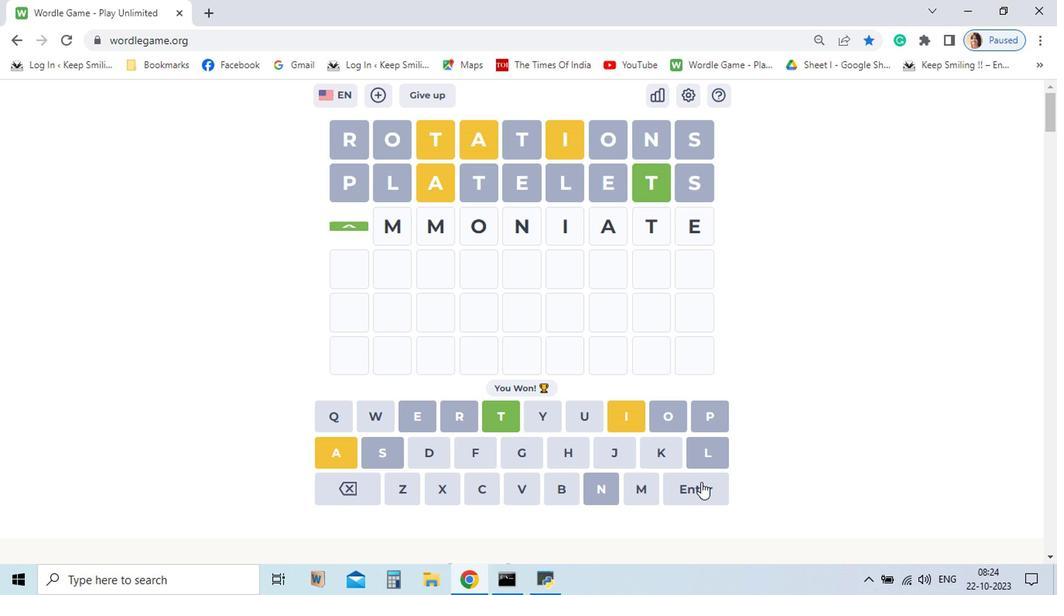 
Action: Mouse moved to (446, 454)
Screenshot: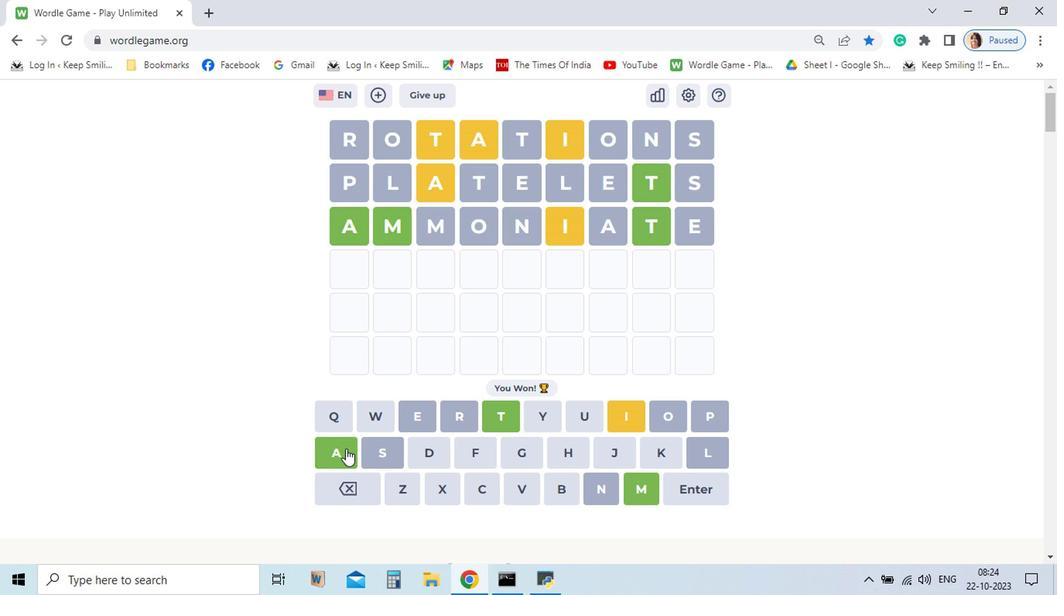 
Action: Mouse pressed left at (446, 454)
Screenshot: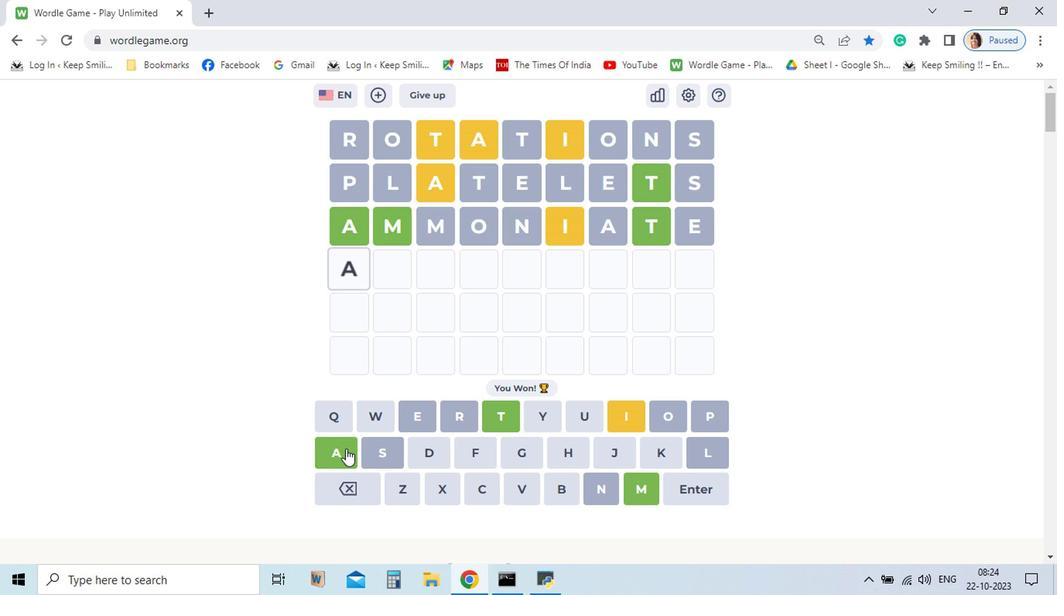 
Action: Mouse moved to (595, 480)
Screenshot: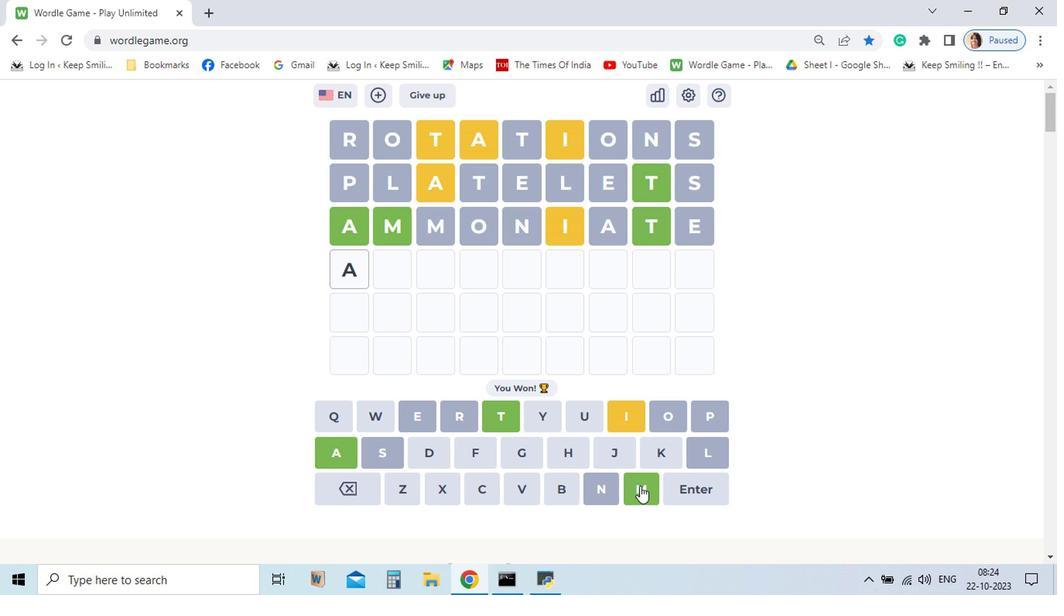
Action: Mouse pressed left at (595, 480)
Screenshot: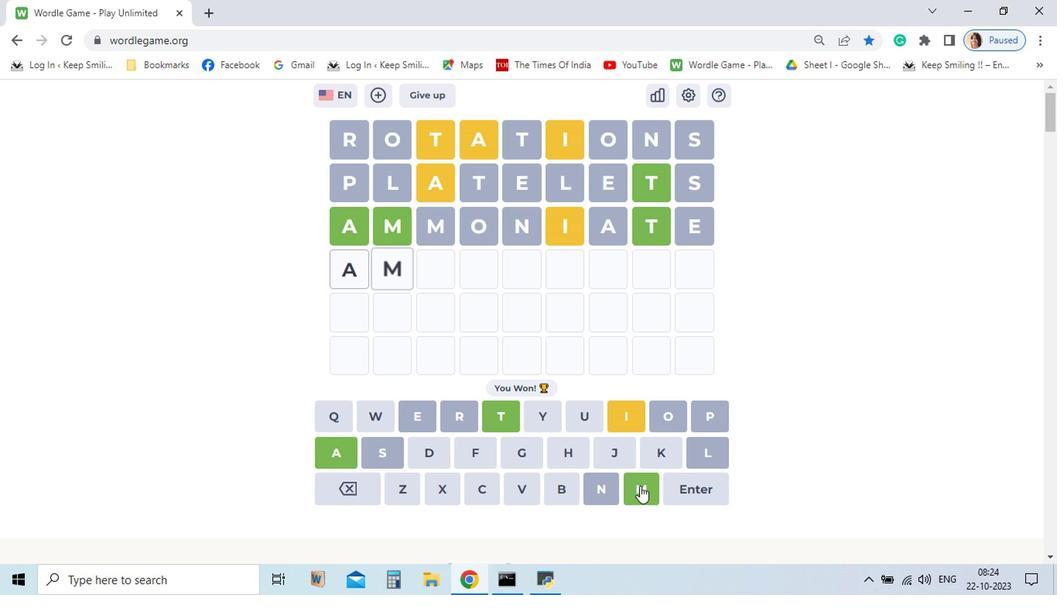 
Action: Mouse moved to (553, 479)
Screenshot: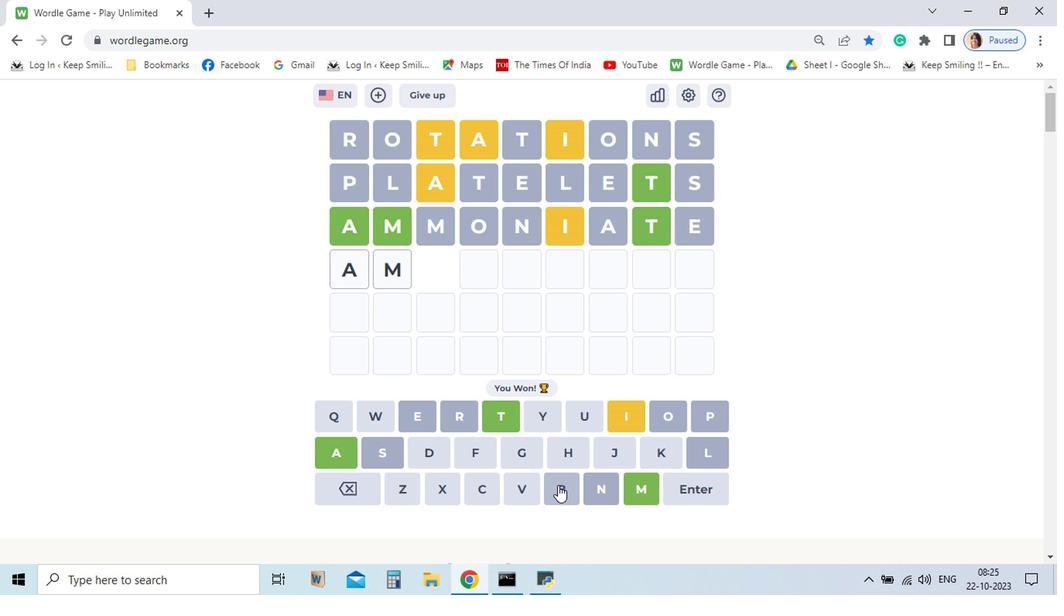 
Action: Mouse pressed left at (553, 479)
Screenshot: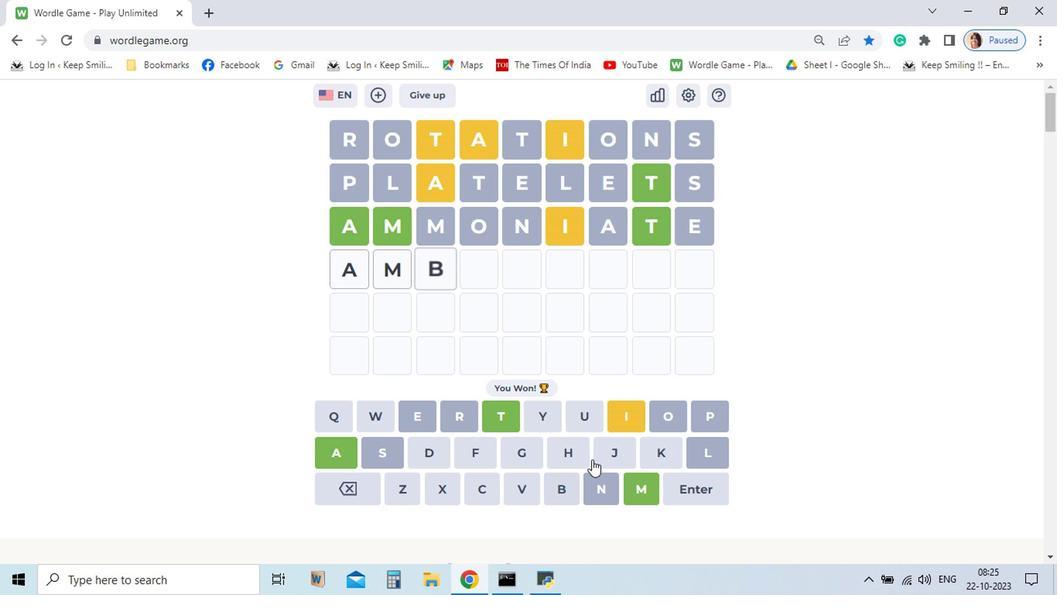 
Action: Mouse moved to (586, 437)
Screenshot: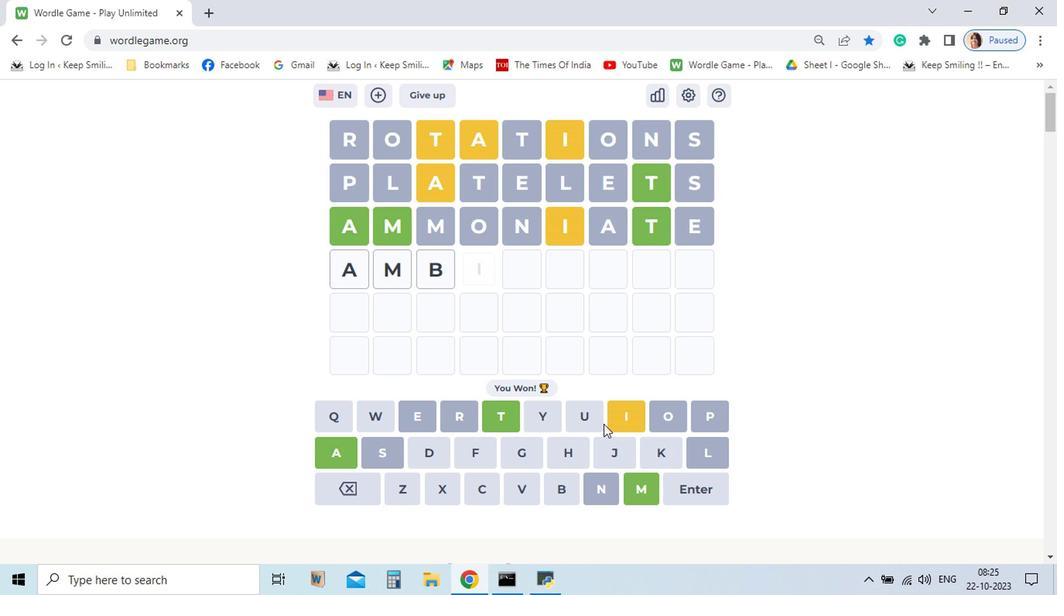 
Action: Mouse pressed left at (586, 437)
Screenshot: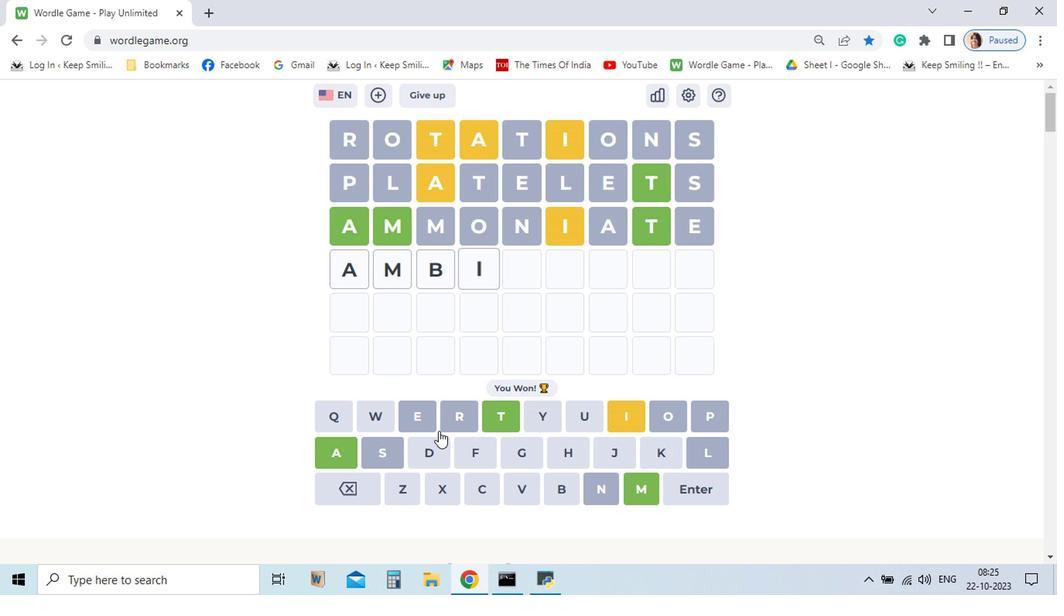 
Action: Mouse moved to (443, 432)
Screenshot: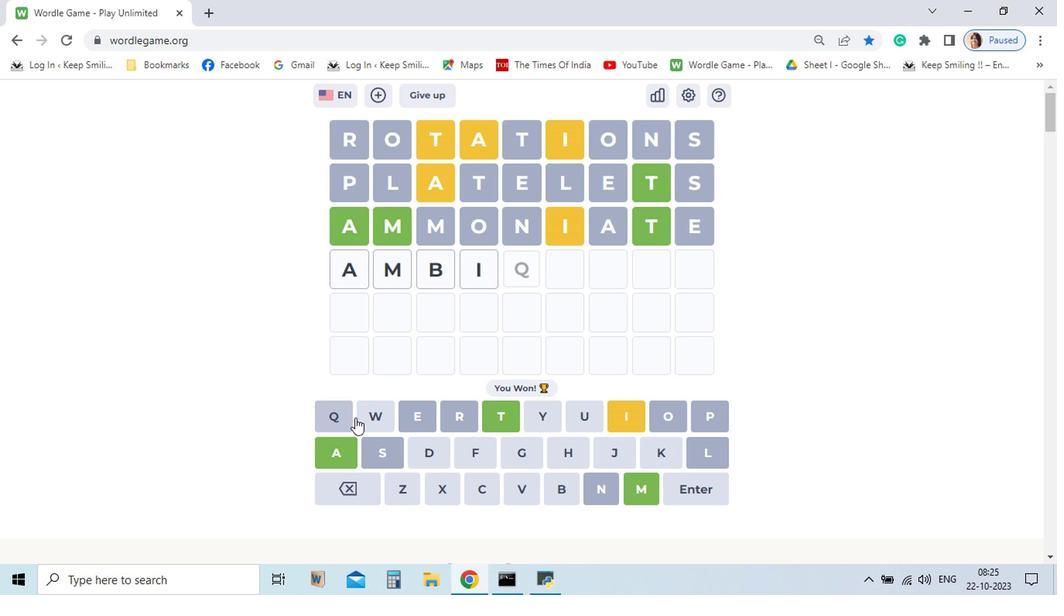 
Action: Mouse pressed left at (443, 432)
Screenshot: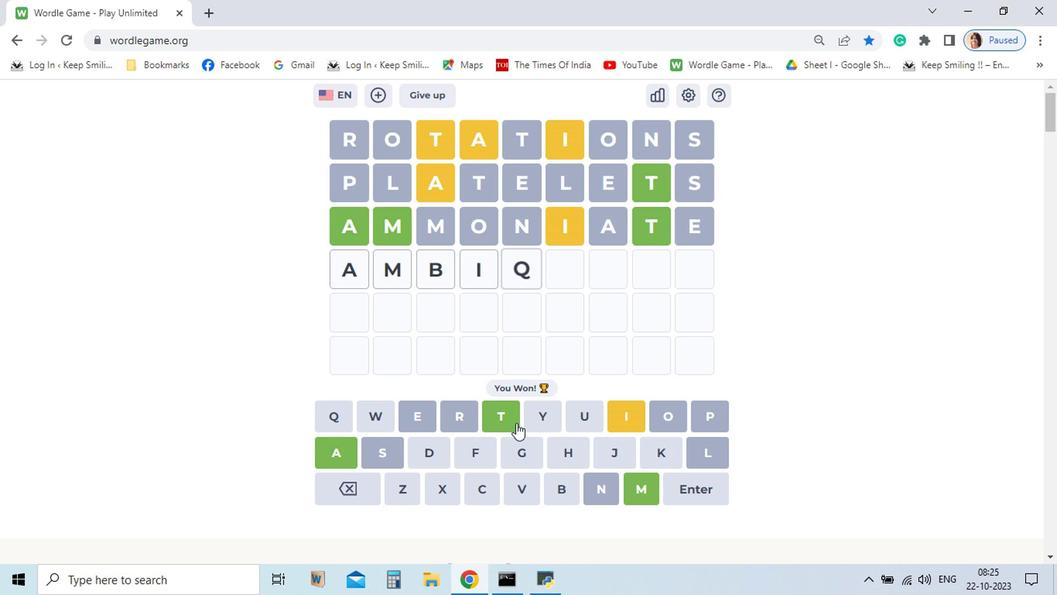 
Action: Mouse moved to (565, 429)
Screenshot: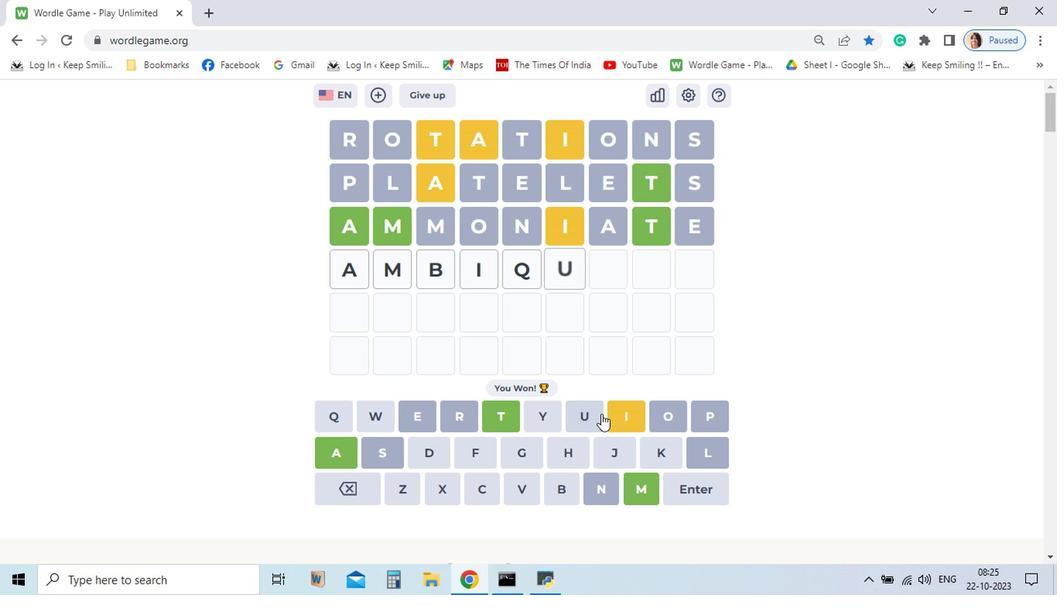 
Action: Mouse pressed left at (565, 429)
Screenshot: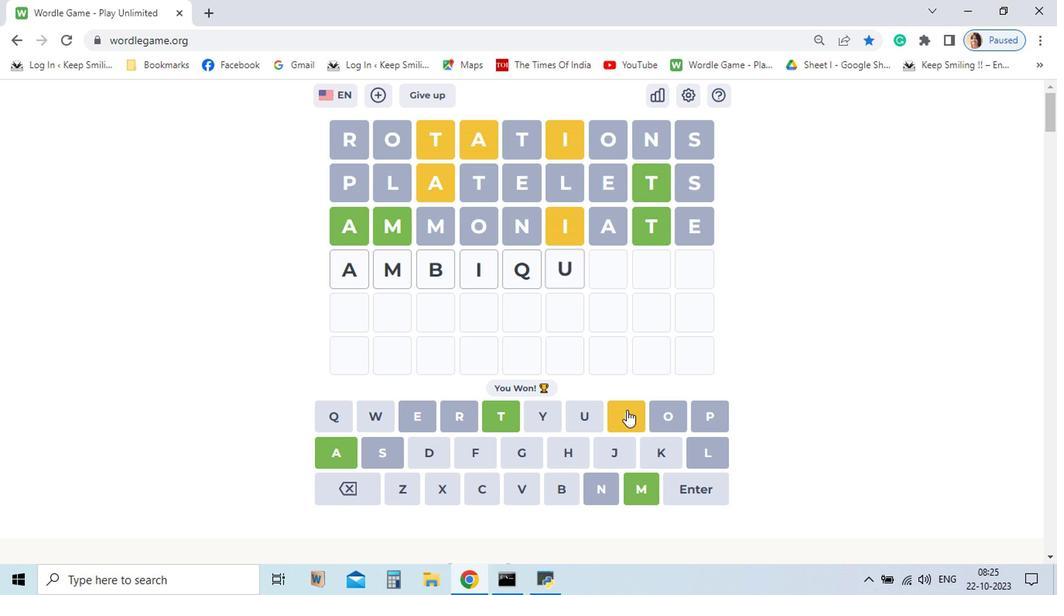 
Action: Mouse moved to (588, 427)
Screenshot: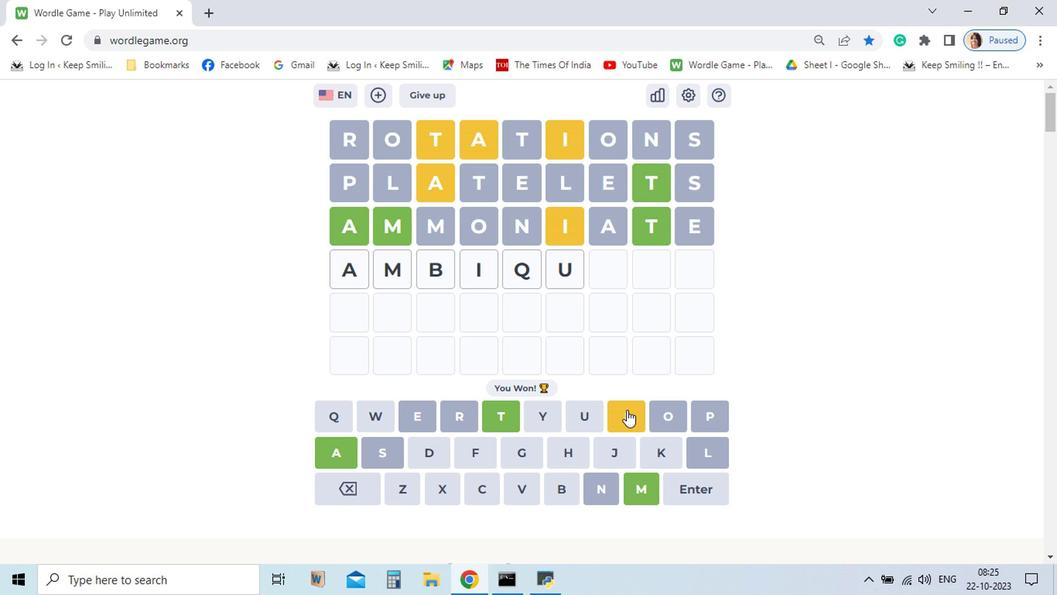 
Action: Mouse pressed left at (588, 427)
Screenshot: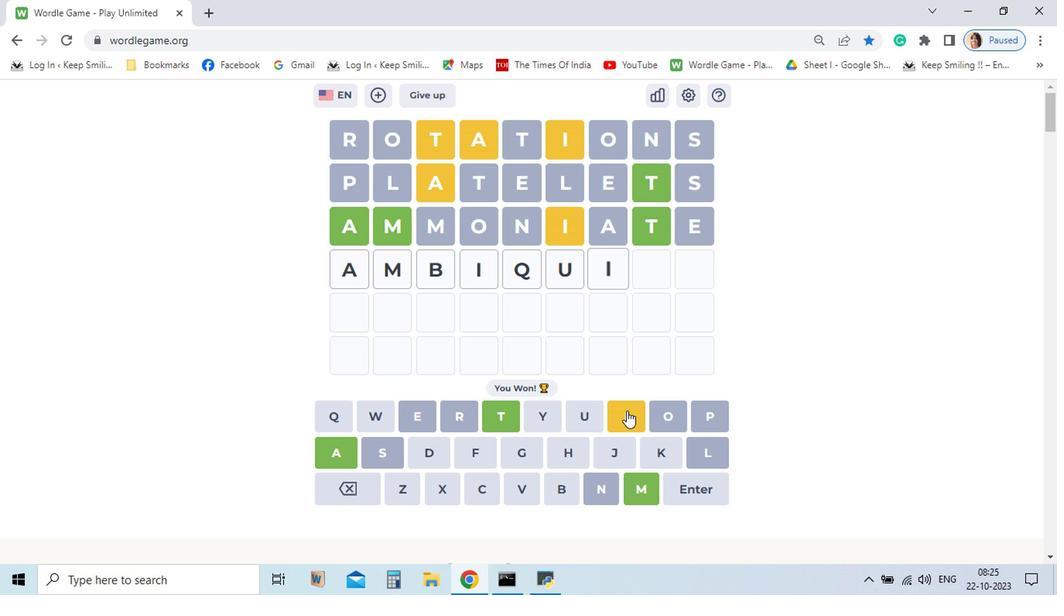 
Action: Mouse moved to (528, 433)
Screenshot: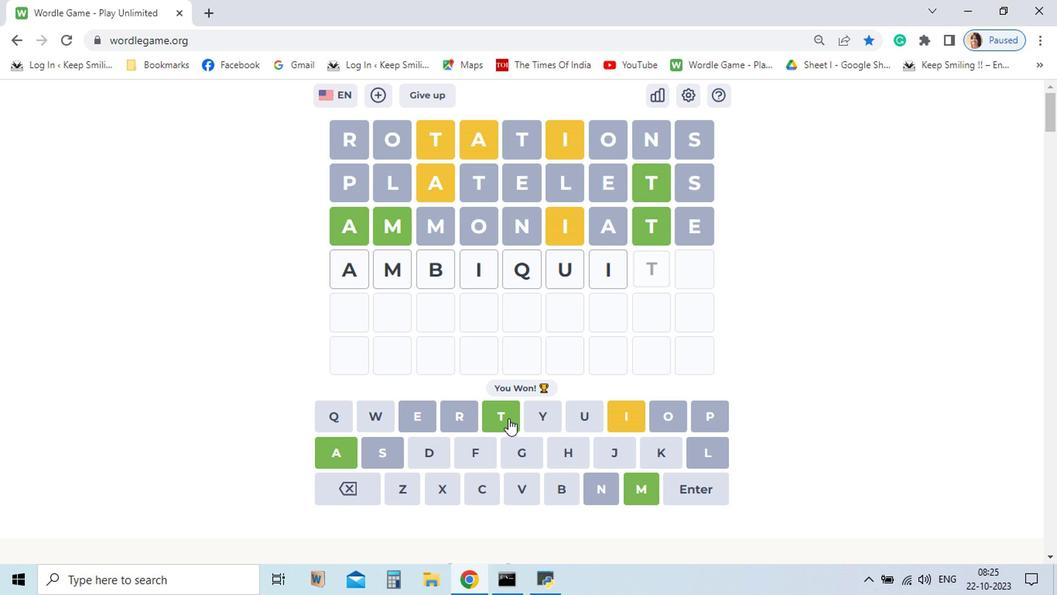 
Action: Mouse pressed left at (528, 433)
Screenshot: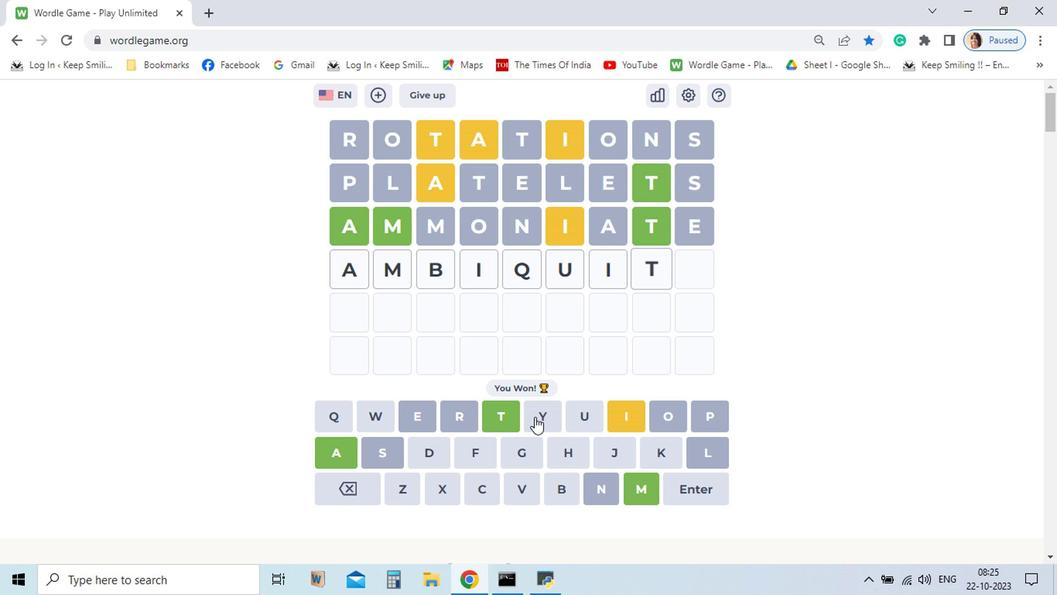 
Action: Mouse moved to (544, 431)
Screenshot: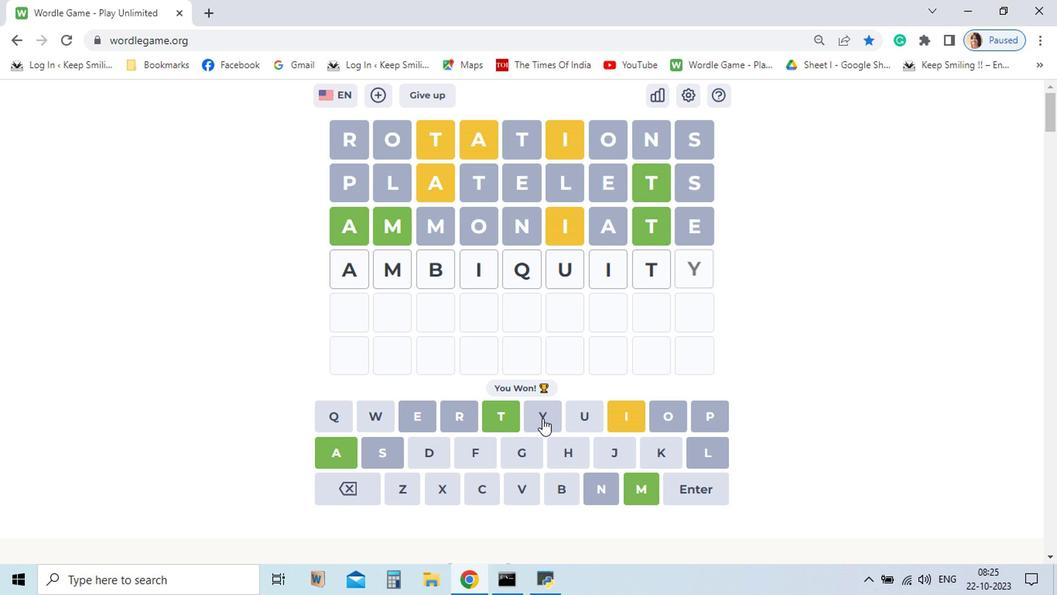 
Action: Mouse pressed left at (544, 431)
Screenshot: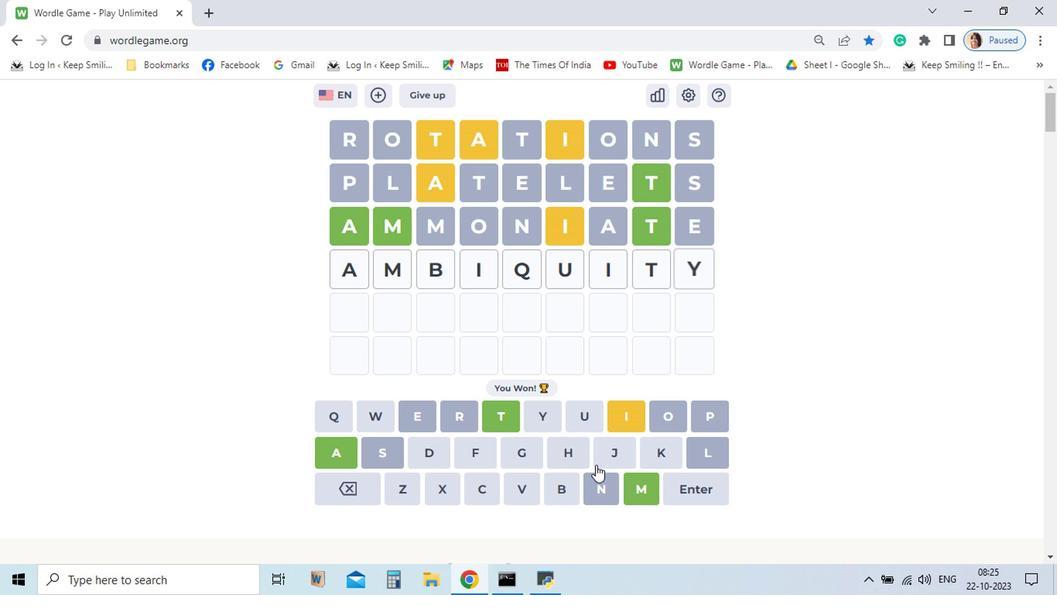 
Action: Mouse moved to (625, 482)
Screenshot: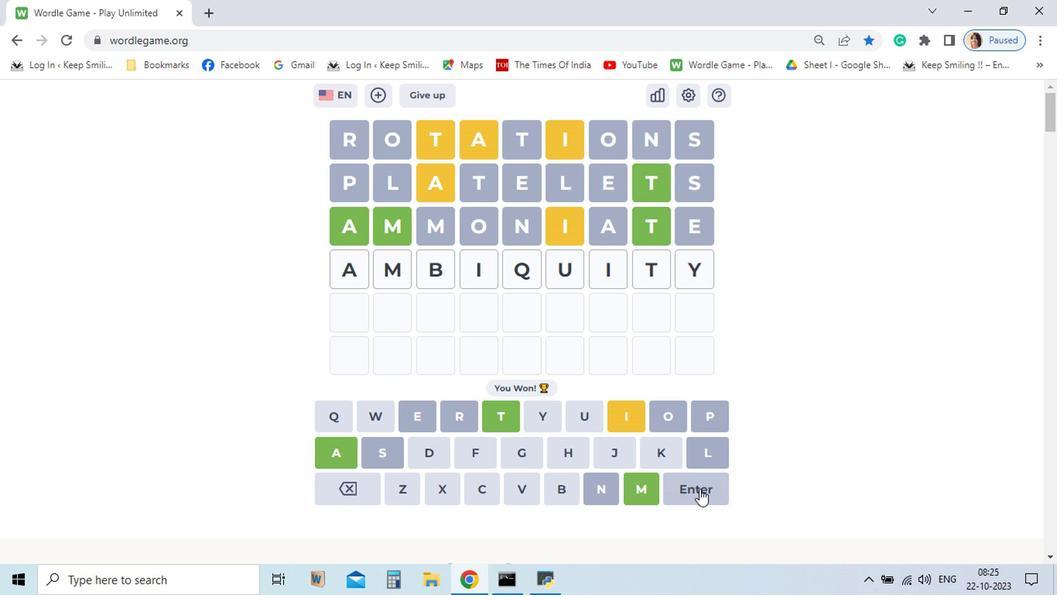 
Action: Mouse pressed left at (625, 482)
Screenshot: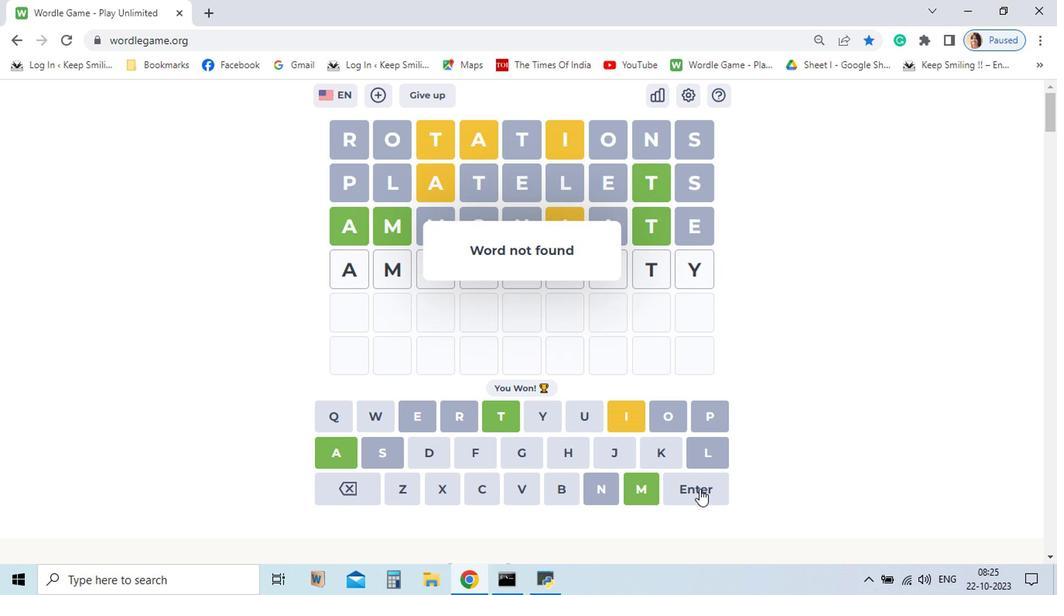 
Action: Mouse moved to (451, 481)
Screenshot: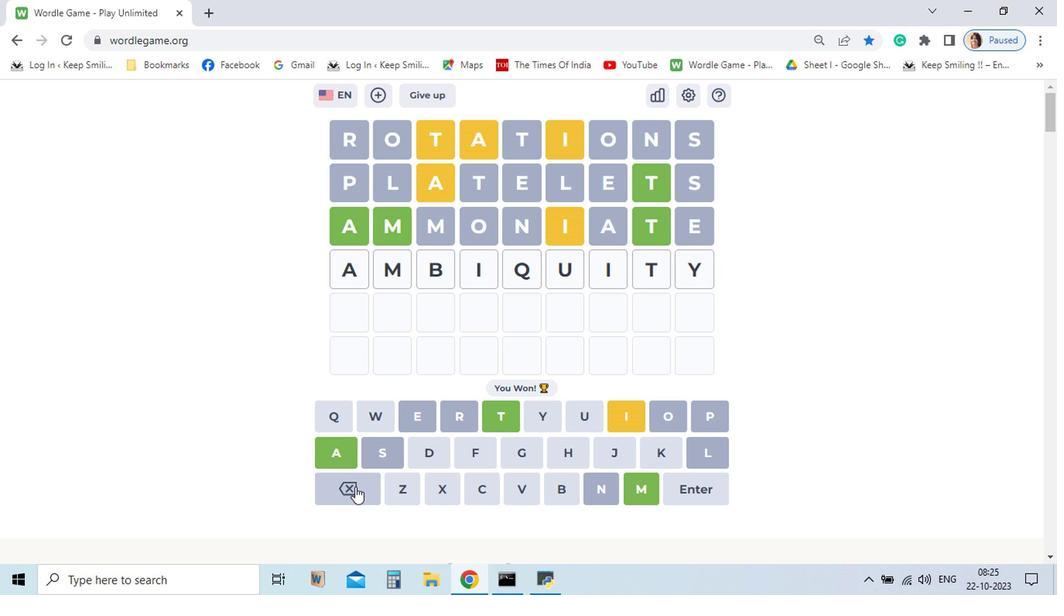 
Action: Mouse pressed left at (451, 481)
Screenshot: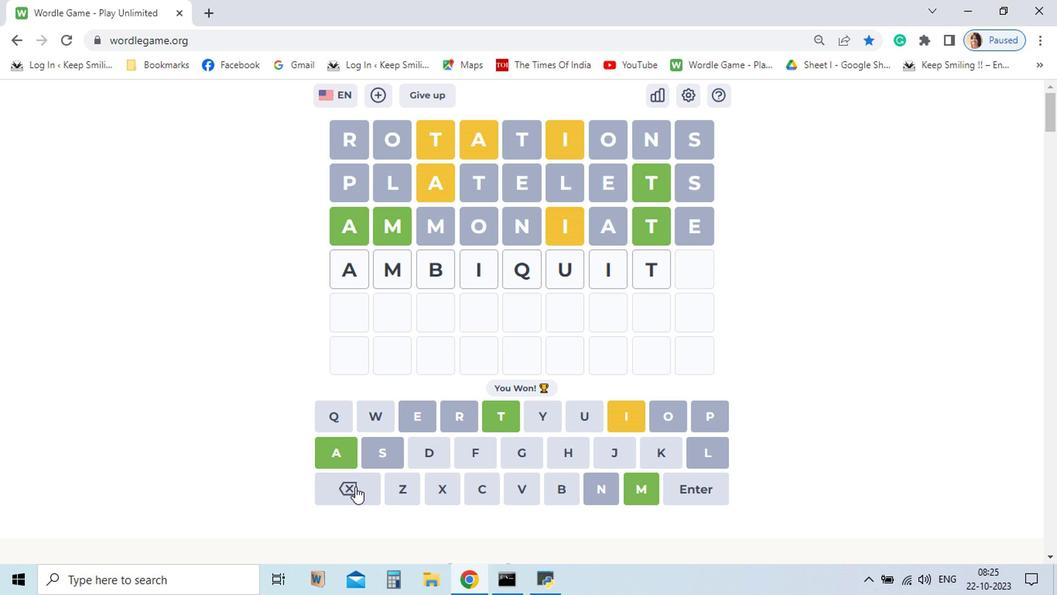 
Action: Mouse moved to (540, 429)
Screenshot: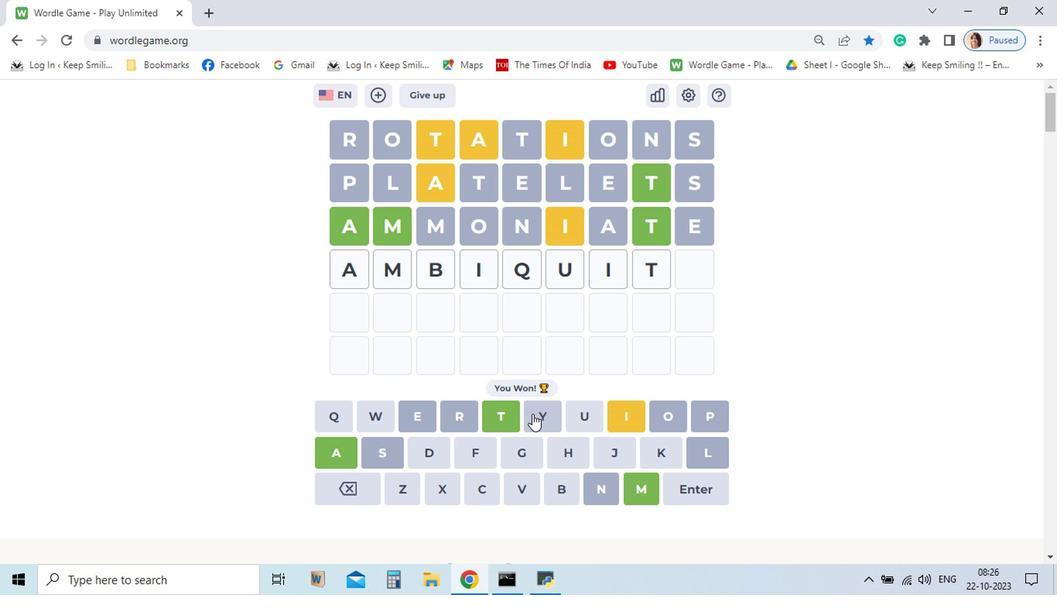 
Action: Mouse pressed left at (540, 429)
Screenshot: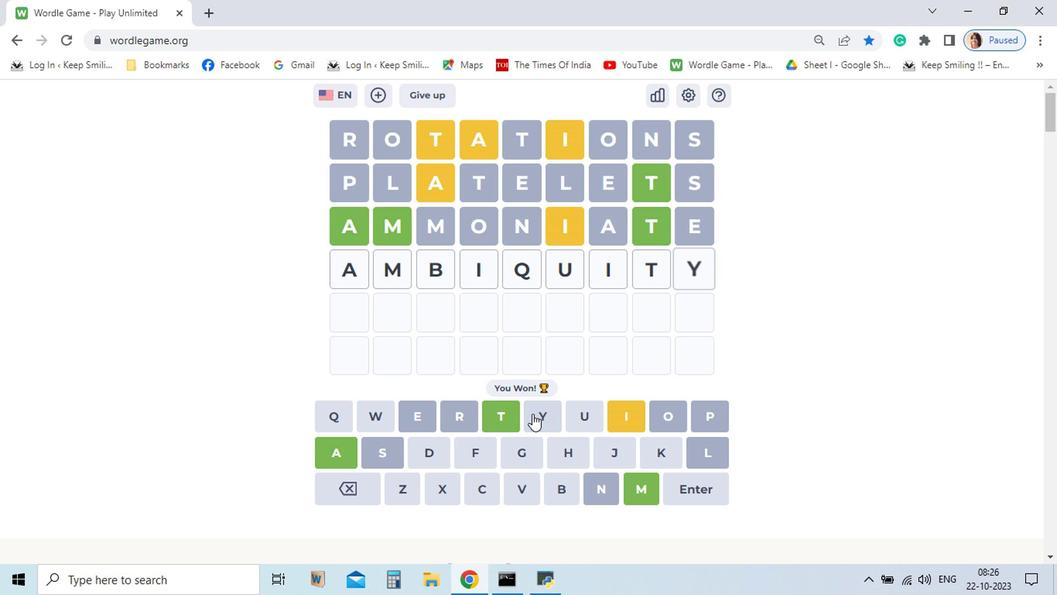 
Action: Mouse moved to (618, 480)
Screenshot: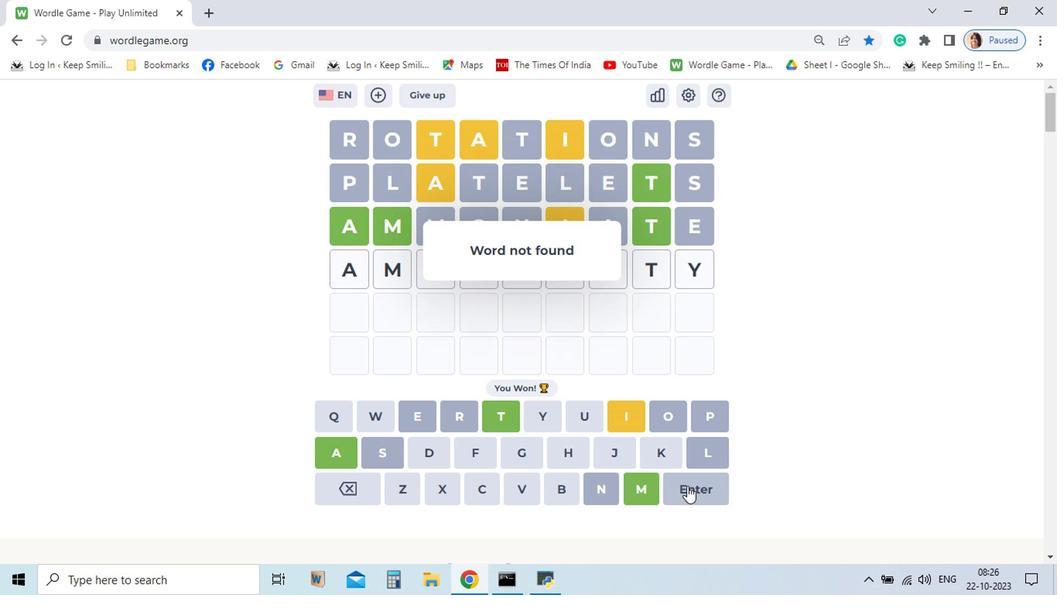 
Action: Mouse pressed left at (618, 480)
Screenshot: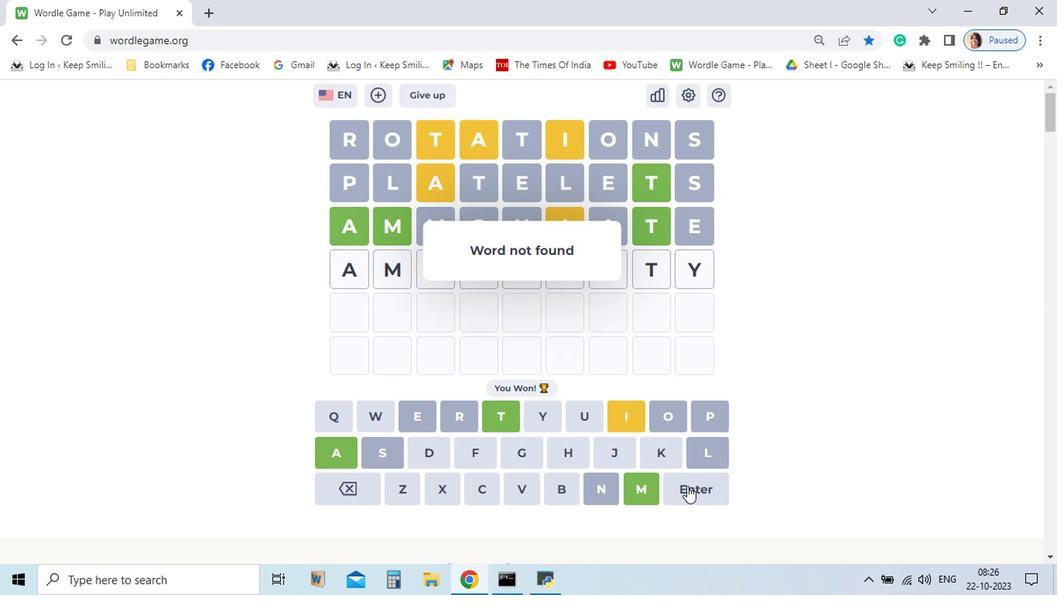 
Action: Mouse moved to (440, 477)
Screenshot: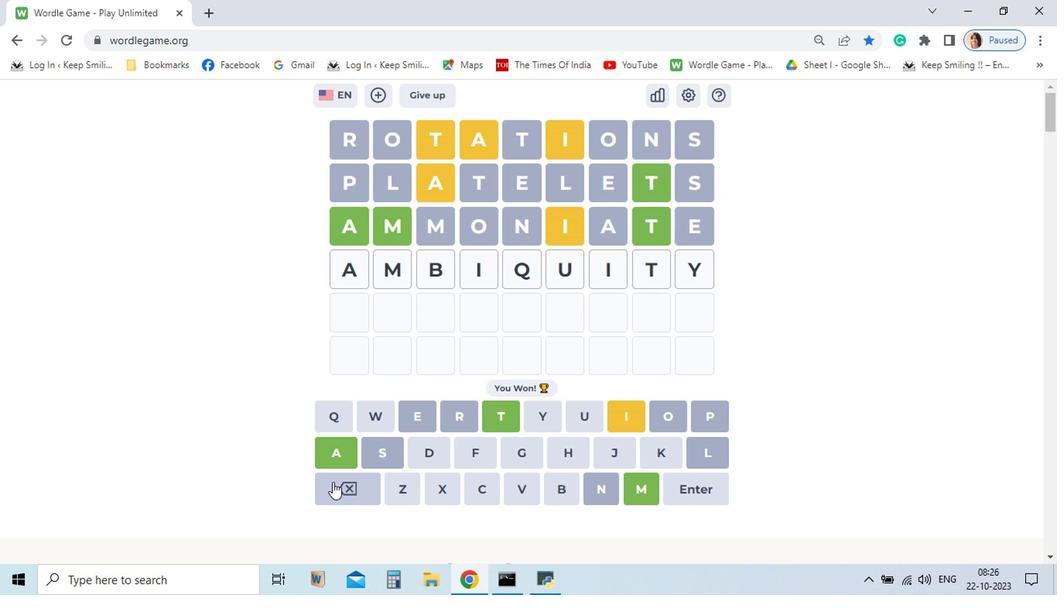 
Action: Mouse pressed left at (440, 477)
Screenshot: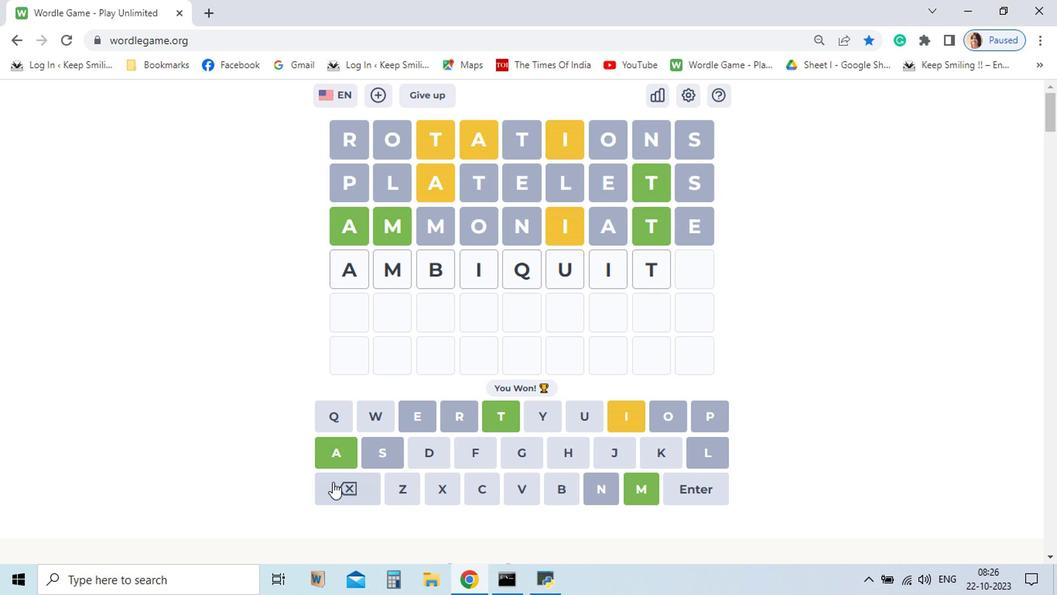 
Action: Mouse moved to (449, 483)
Screenshot: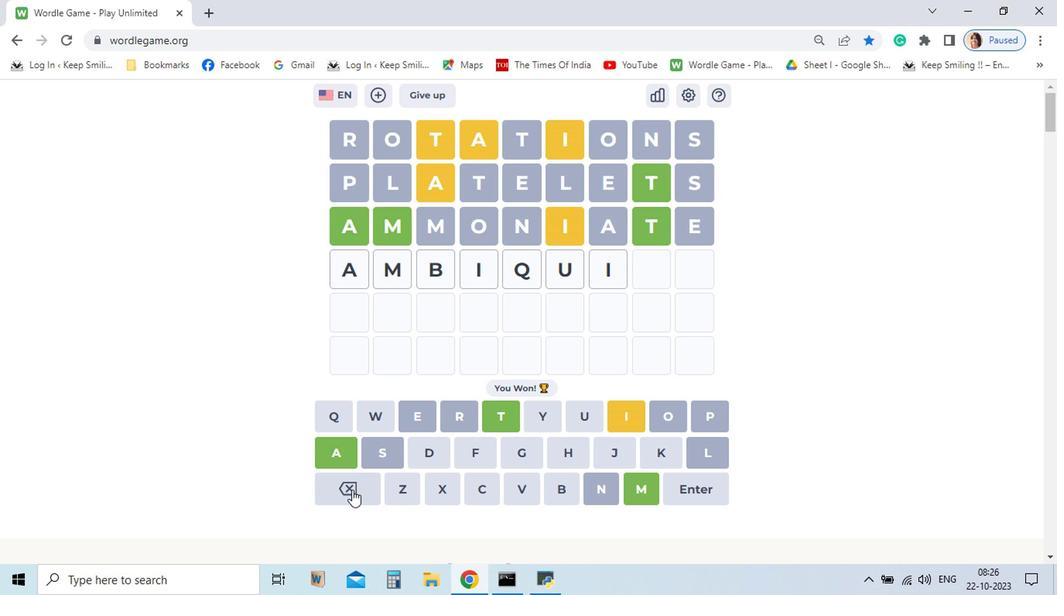 
Action: Mouse pressed left at (449, 483)
Screenshot: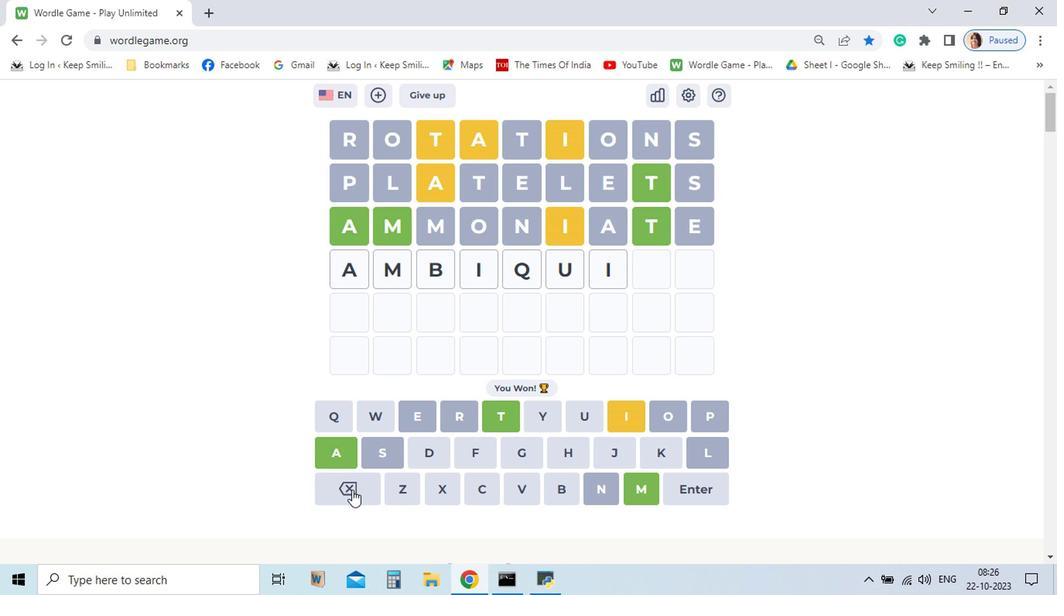
Action: Mouse pressed left at (449, 483)
Screenshot: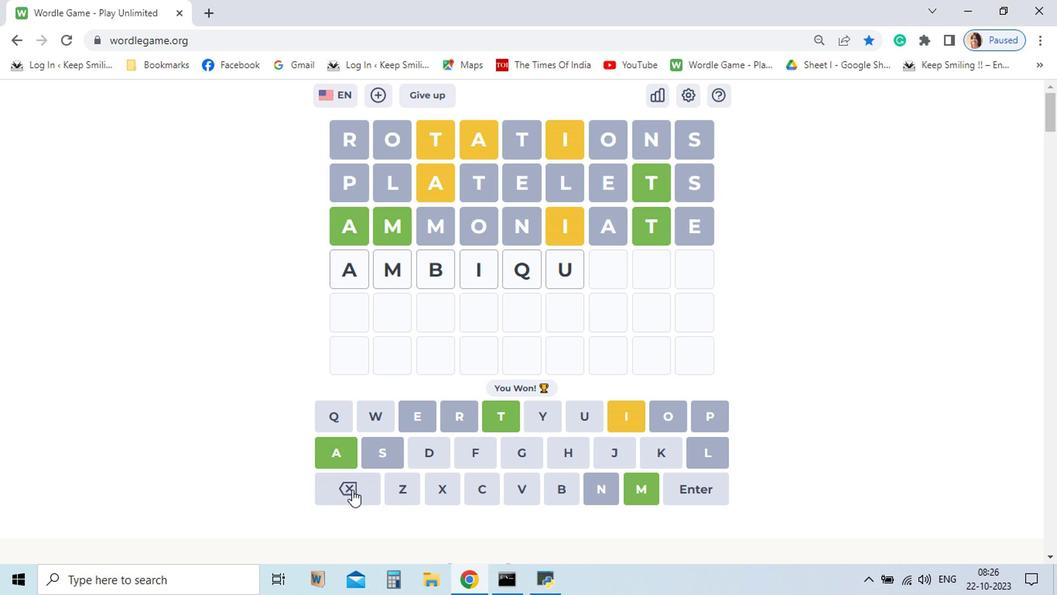 
Action: Mouse pressed left at (449, 483)
Screenshot: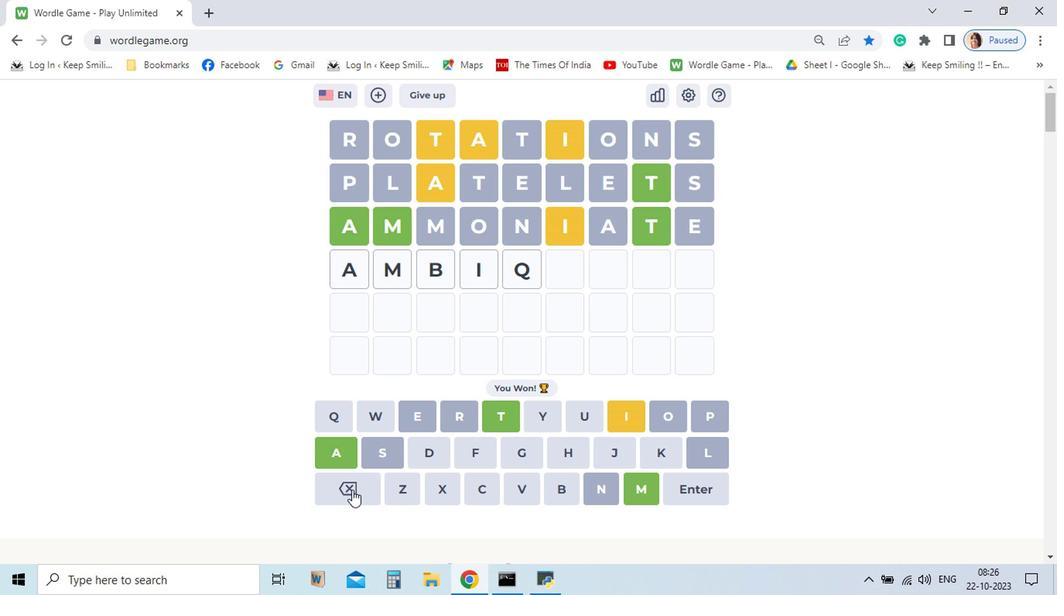 
Action: Mouse pressed left at (449, 483)
Screenshot: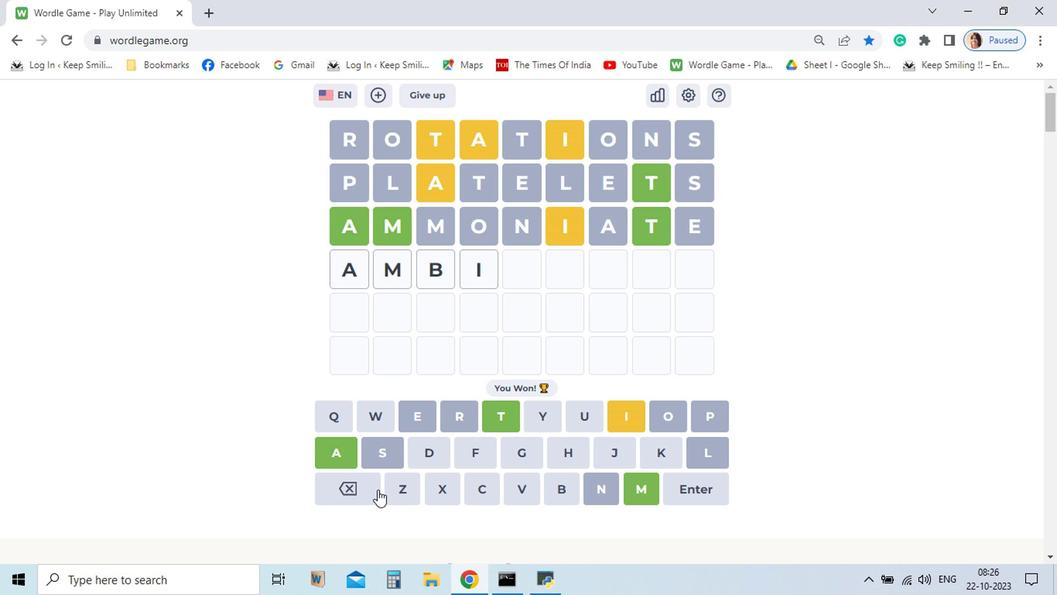 
Action: Mouse moved to (537, 454)
Screenshot: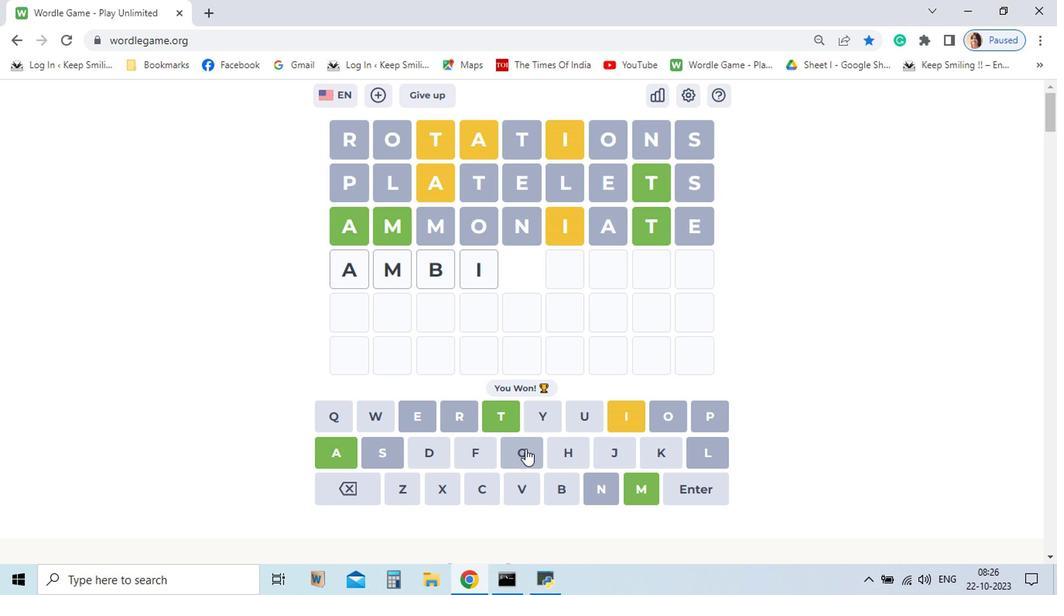 
Action: Mouse pressed left at (537, 454)
Screenshot: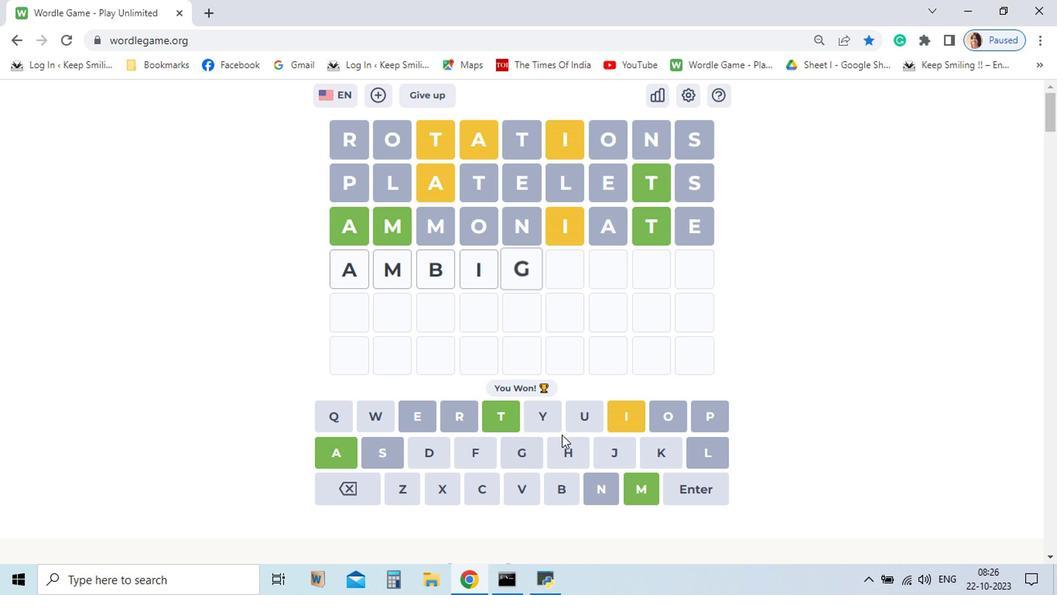 
Action: Mouse moved to (564, 431)
Screenshot: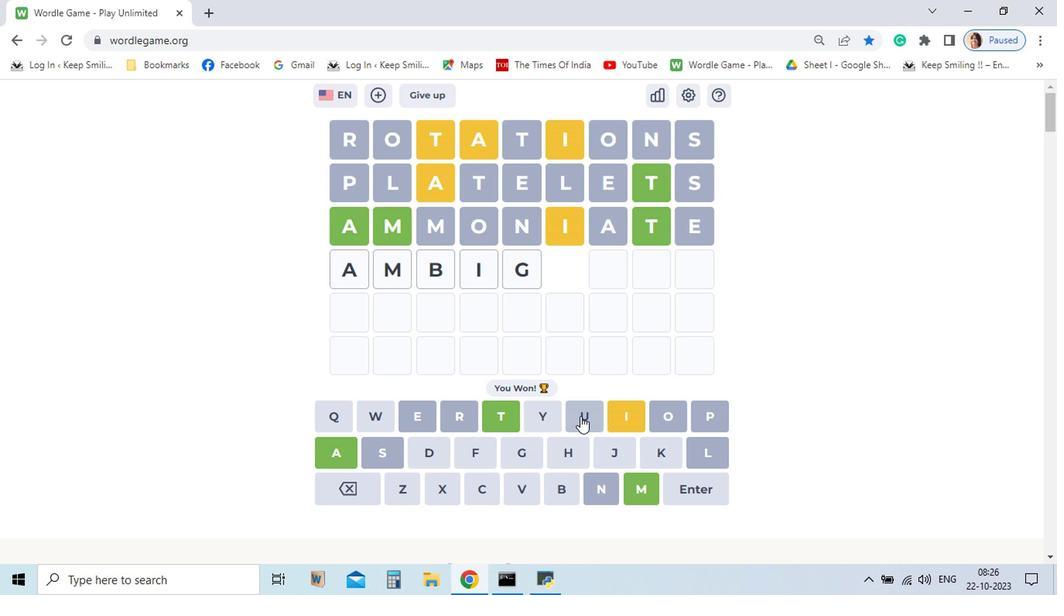 
Action: Mouse pressed left at (564, 431)
Screenshot: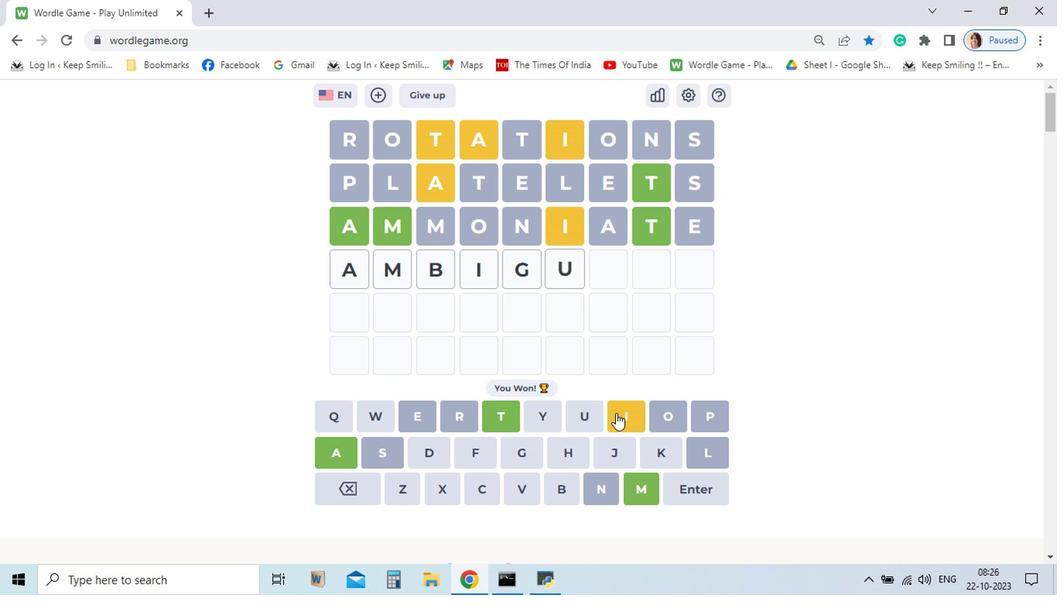 
Action: Mouse moved to (586, 429)
Screenshot: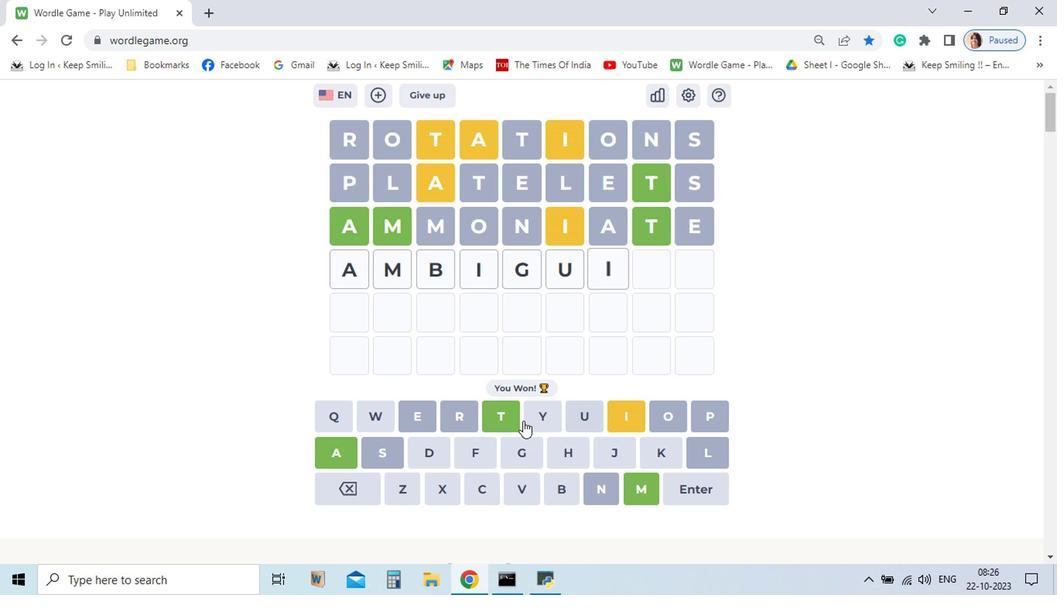 
Action: Mouse pressed left at (586, 429)
Screenshot: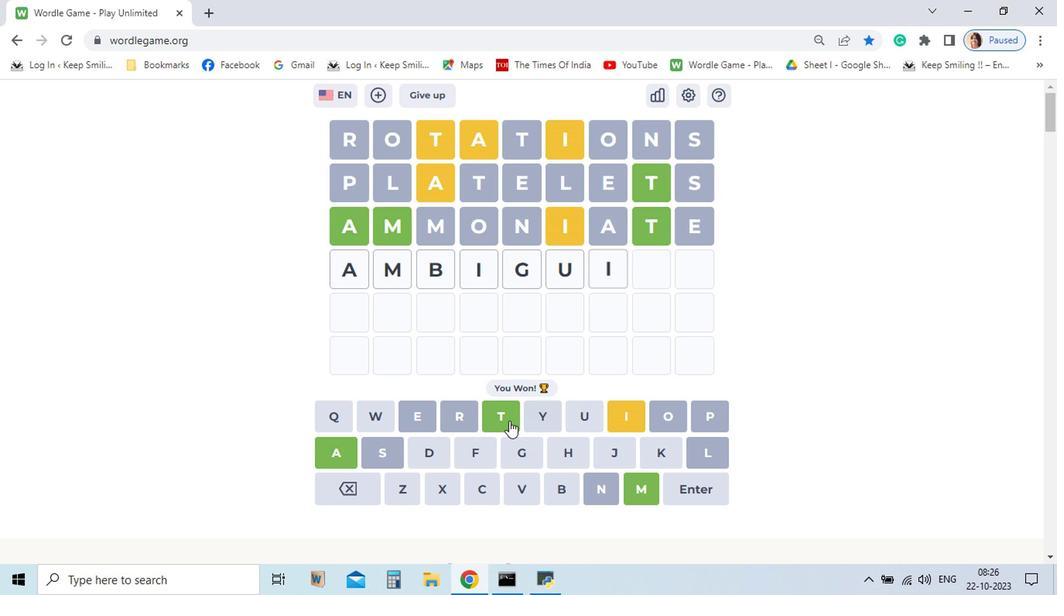 
Action: Mouse moved to (525, 434)
Screenshot: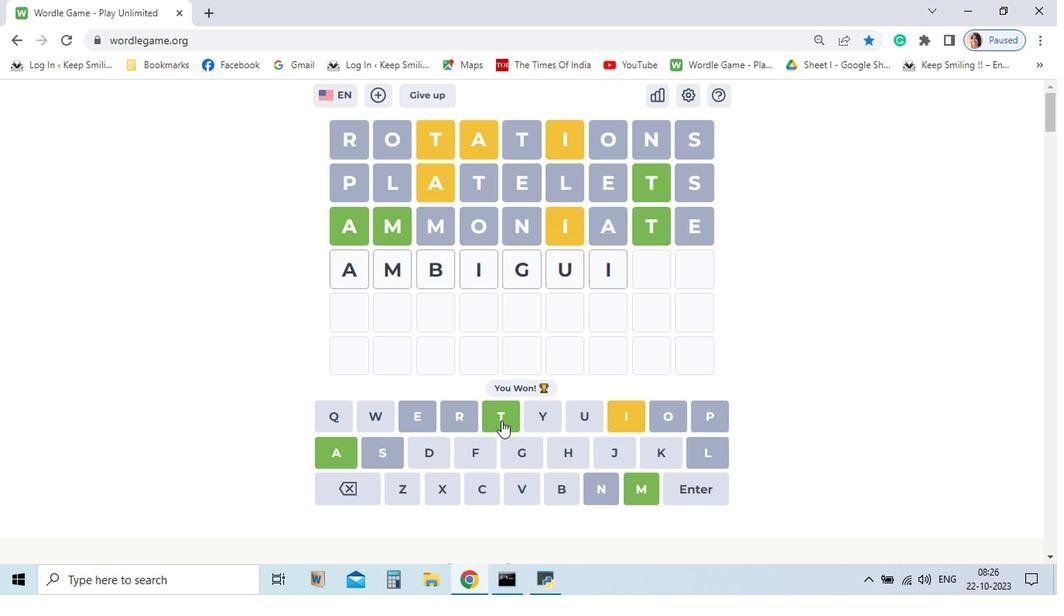 
Action: Mouse pressed left at (525, 434)
Screenshot: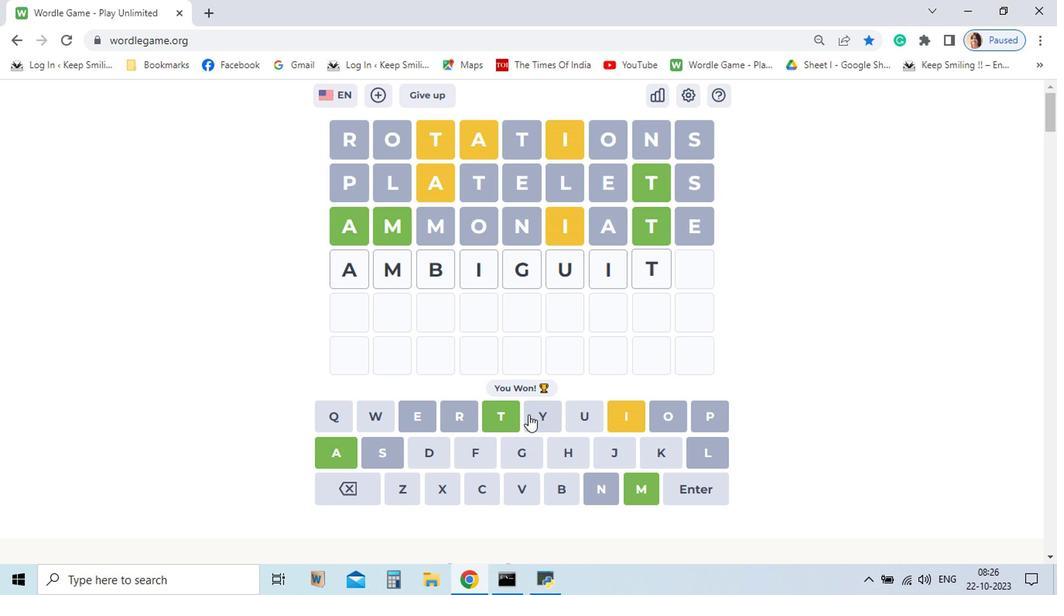 
Action: Mouse moved to (539, 430)
Screenshot: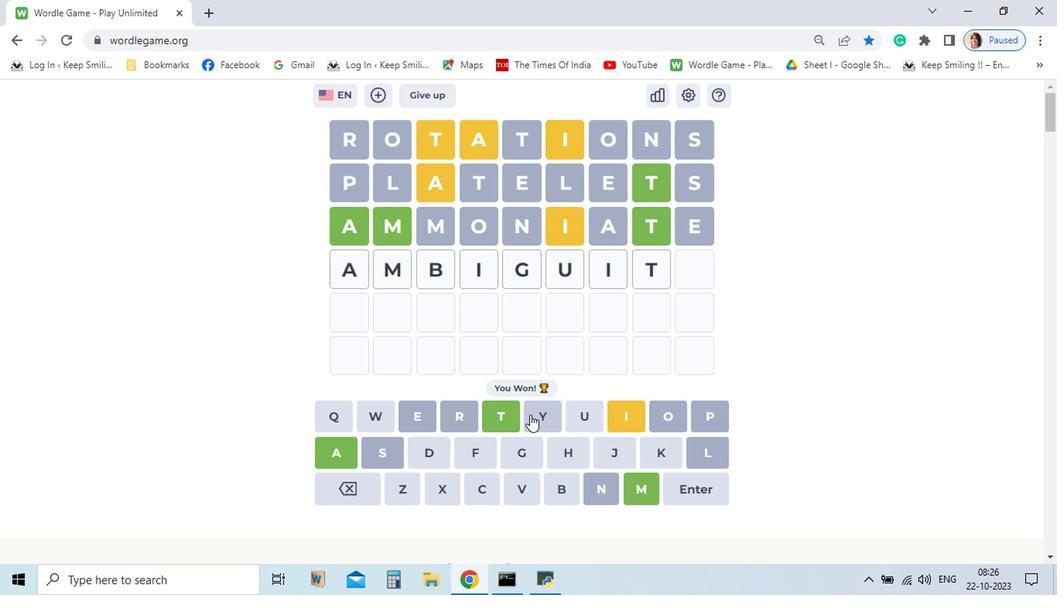 
Action: Mouse pressed left at (539, 430)
Screenshot: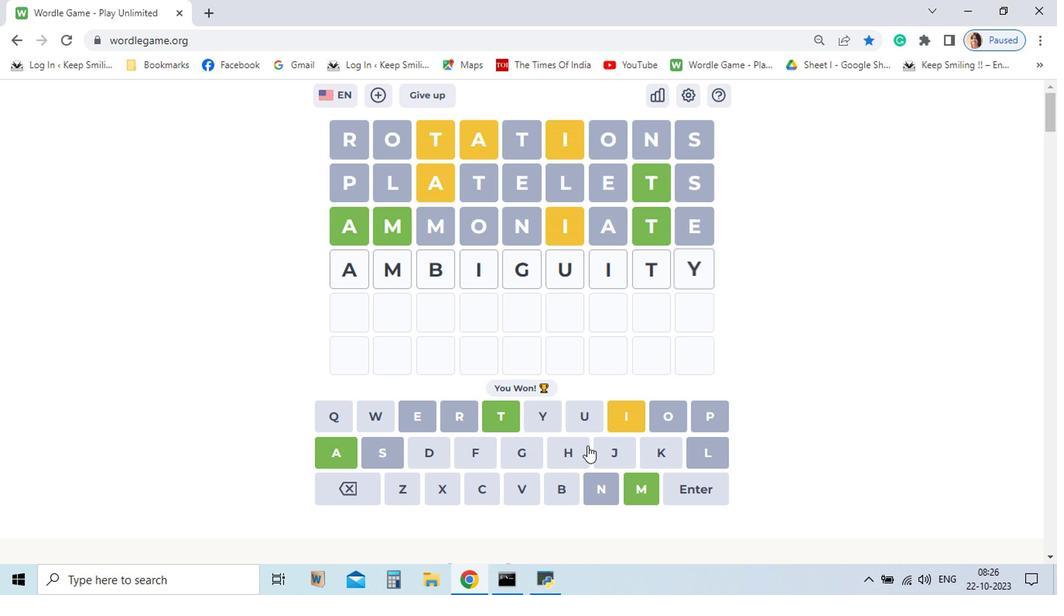 
Action: Mouse moved to (621, 485)
Screenshot: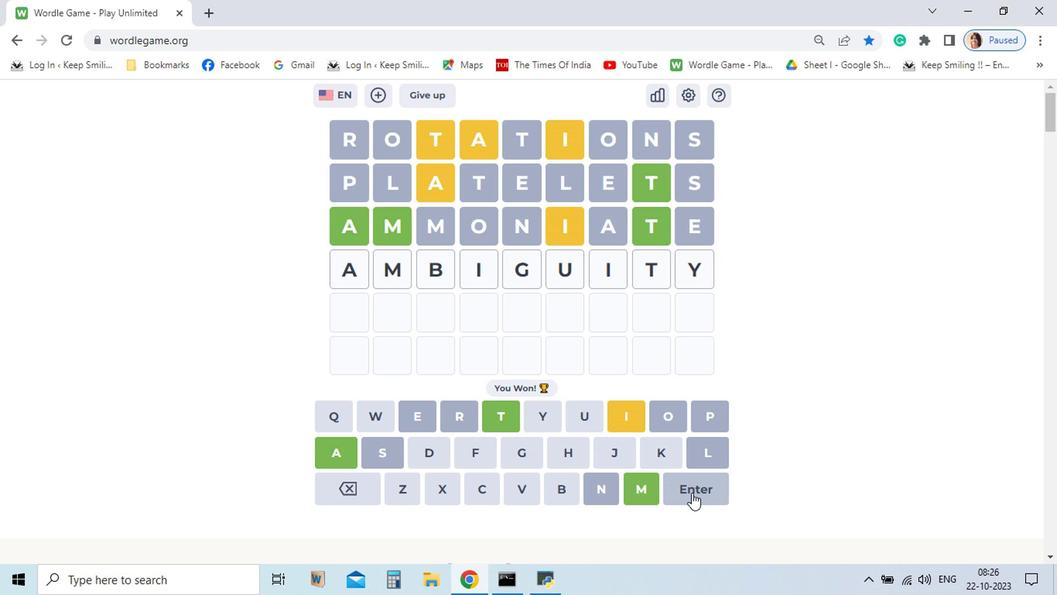 
Action: Mouse pressed left at (621, 485)
Screenshot: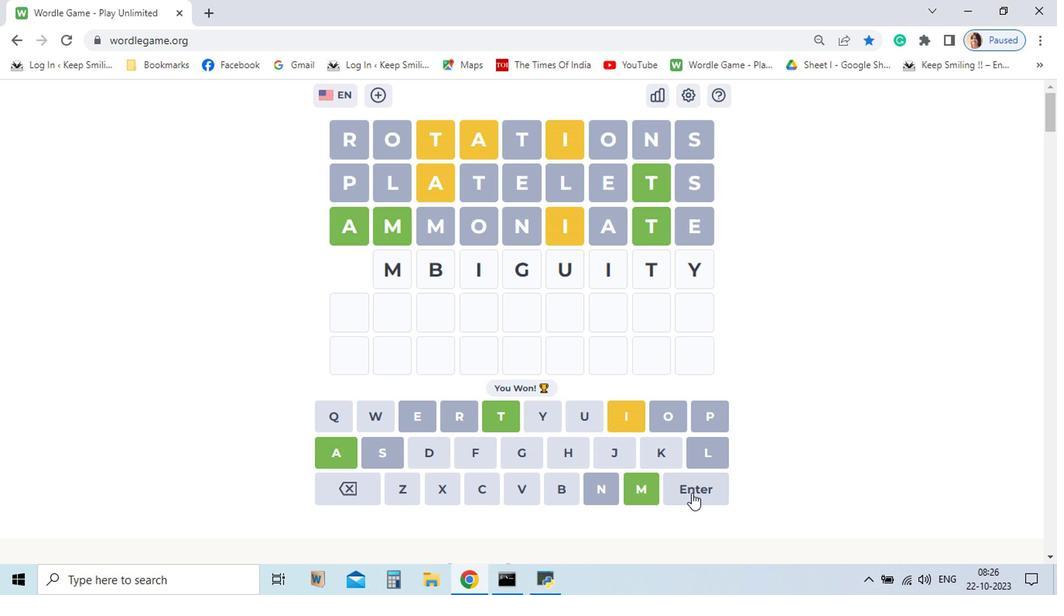 
Action: Mouse moved to (591, 277)
Screenshot: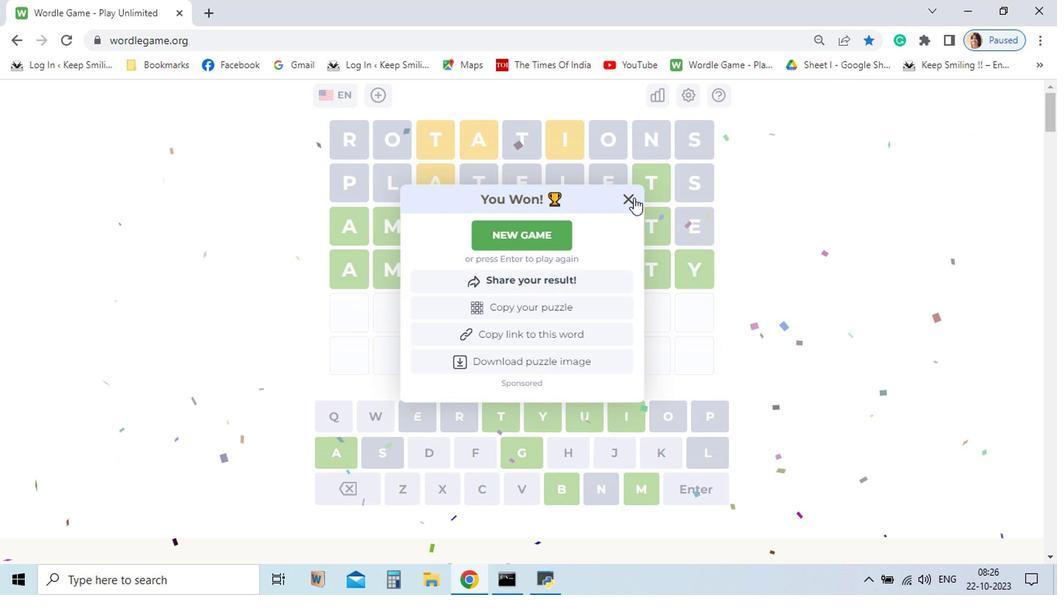 
Action: Mouse pressed left at (591, 277)
Screenshot: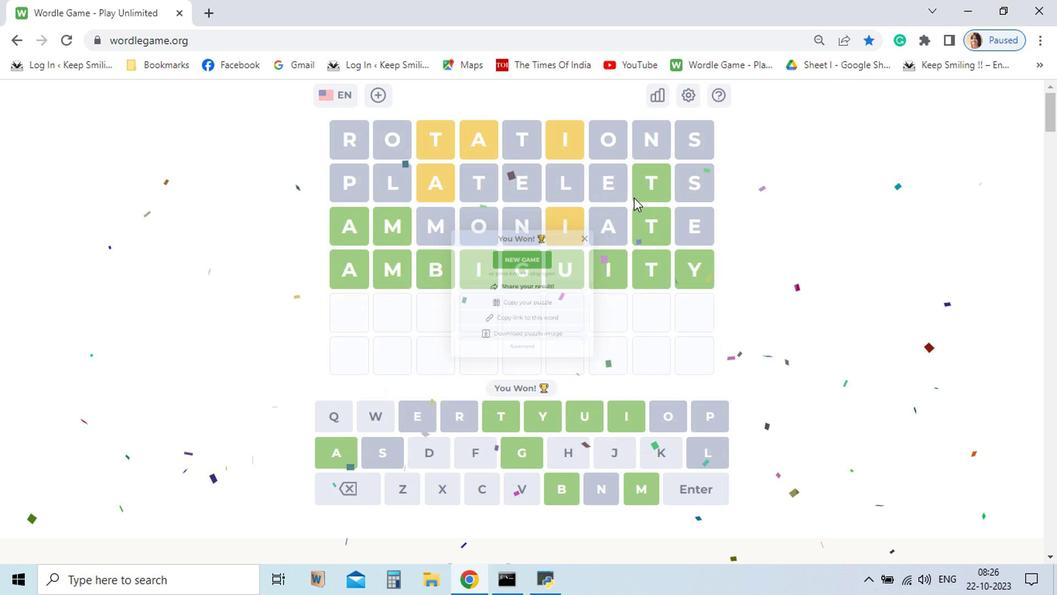 
Action: Mouse moved to (575, 323)
Screenshot: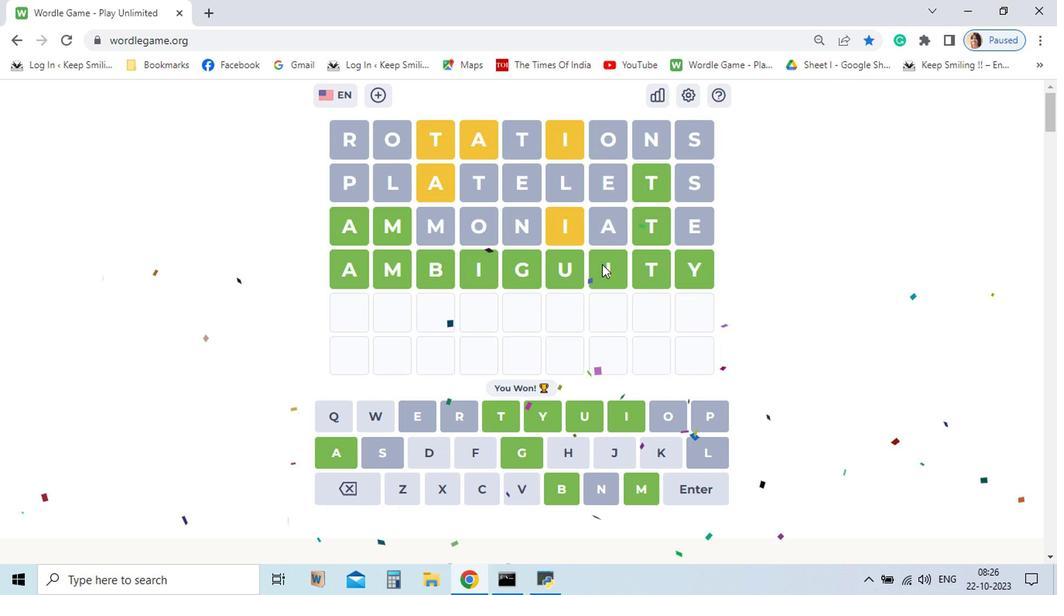 
